 Task: Look for space in Bīkaner, India from 7th July, 2023 to 15th July, 2023 for 6 adults in price range Rs.15000 to Rs.20000. Place can be entire place with 3 bedrooms having 3 beds and 3 bathrooms. Property type can be house, flat, guest house. Booking option can be shelf check-in. Required host language is English.
Action: Mouse moved to (481, 67)
Screenshot: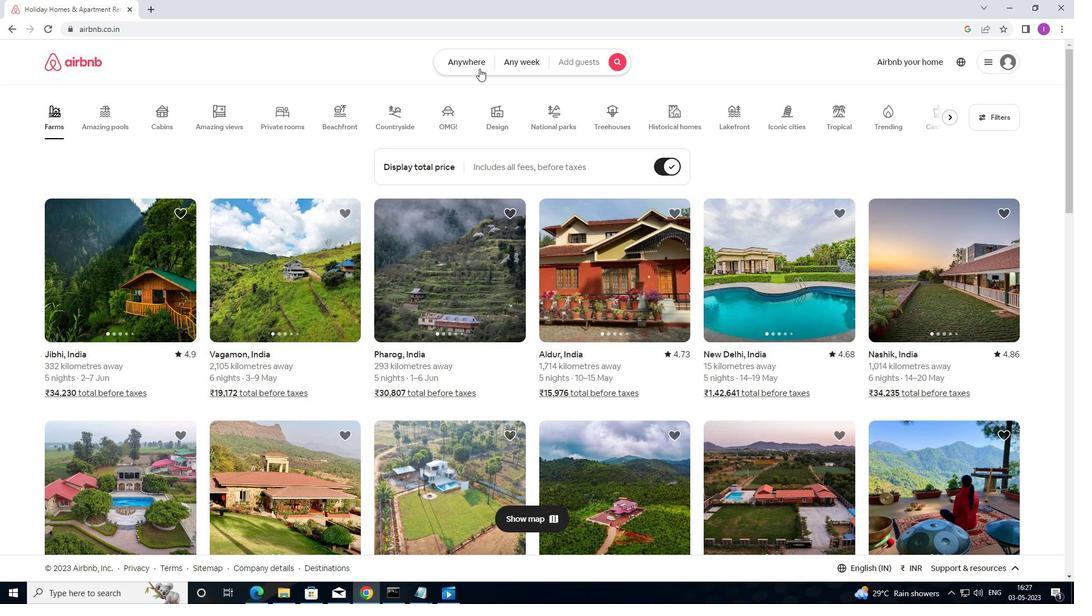 
Action: Mouse pressed left at (481, 67)
Screenshot: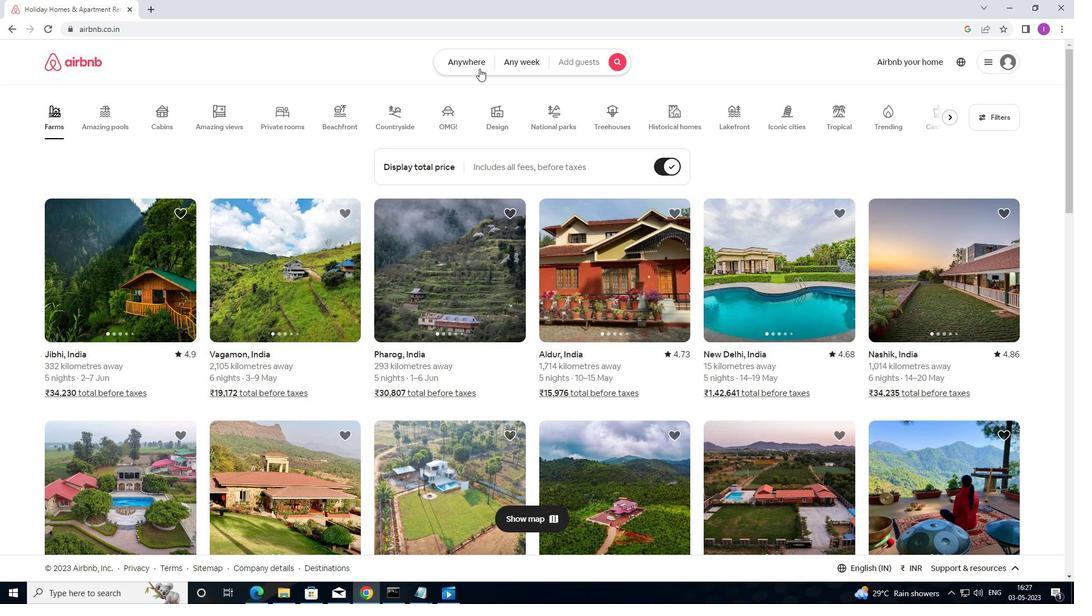 
Action: Mouse moved to (353, 106)
Screenshot: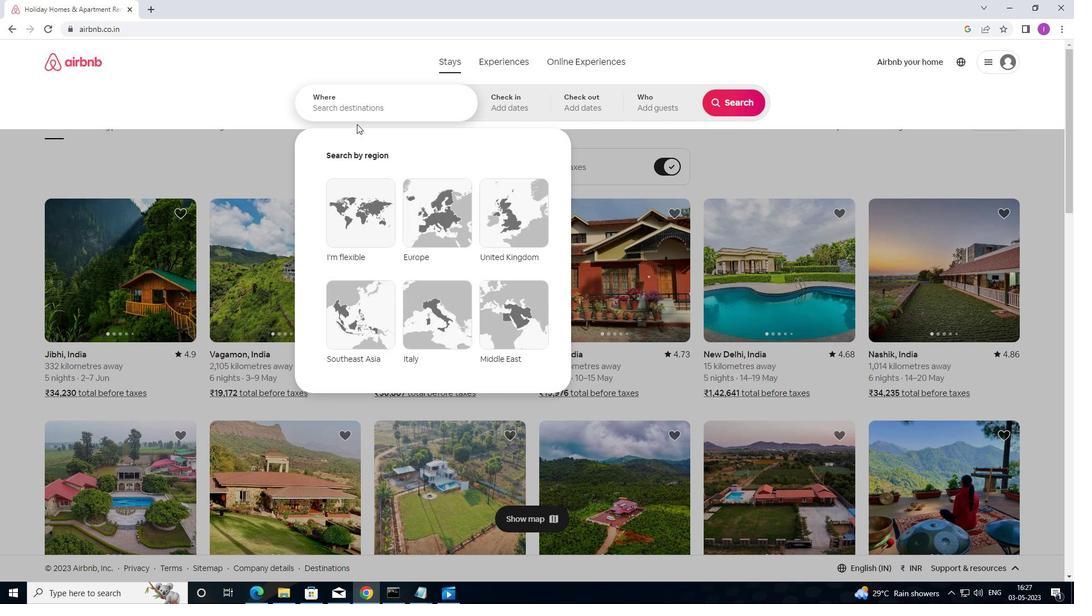 
Action: Mouse pressed left at (353, 106)
Screenshot: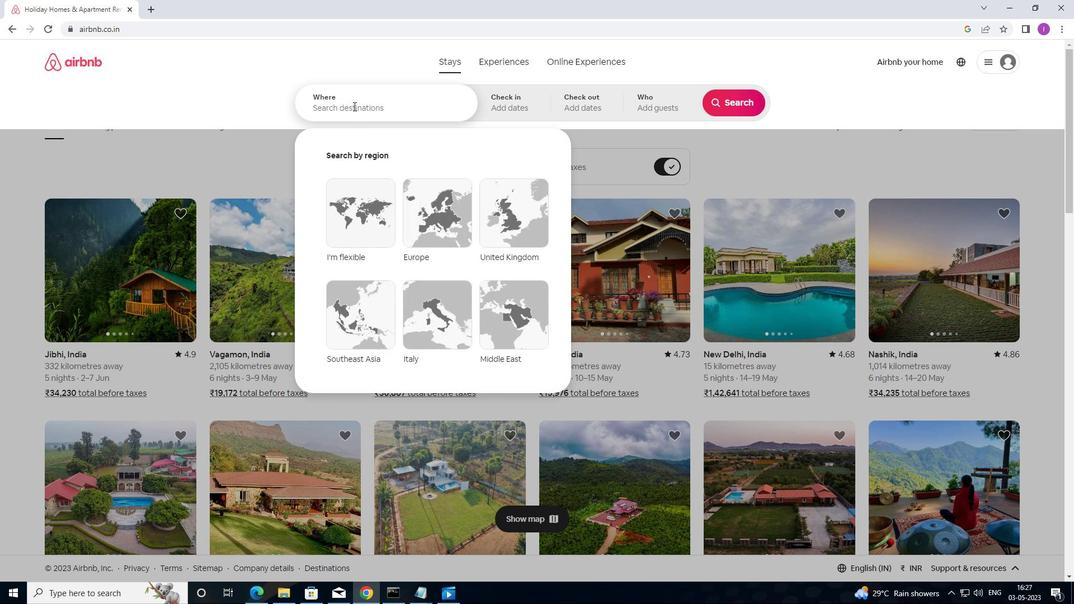 
Action: Mouse moved to (348, 111)
Screenshot: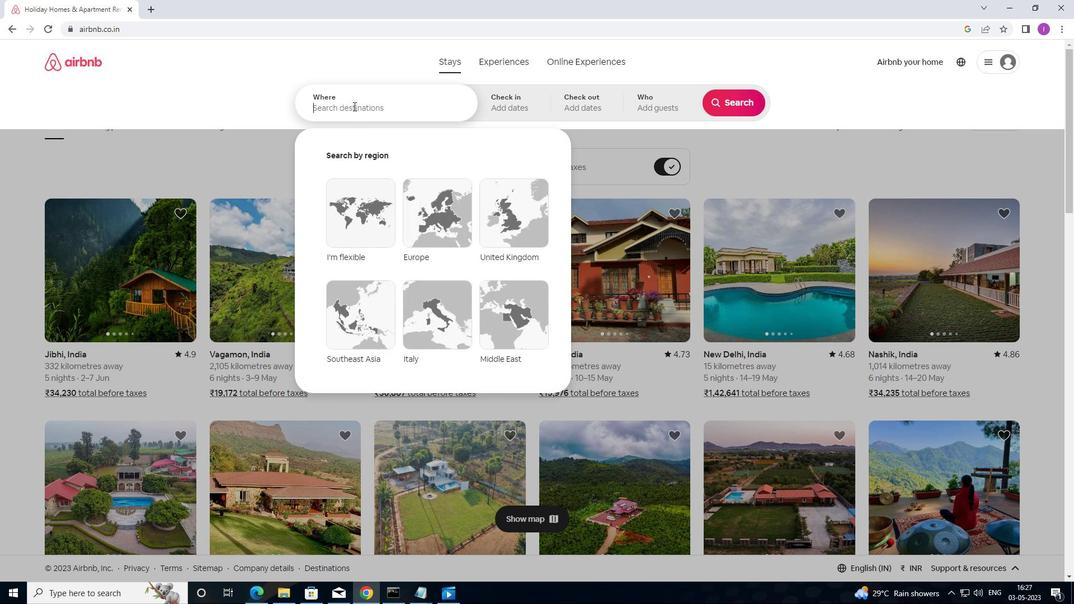 
Action: Key pressed <Key.shift>BIKANER,<Key.shift>INDIA
Screenshot: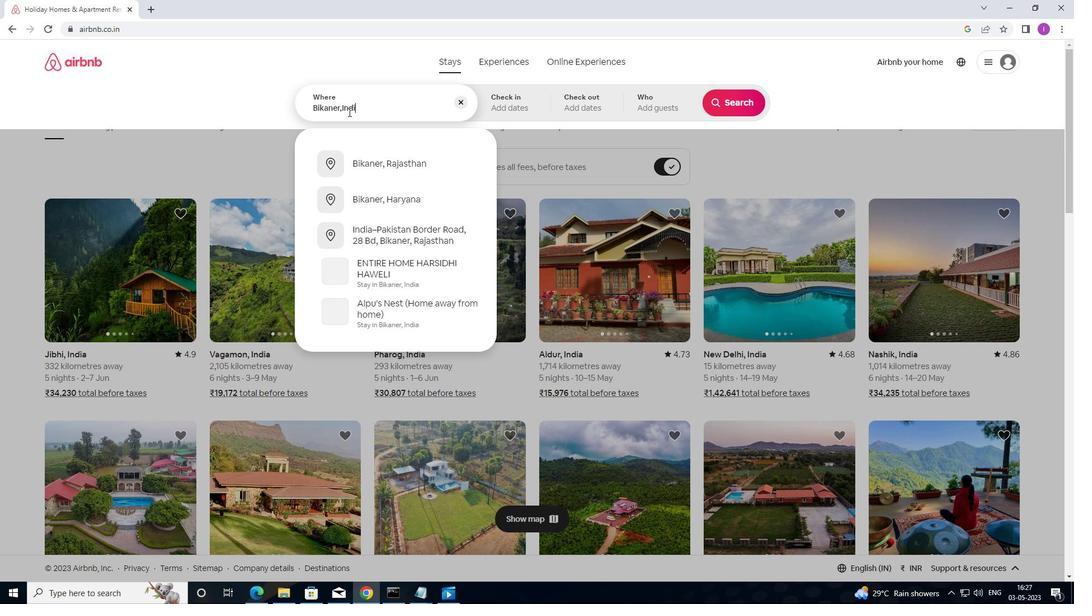 
Action: Mouse moved to (517, 100)
Screenshot: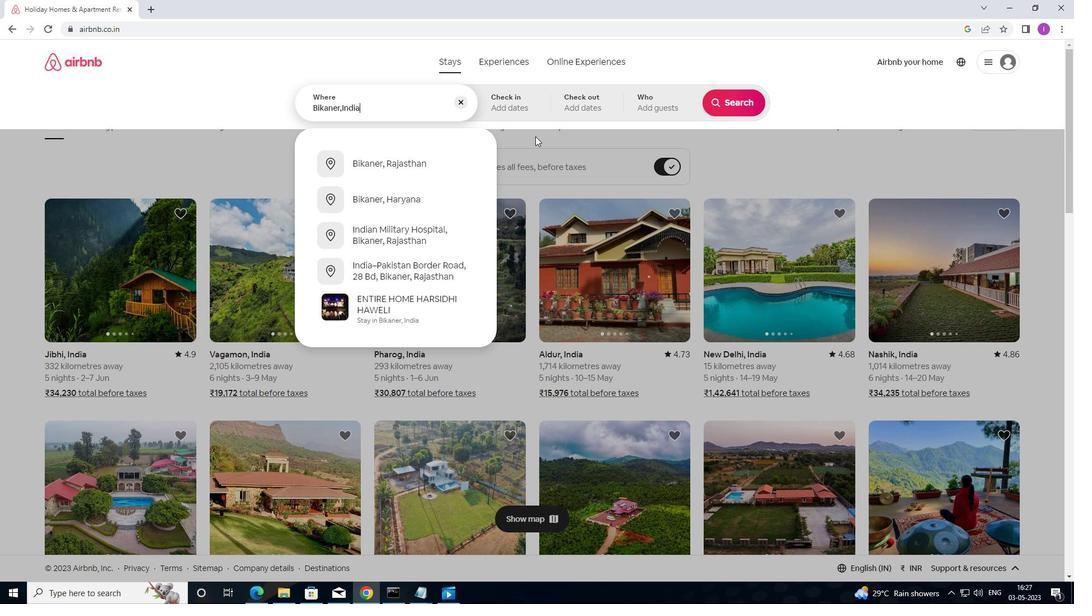 
Action: Mouse pressed left at (517, 100)
Screenshot: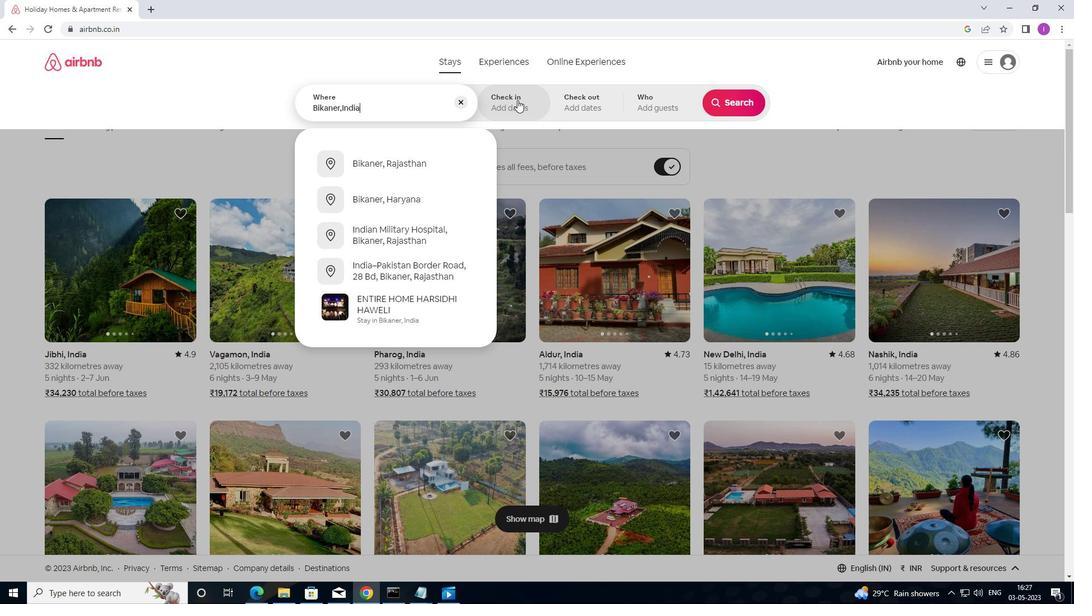 
Action: Mouse moved to (727, 194)
Screenshot: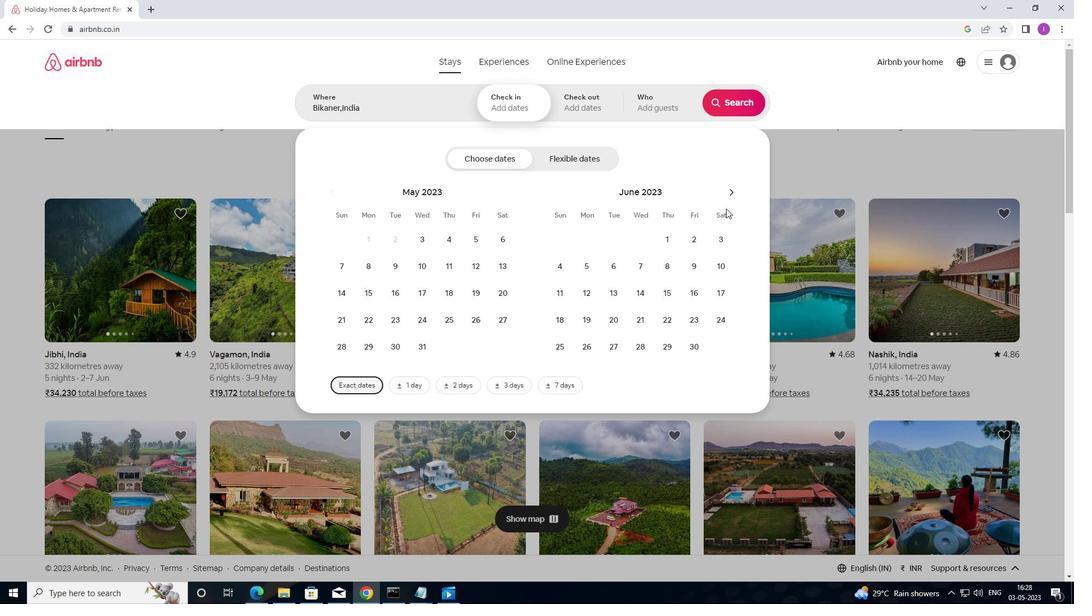 
Action: Mouse pressed left at (727, 194)
Screenshot: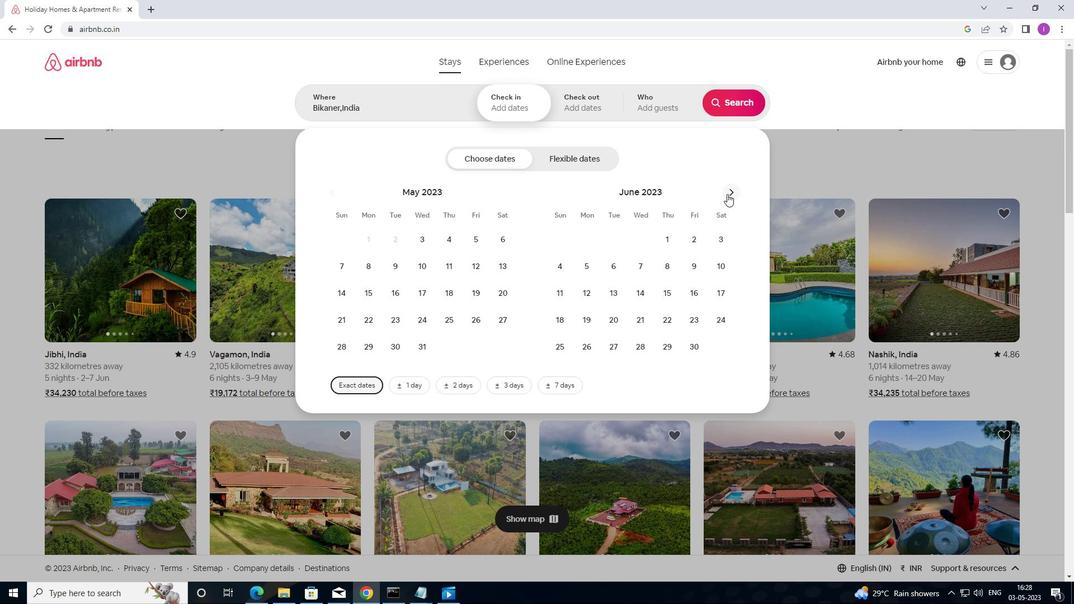 
Action: Mouse moved to (687, 271)
Screenshot: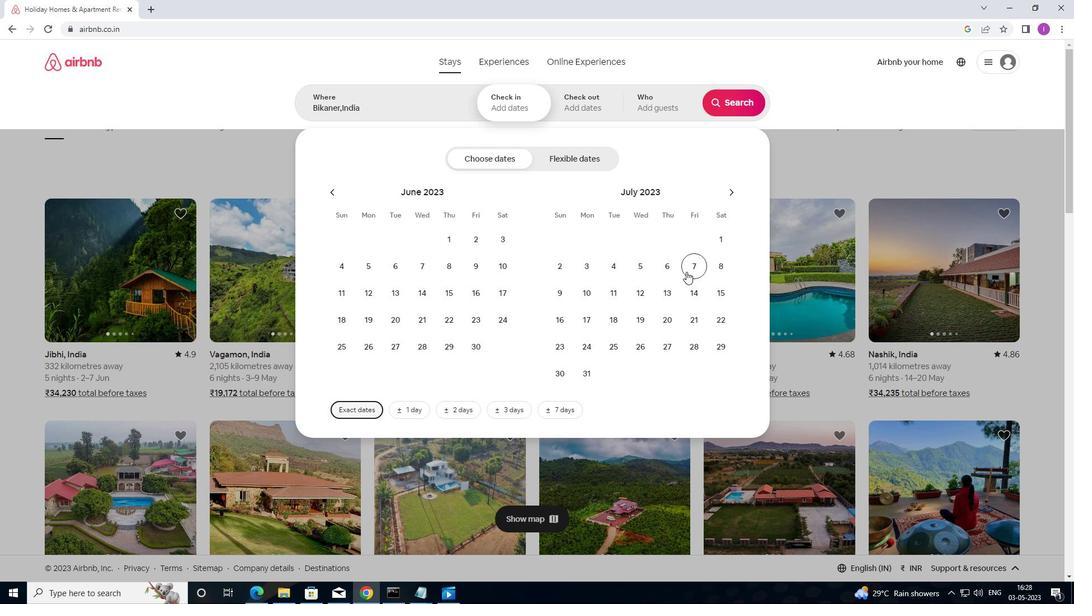 
Action: Mouse pressed left at (687, 271)
Screenshot: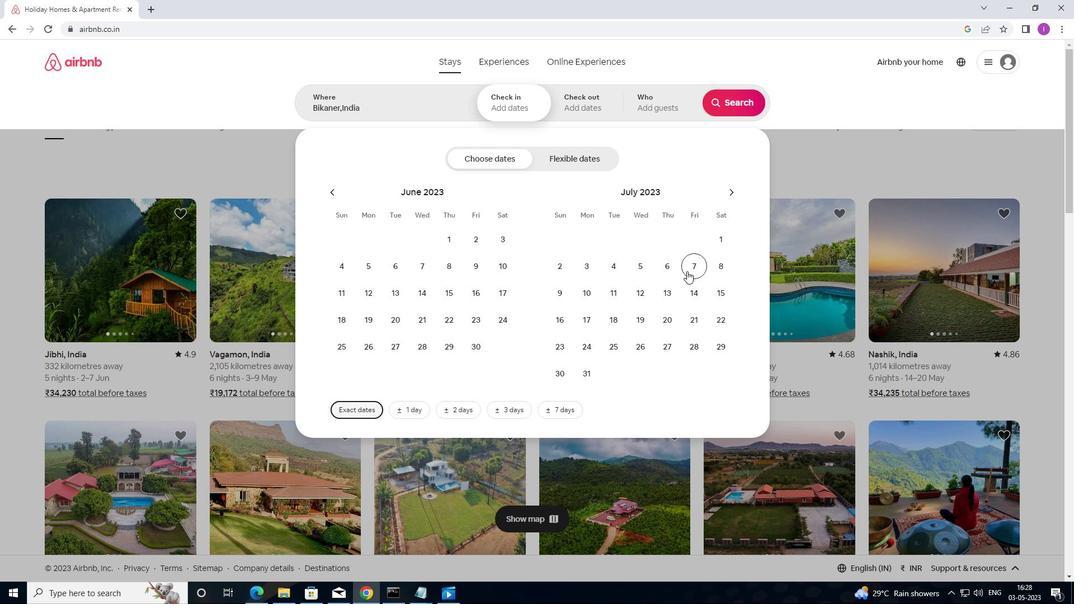 
Action: Mouse moved to (724, 283)
Screenshot: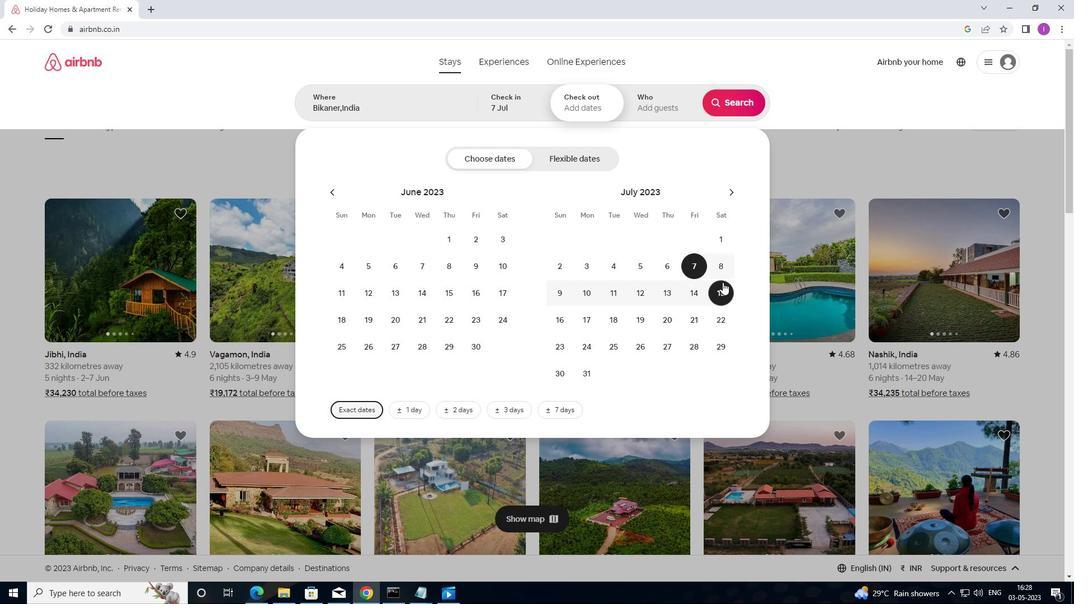 
Action: Mouse pressed left at (724, 283)
Screenshot: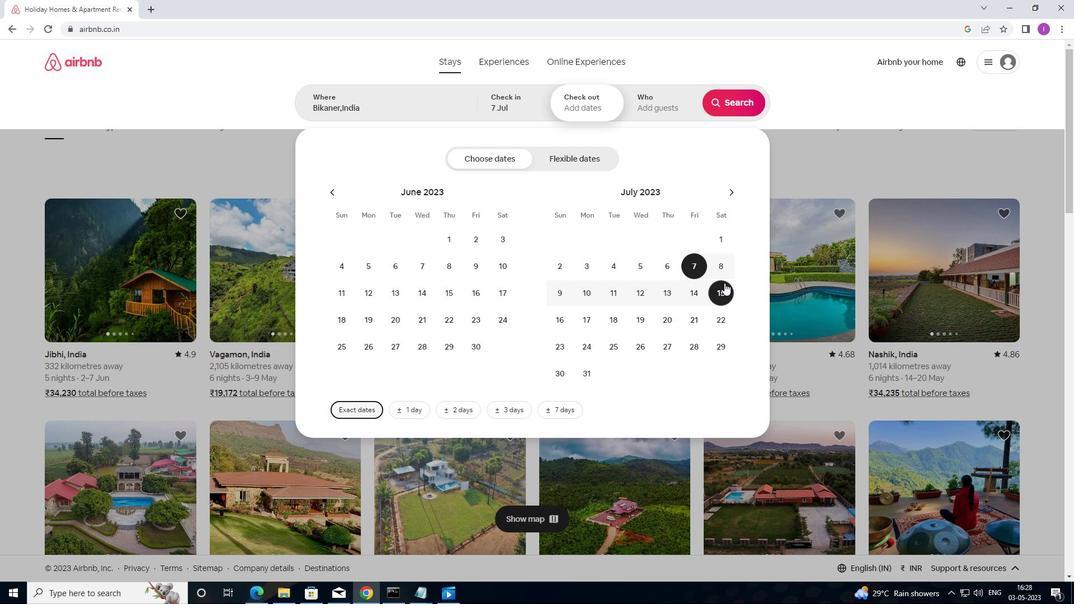 
Action: Mouse moved to (665, 111)
Screenshot: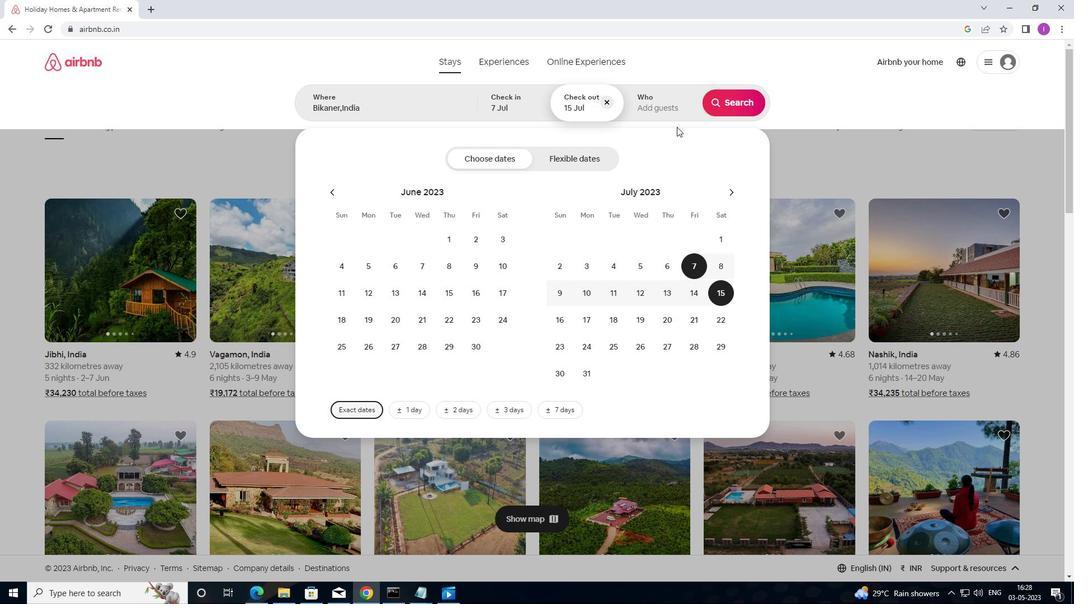 
Action: Mouse pressed left at (665, 111)
Screenshot: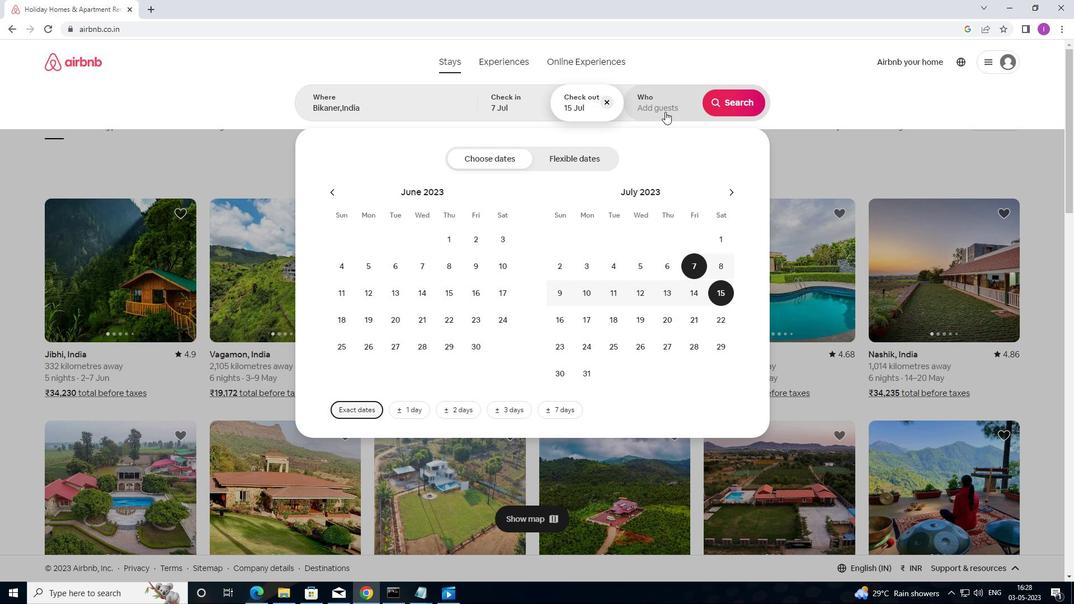 
Action: Mouse moved to (742, 167)
Screenshot: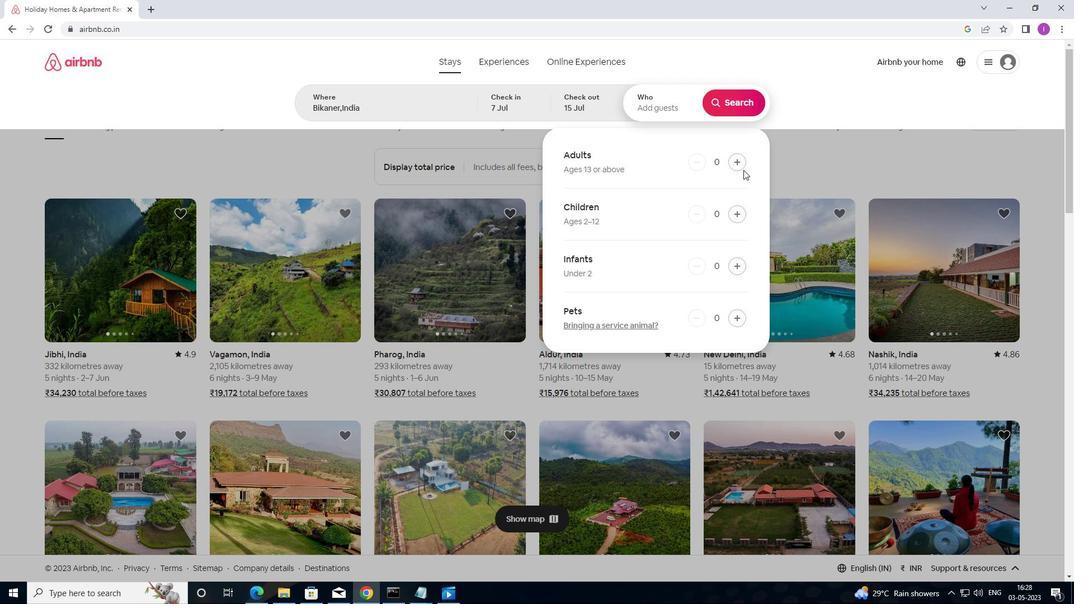 
Action: Mouse pressed left at (742, 167)
Screenshot: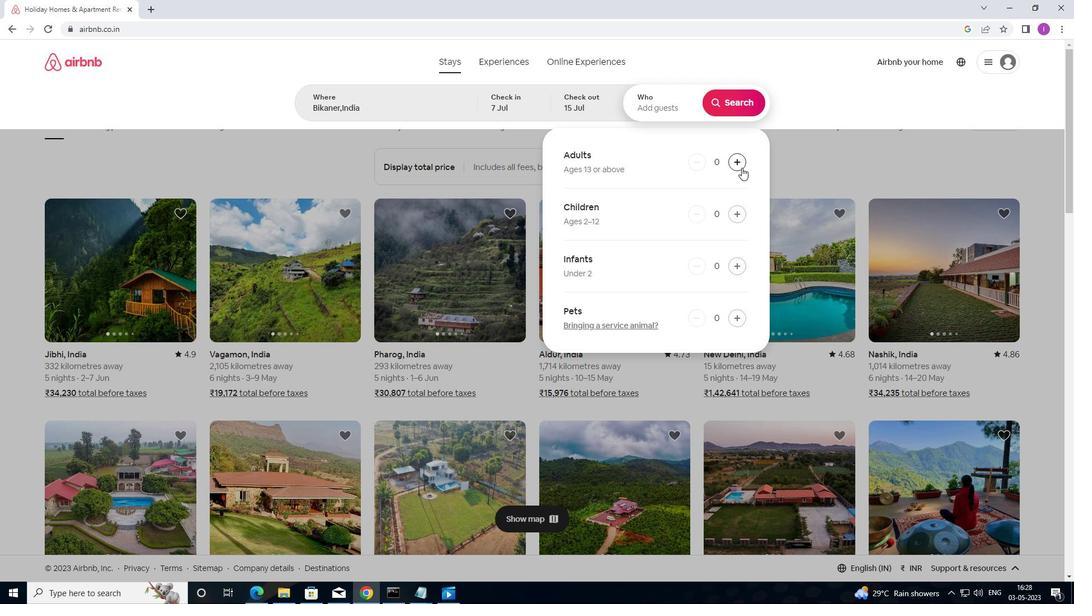 
Action: Mouse pressed left at (742, 167)
Screenshot: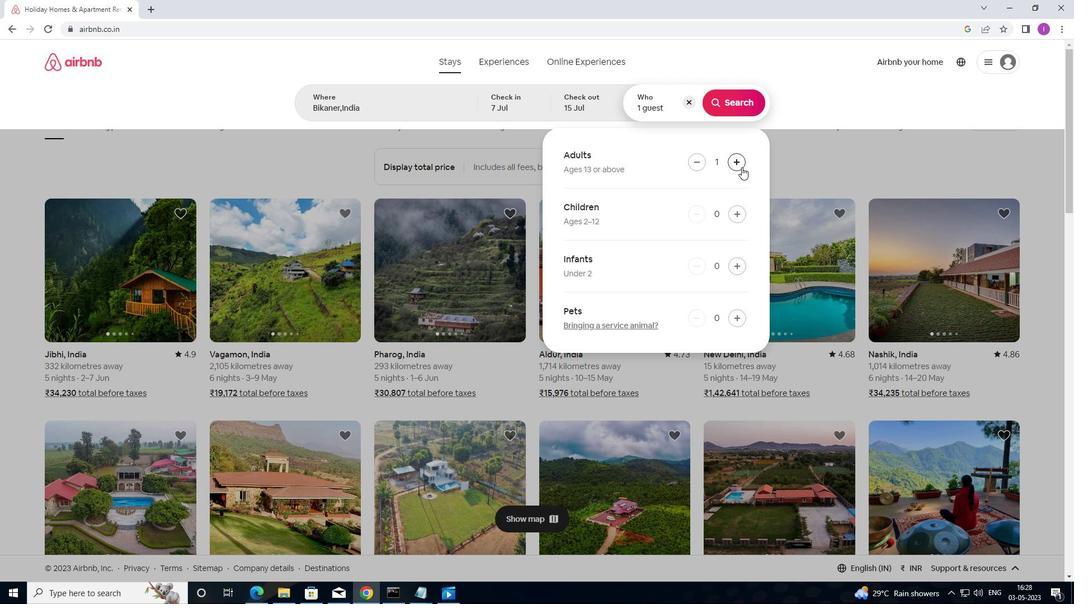 
Action: Mouse pressed left at (742, 167)
Screenshot: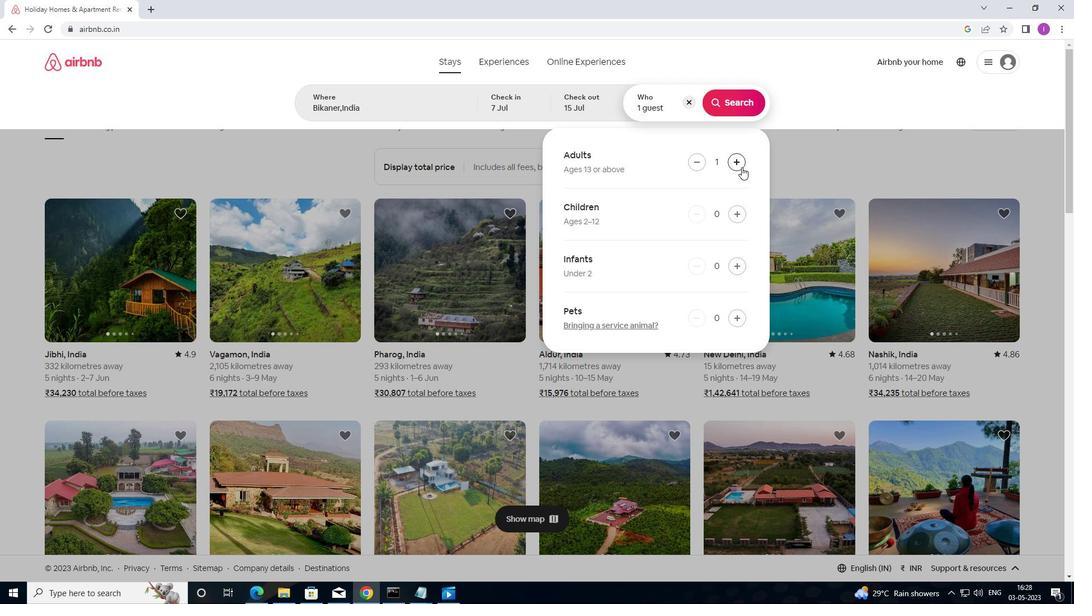 
Action: Mouse pressed left at (742, 167)
Screenshot: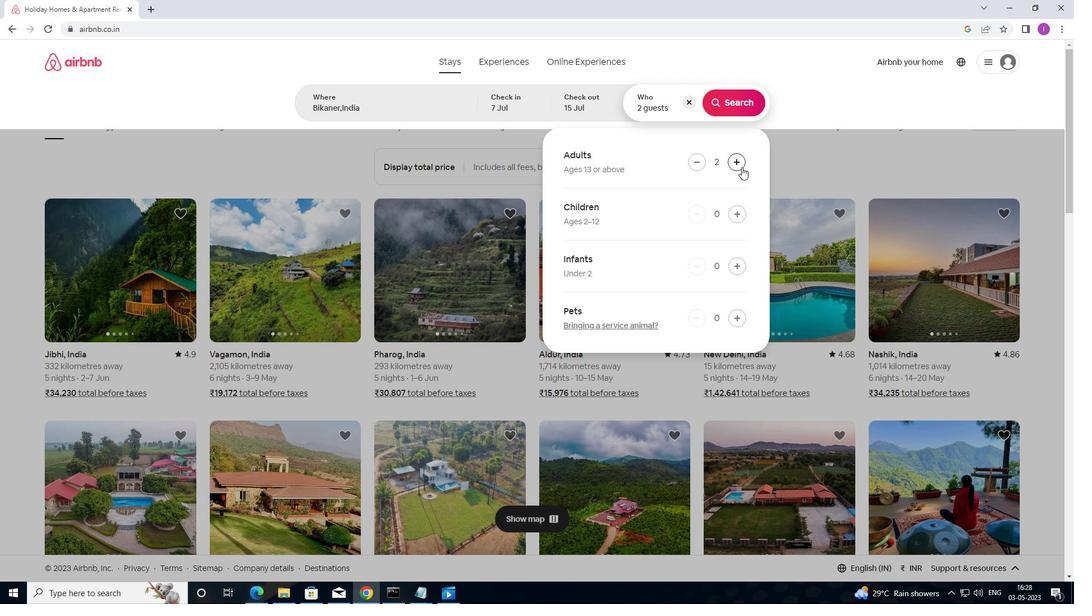 
Action: Mouse pressed left at (742, 167)
Screenshot: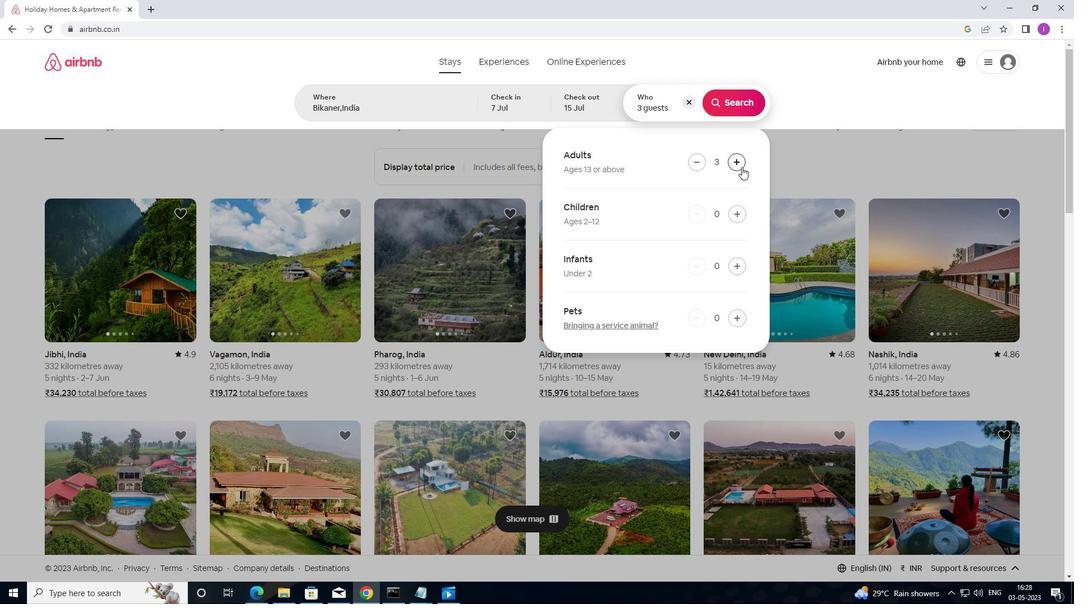 
Action: Mouse moved to (741, 163)
Screenshot: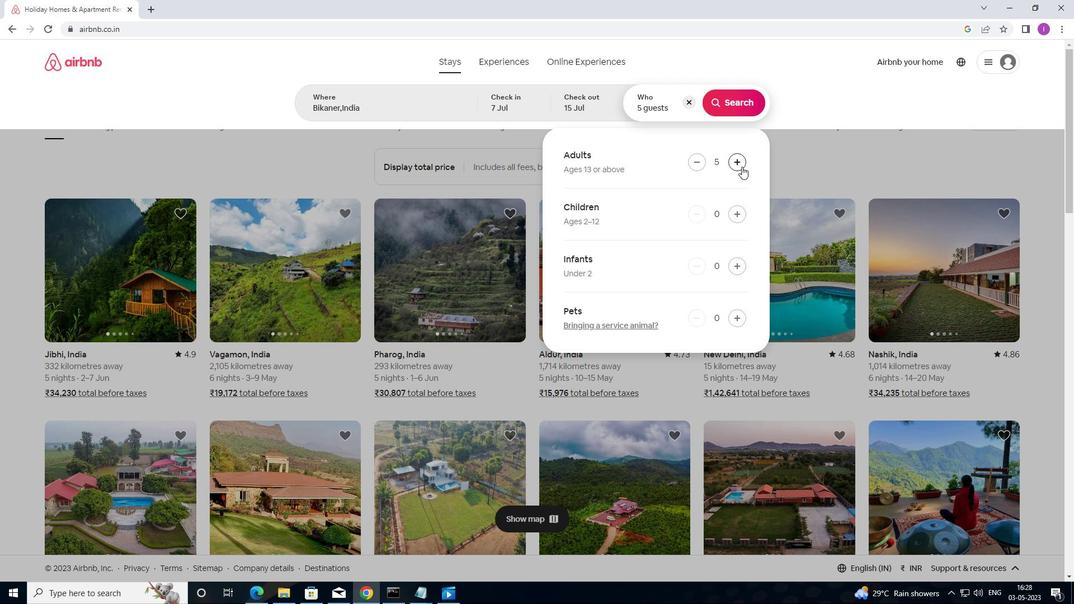 
Action: Mouse pressed left at (741, 163)
Screenshot: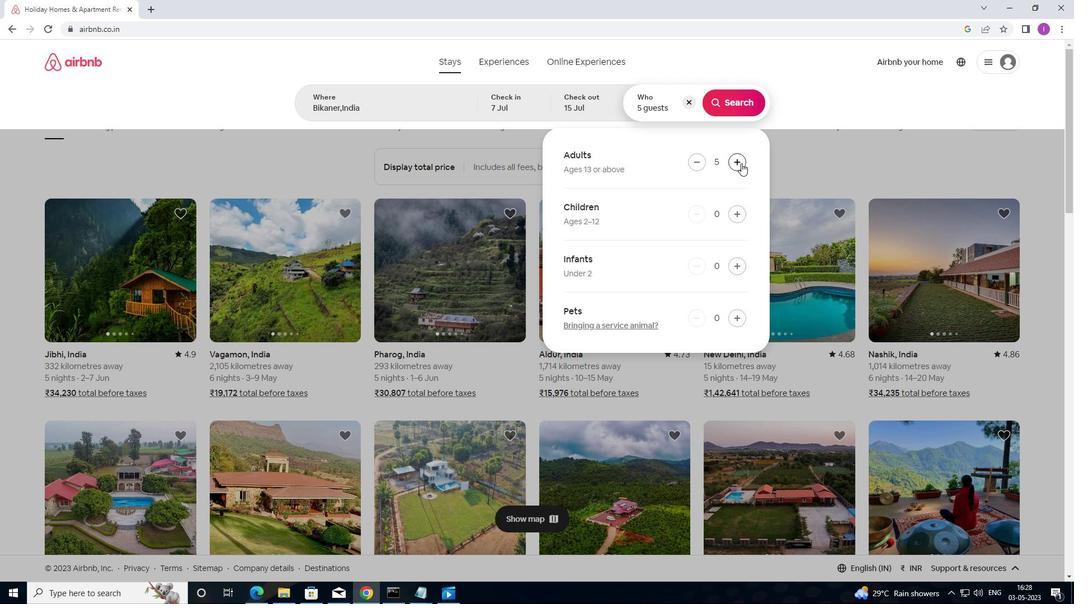 
Action: Mouse moved to (738, 99)
Screenshot: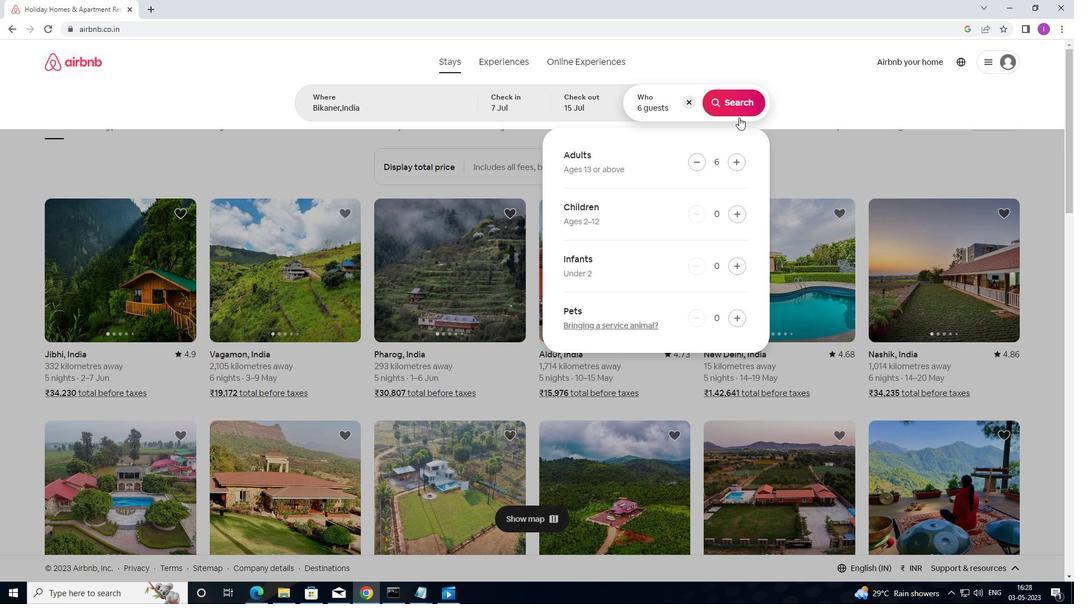 
Action: Mouse pressed left at (738, 99)
Screenshot: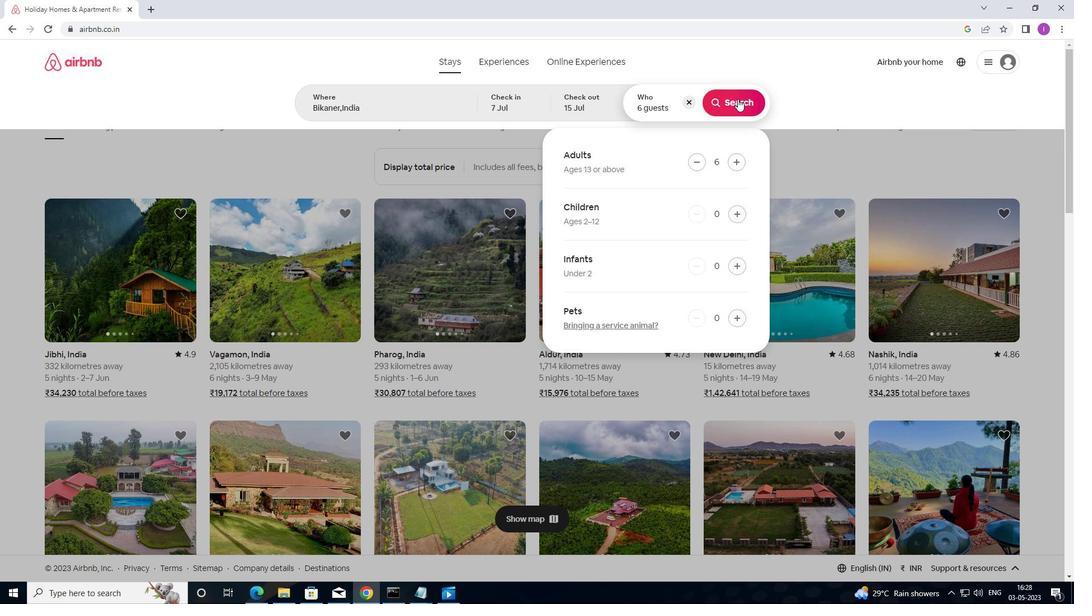 
Action: Mouse moved to (1029, 104)
Screenshot: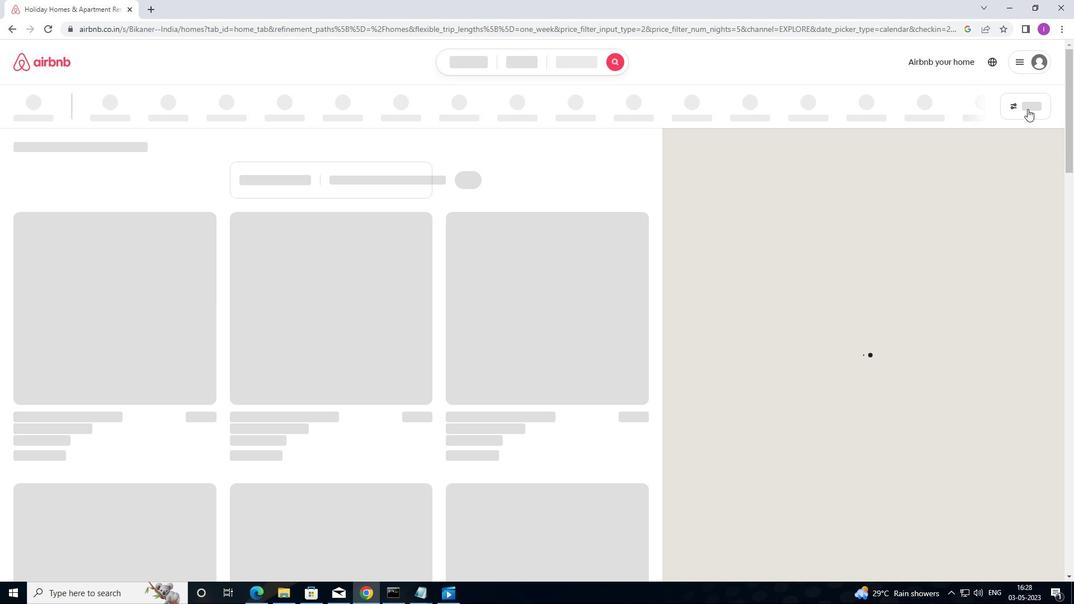 
Action: Mouse pressed left at (1029, 104)
Screenshot: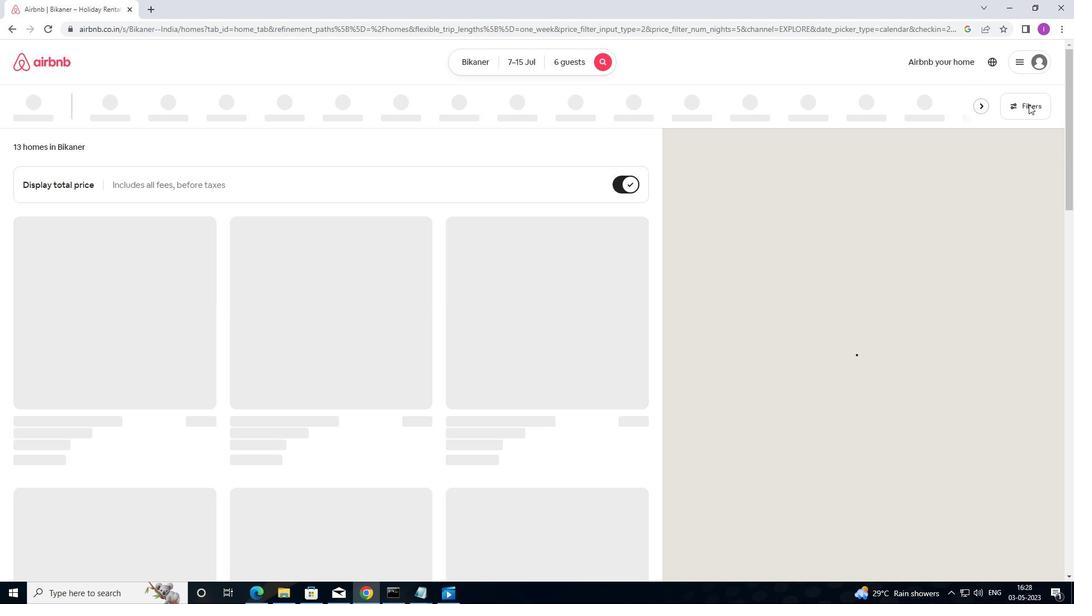 
Action: Mouse moved to (391, 240)
Screenshot: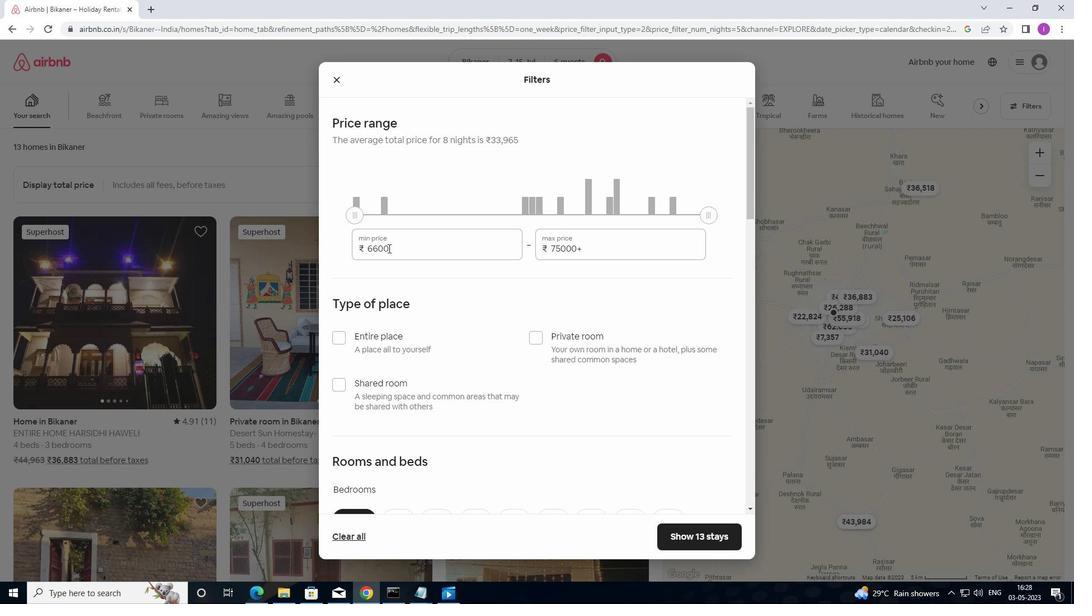 
Action: Mouse pressed left at (391, 240)
Screenshot: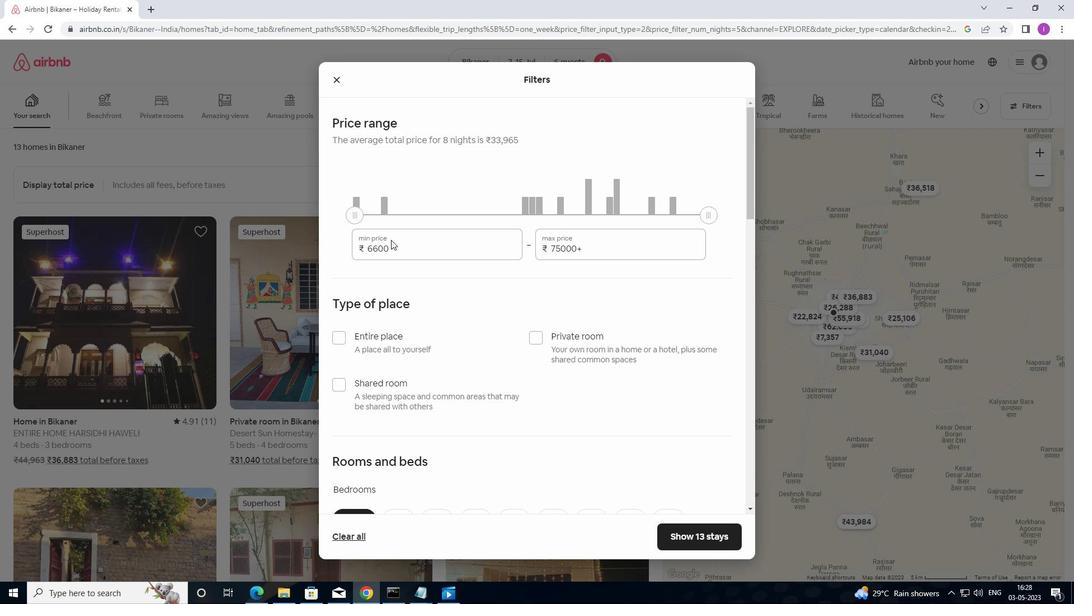
Action: Mouse pressed left at (391, 240)
Screenshot: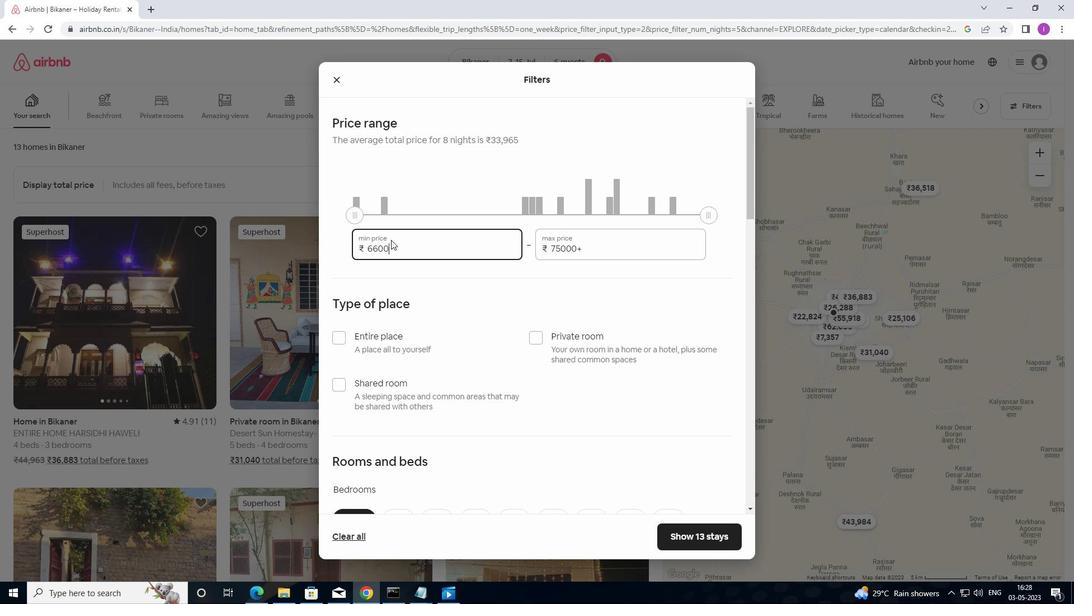 
Action: Mouse moved to (401, 253)
Screenshot: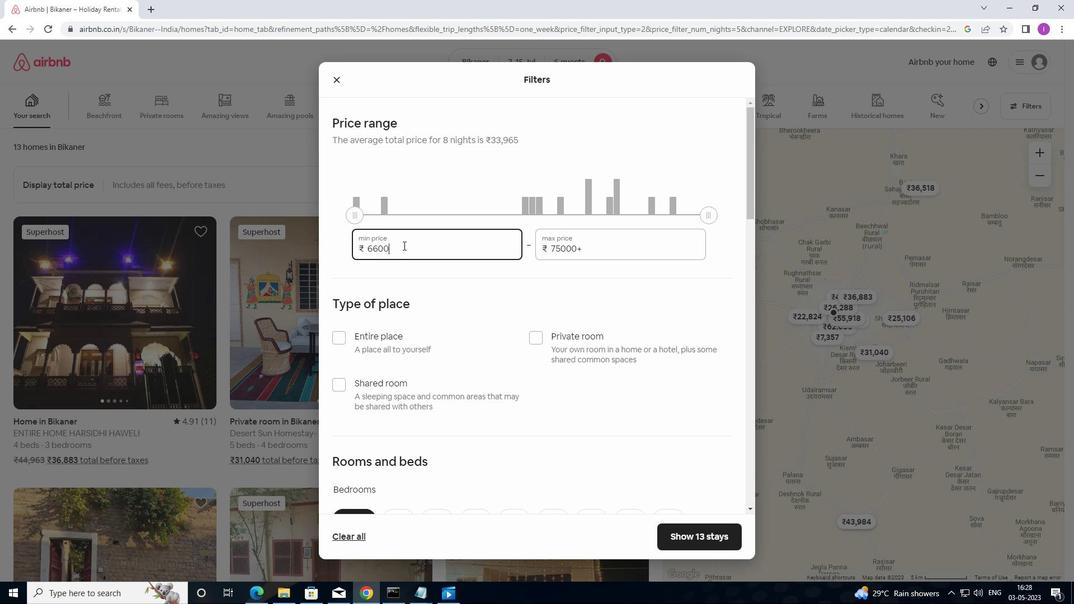 
Action: Mouse pressed left at (401, 253)
Screenshot: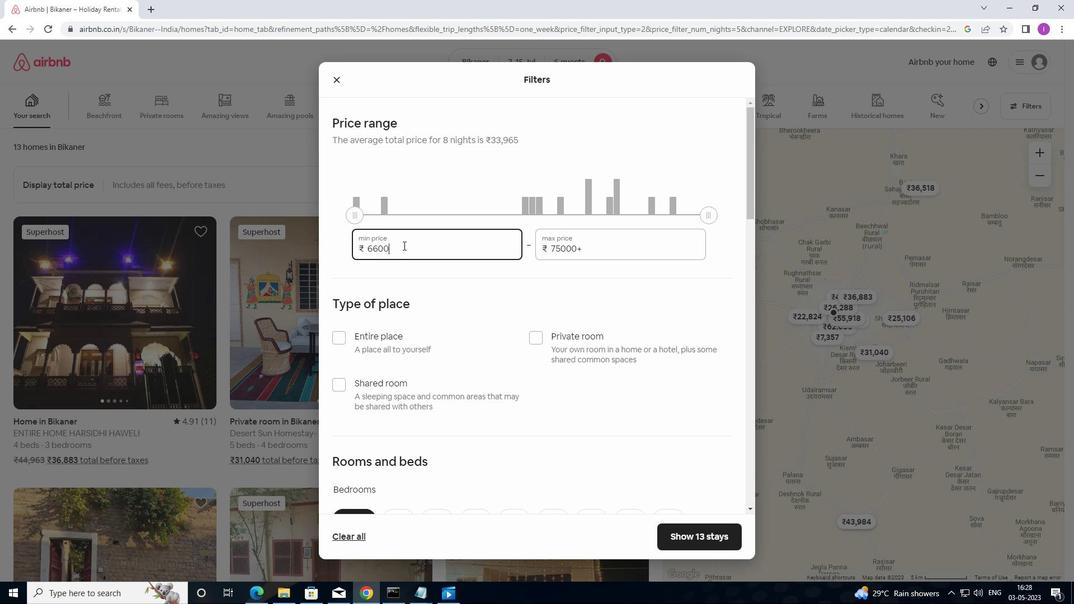 
Action: Mouse moved to (351, 251)
Screenshot: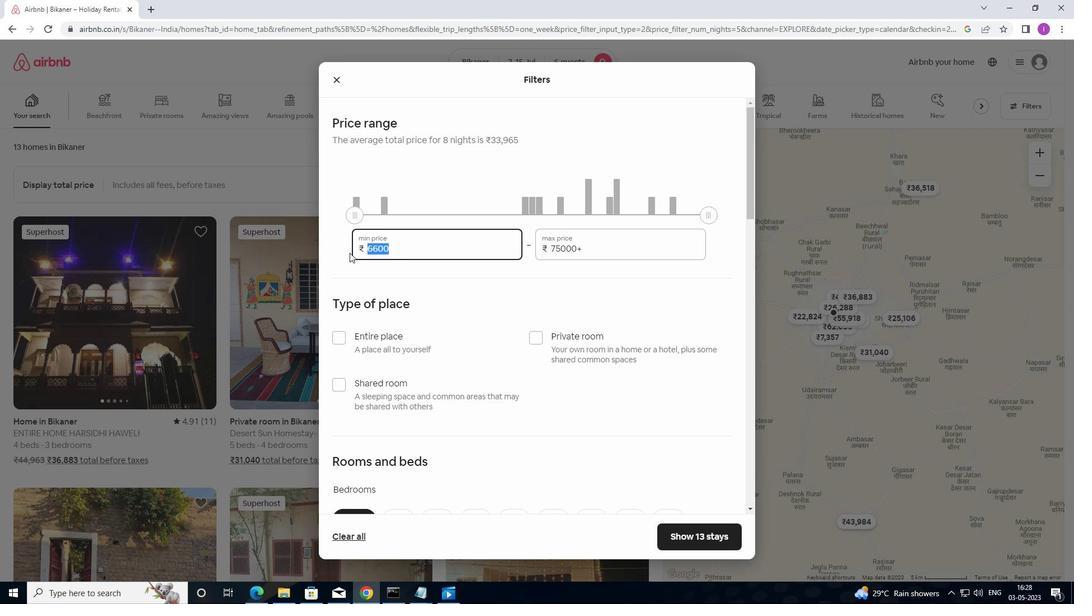 
Action: Key pressed 1
Screenshot: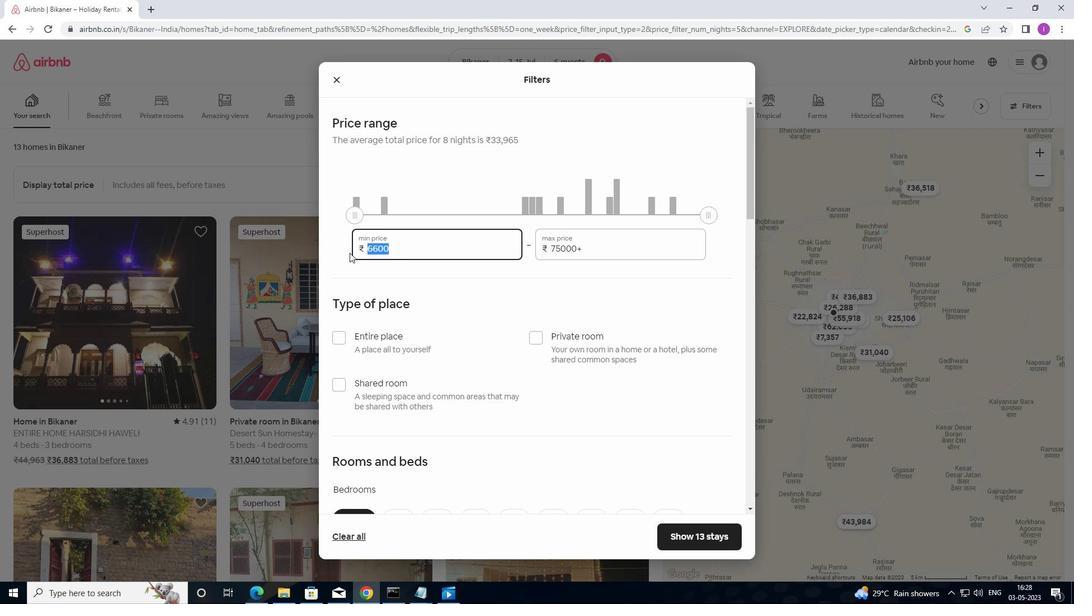 
Action: Mouse moved to (352, 251)
Screenshot: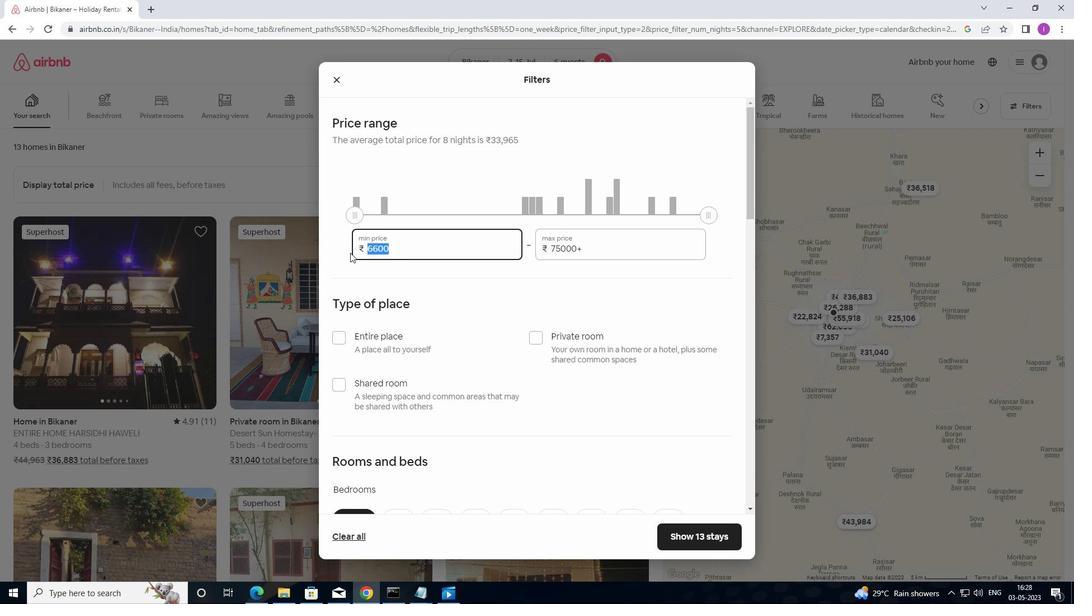 
Action: Key pressed 50
Screenshot: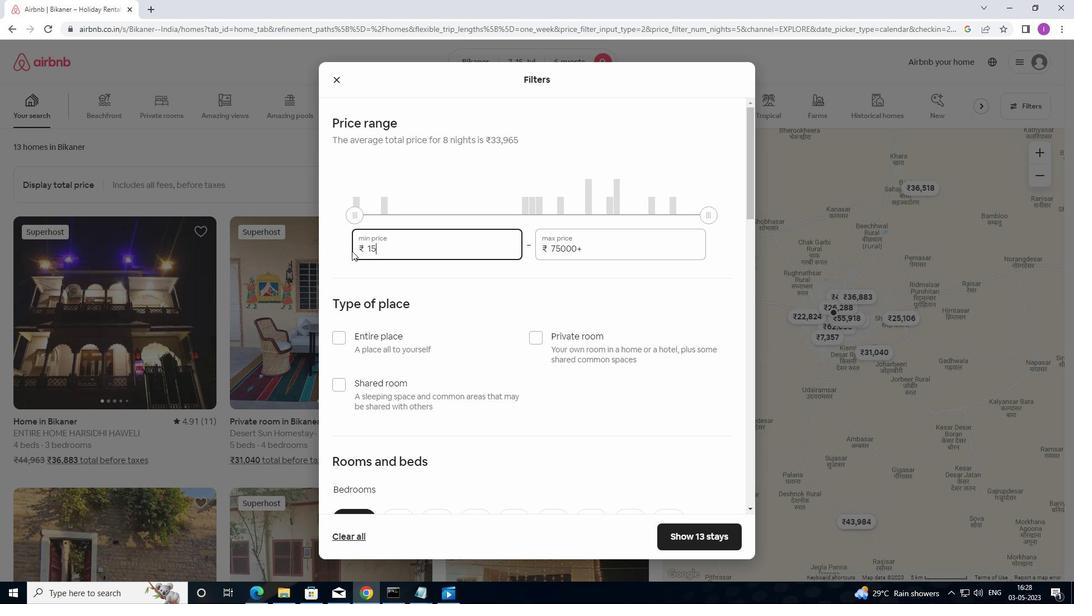 
Action: Mouse moved to (352, 250)
Screenshot: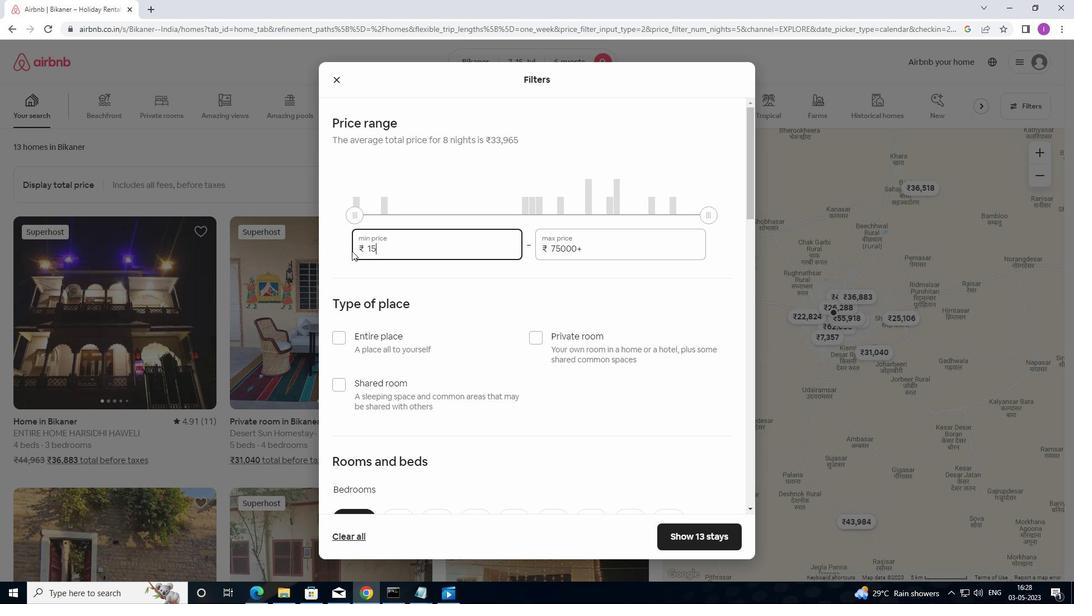 
Action: Key pressed 0
Screenshot: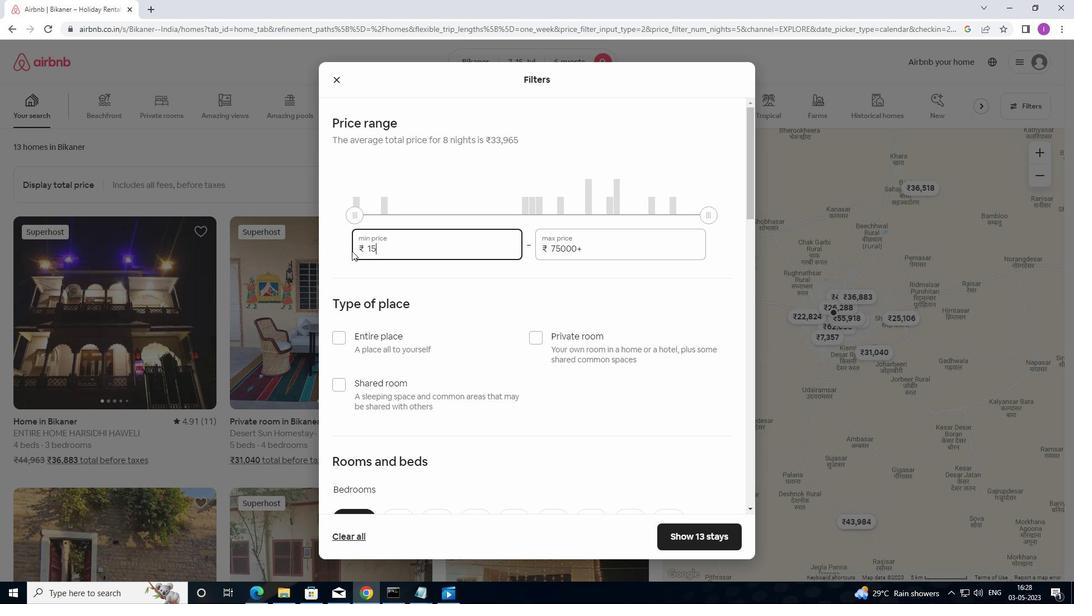 
Action: Mouse moved to (362, 251)
Screenshot: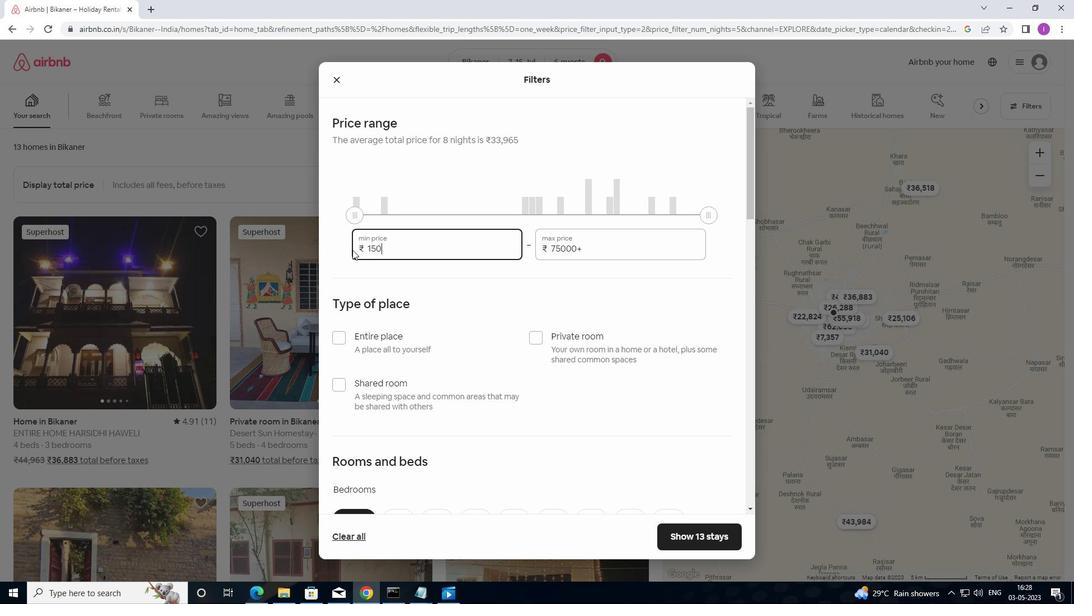 
Action: Key pressed 0
Screenshot: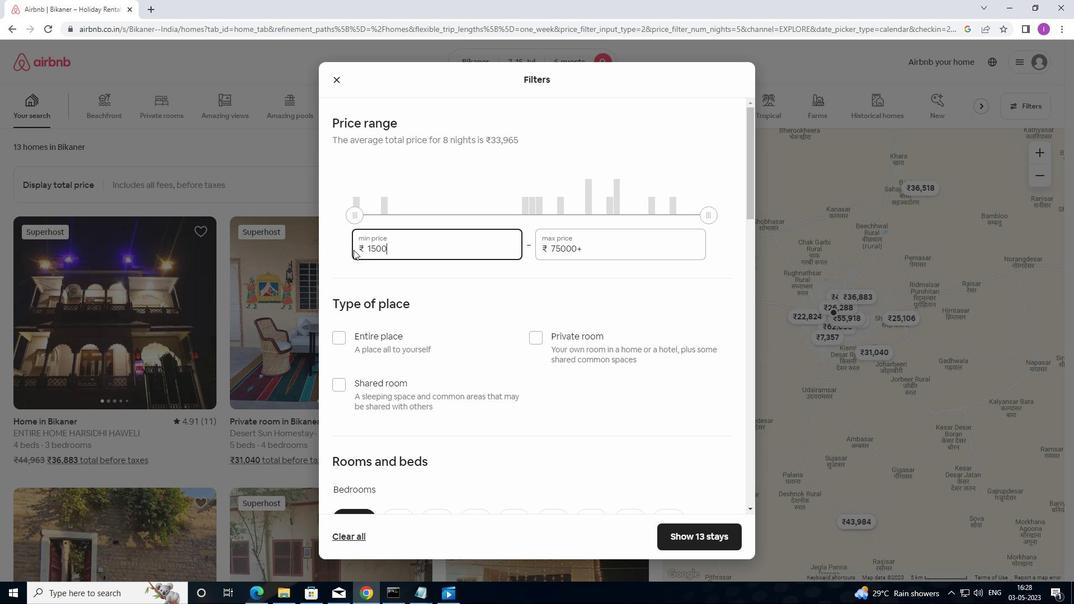 
Action: Mouse moved to (586, 247)
Screenshot: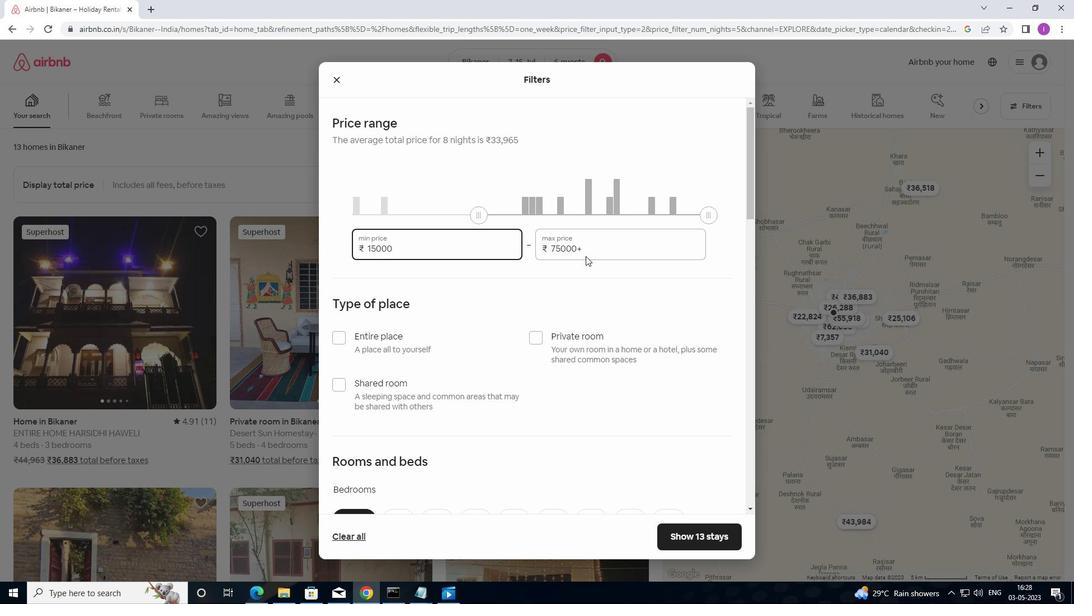 
Action: Mouse pressed left at (586, 247)
Screenshot: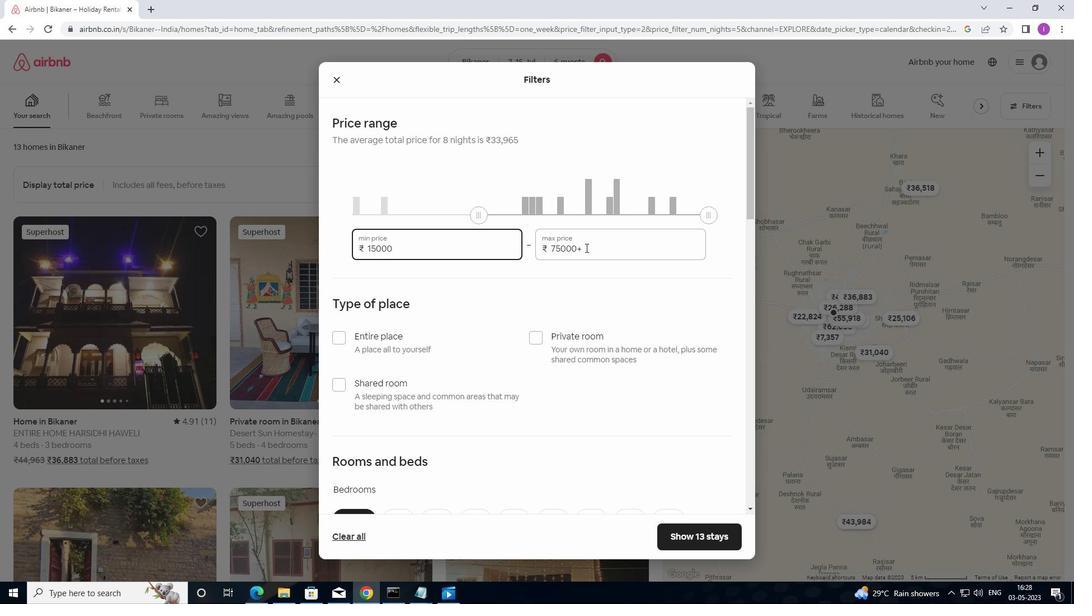 
Action: Mouse moved to (526, 254)
Screenshot: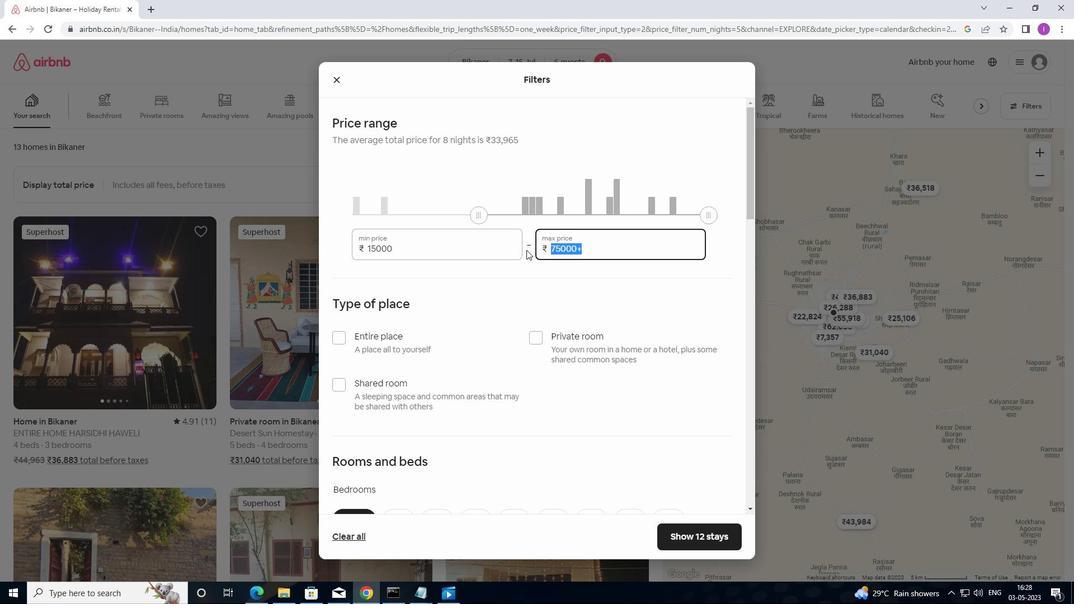 
Action: Key pressed 1
Screenshot: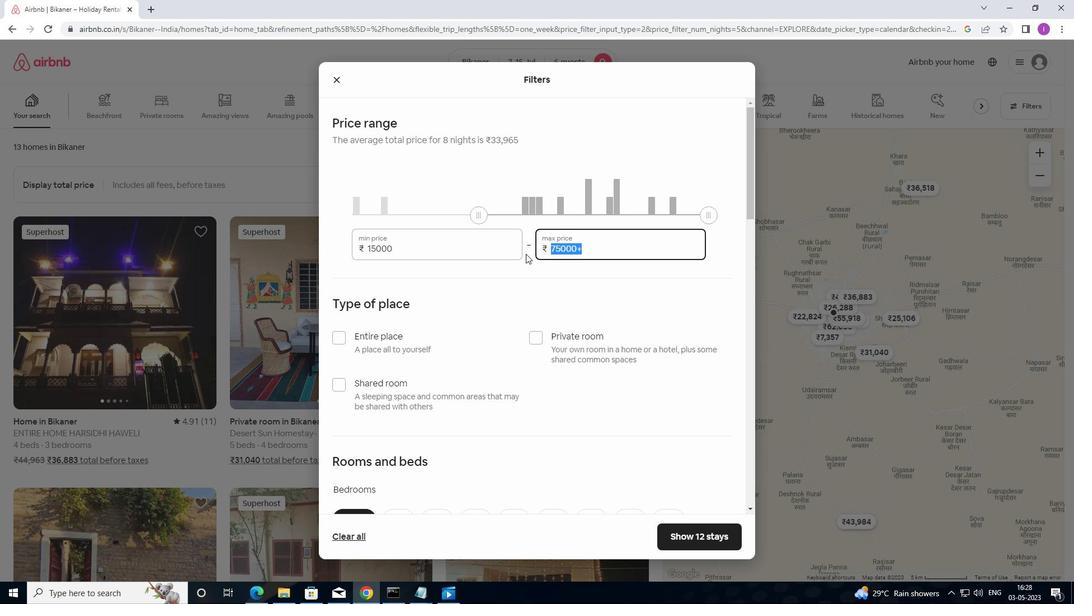 
Action: Mouse moved to (526, 255)
Screenshot: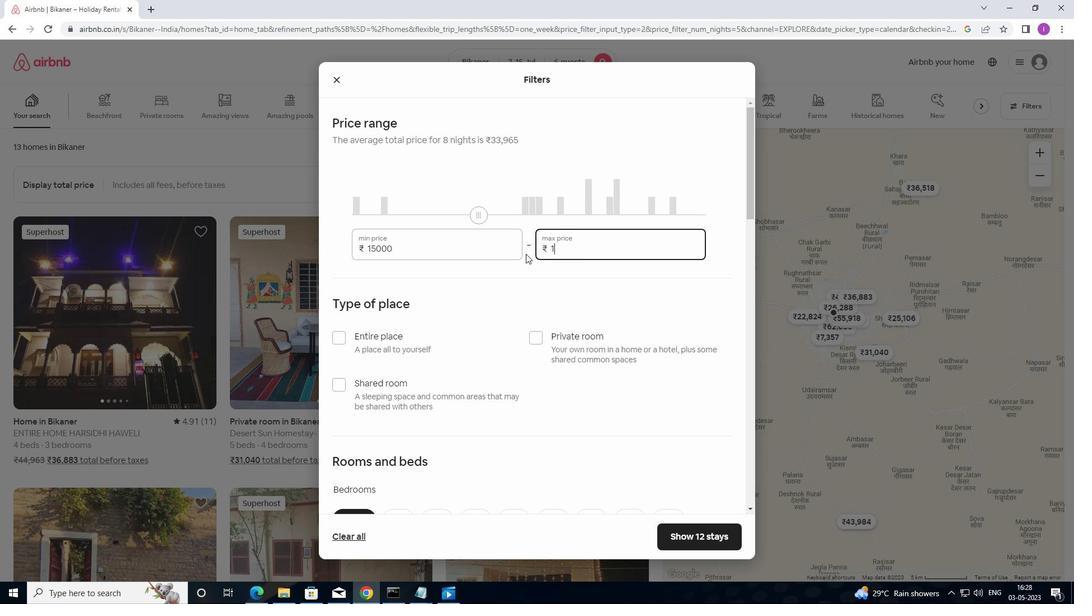 
Action: Key pressed <Key.backspace>
Screenshot: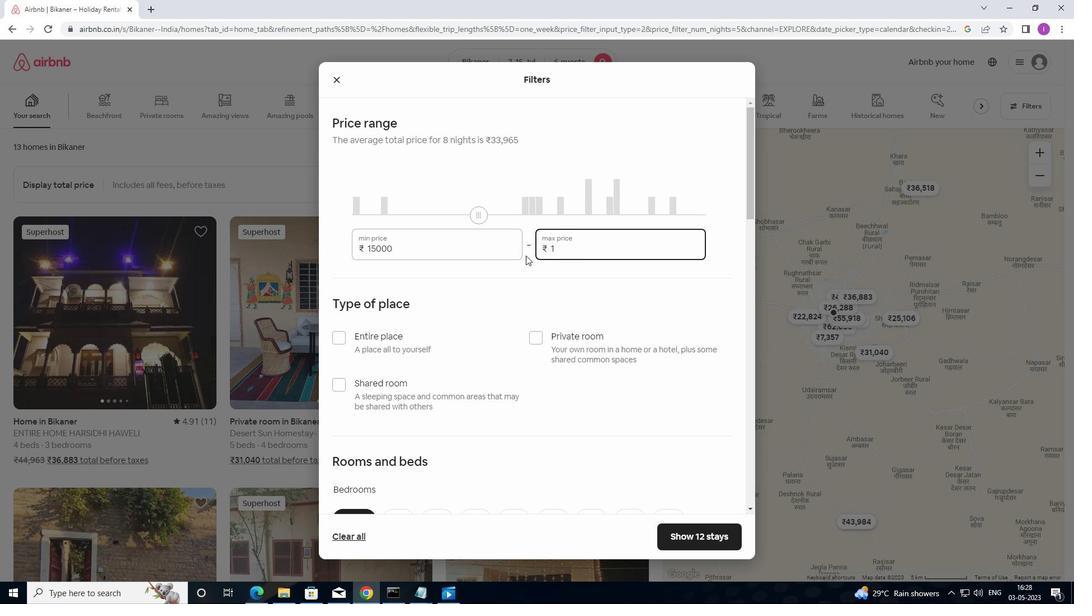 
Action: Mouse moved to (533, 244)
Screenshot: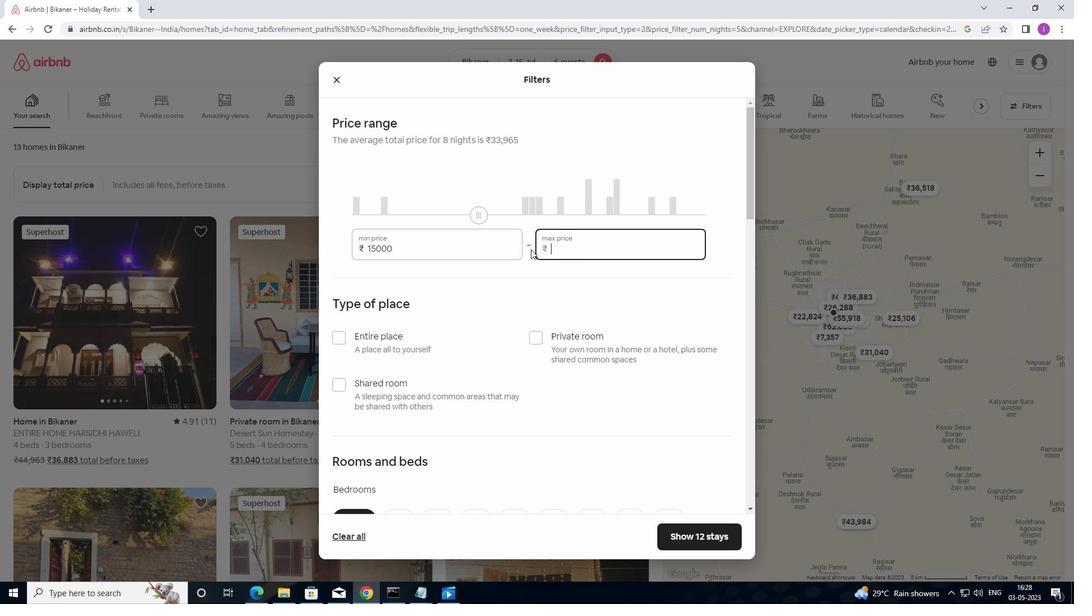 
Action: Key pressed 2
Screenshot: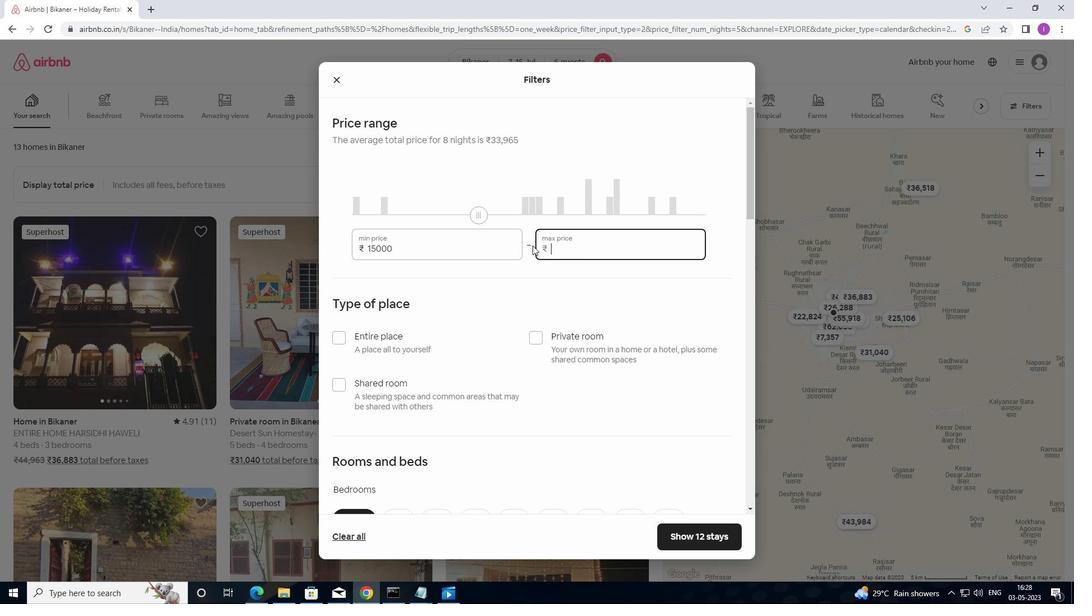 
Action: Mouse moved to (533, 245)
Screenshot: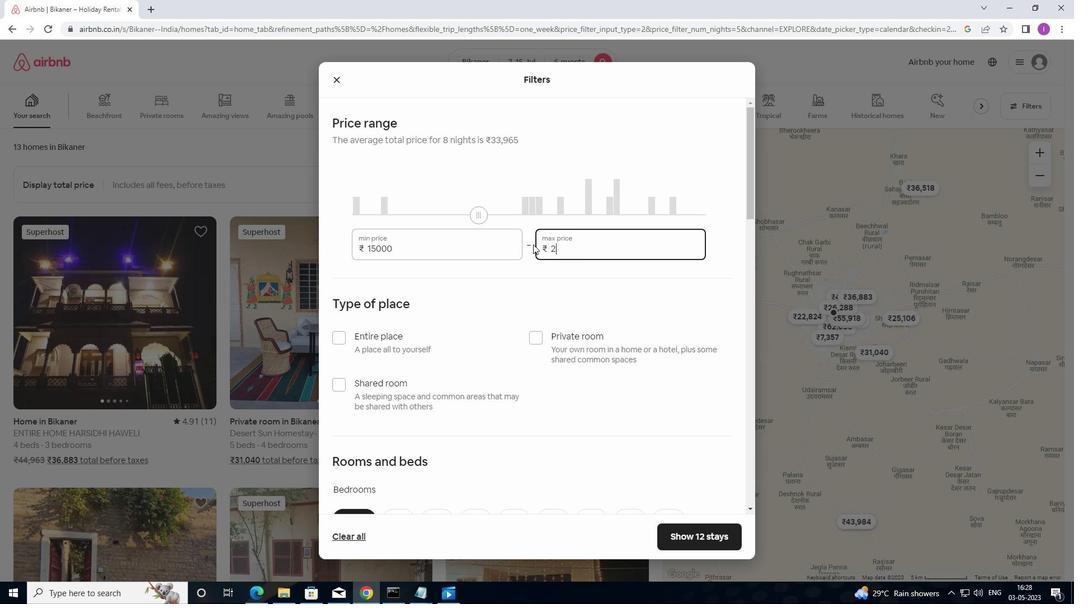 
Action: Key pressed 0000
Screenshot: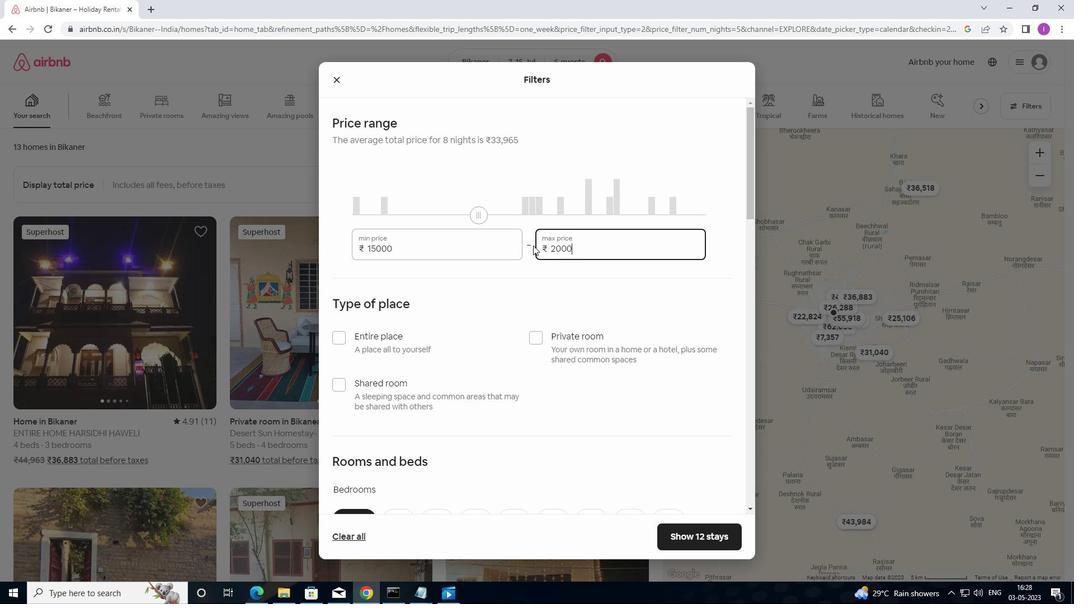 
Action: Mouse moved to (570, 266)
Screenshot: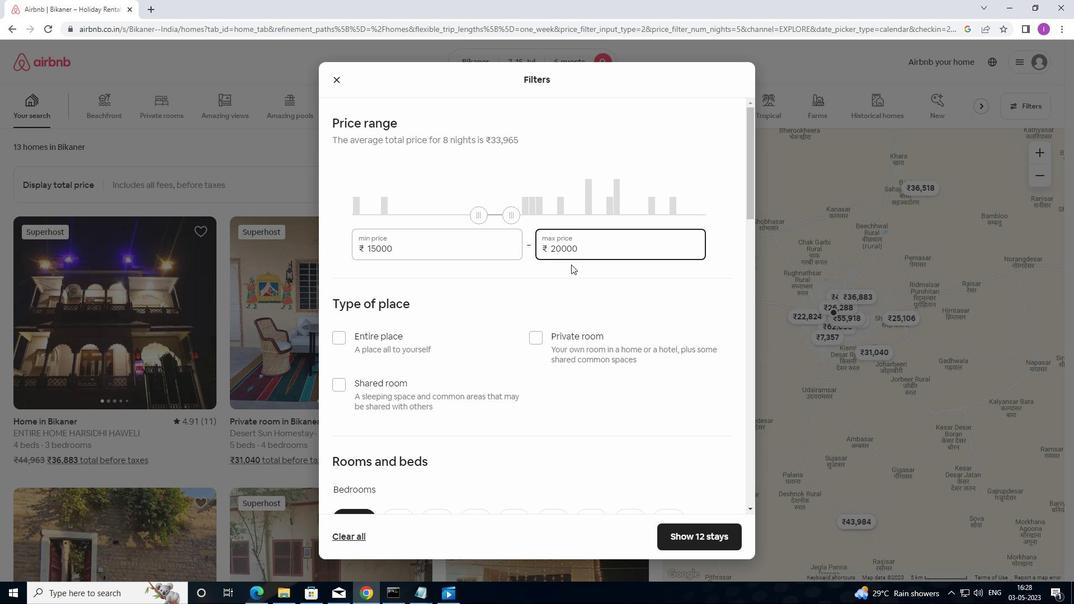 
Action: Mouse scrolled (570, 266) with delta (0, 0)
Screenshot: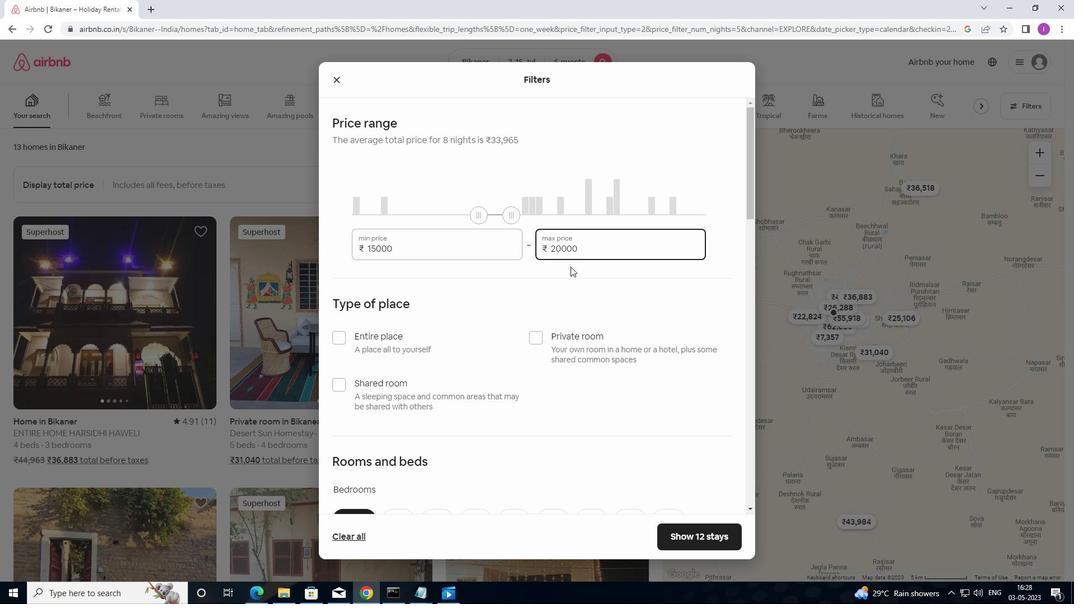 
Action: Mouse moved to (447, 361)
Screenshot: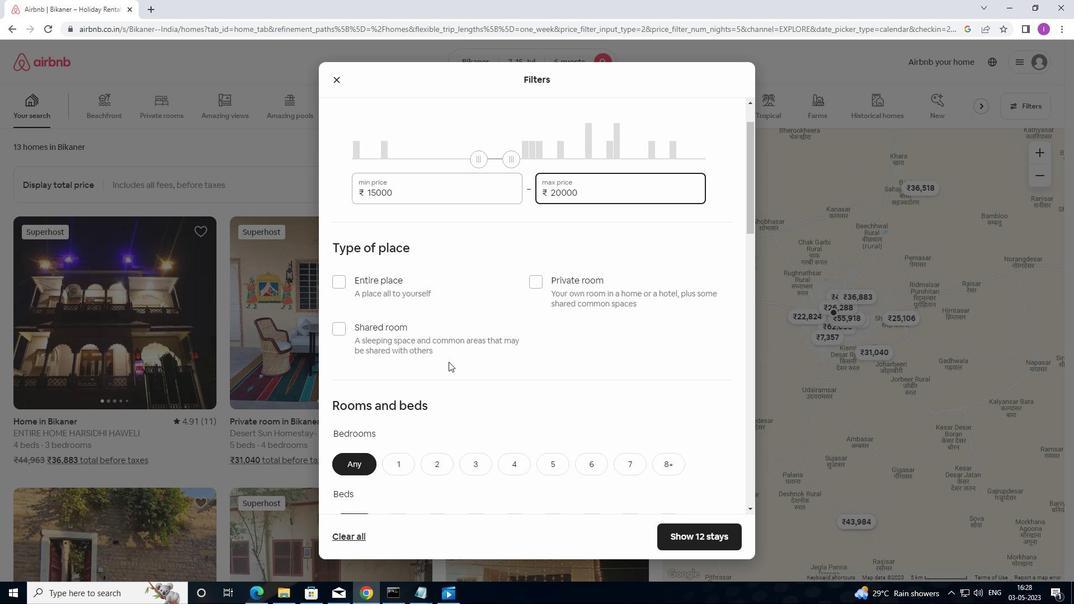 
Action: Mouse scrolled (447, 360) with delta (0, 0)
Screenshot: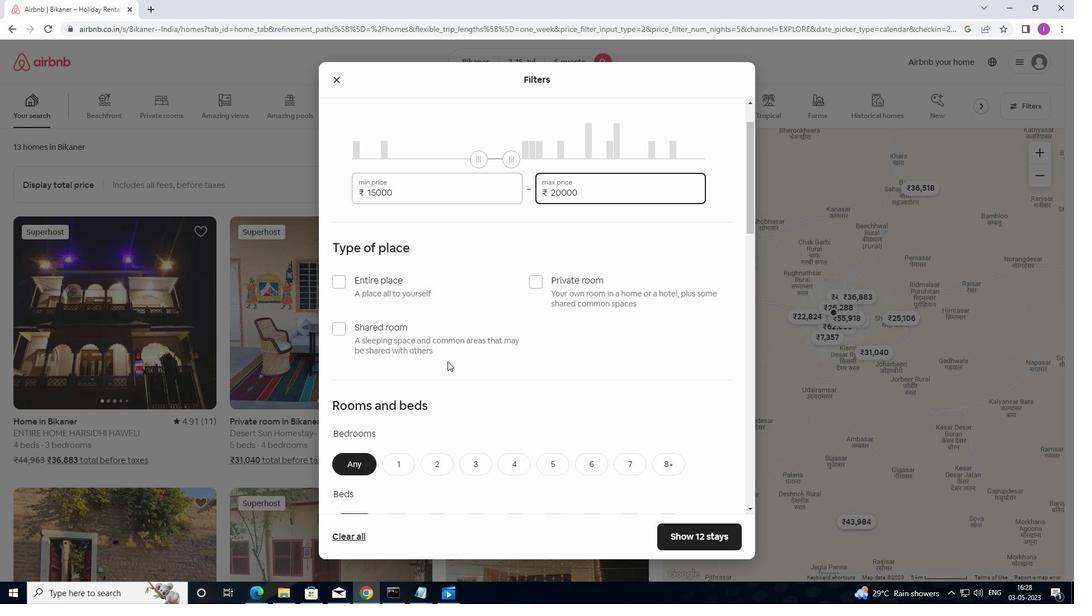 
Action: Mouse moved to (338, 225)
Screenshot: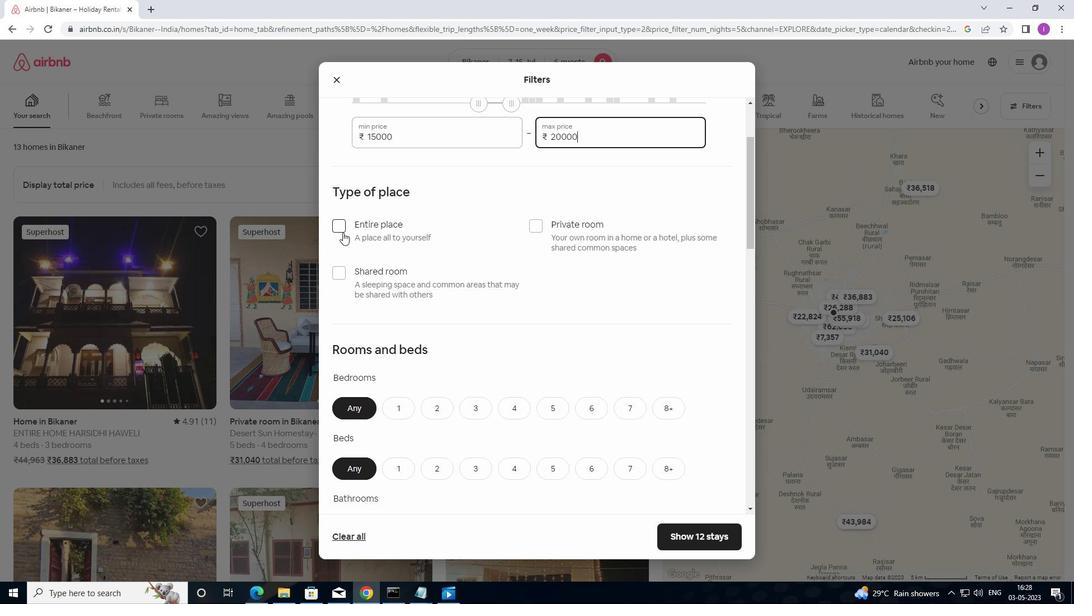 
Action: Mouse pressed left at (338, 225)
Screenshot: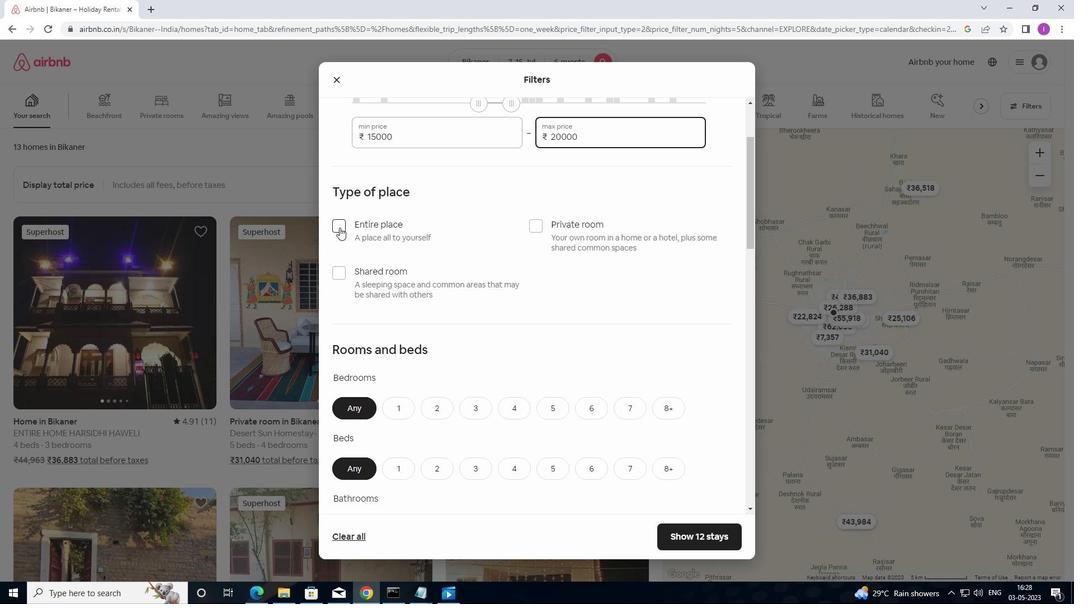 
Action: Mouse moved to (428, 286)
Screenshot: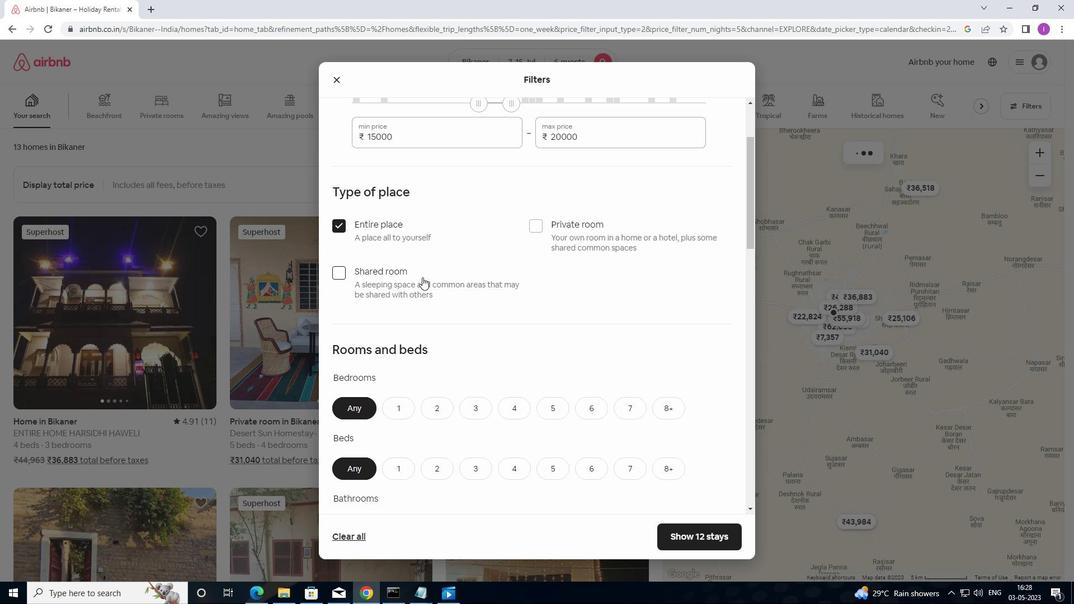 
Action: Mouse scrolled (428, 285) with delta (0, 0)
Screenshot: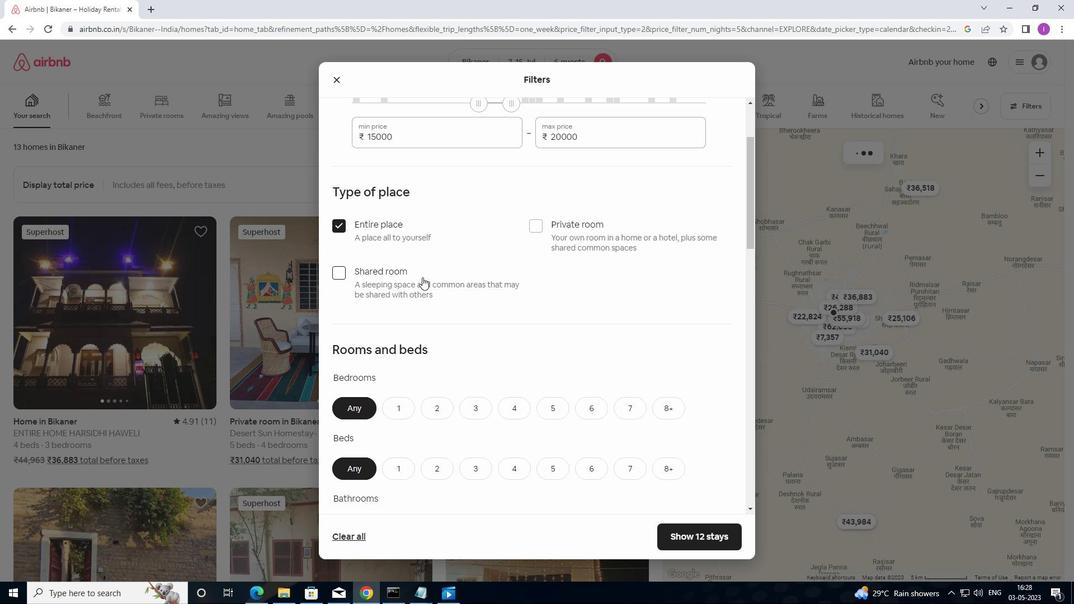 
Action: Mouse moved to (428, 289)
Screenshot: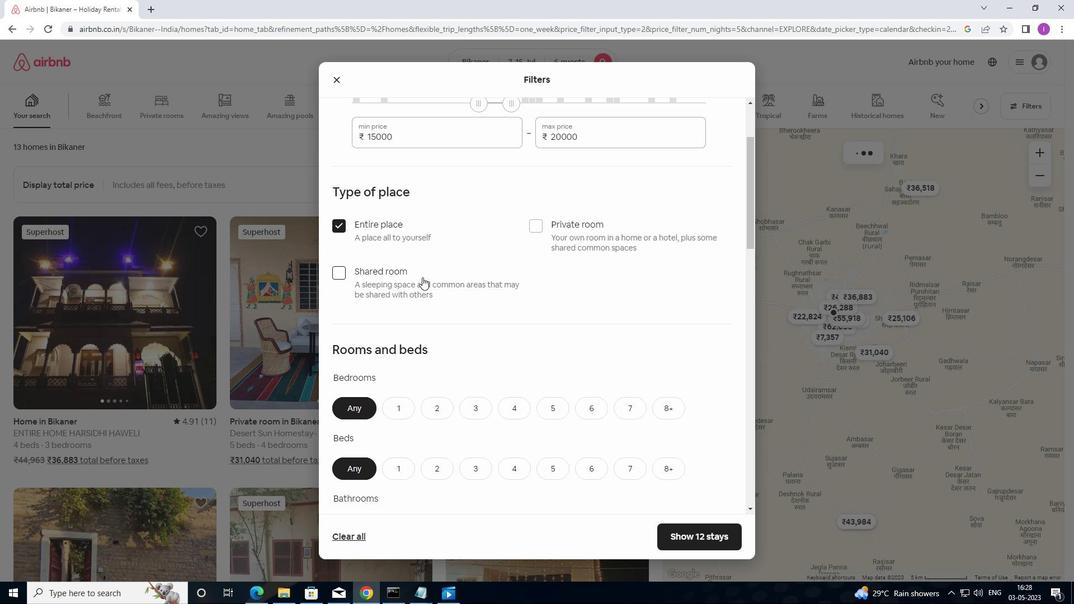 
Action: Mouse scrolled (428, 288) with delta (0, 0)
Screenshot: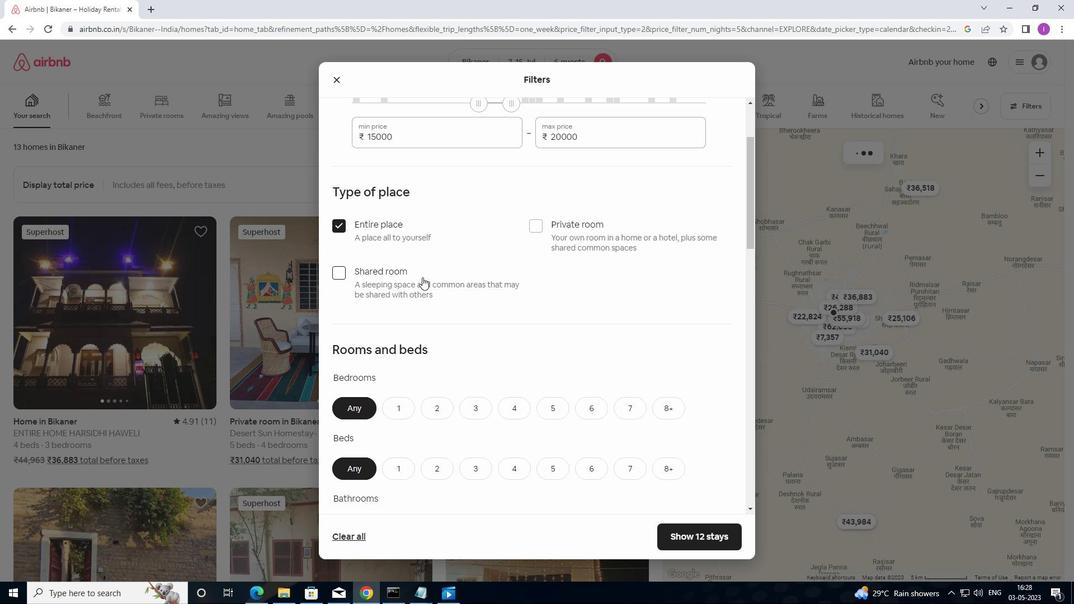 
Action: Mouse moved to (429, 289)
Screenshot: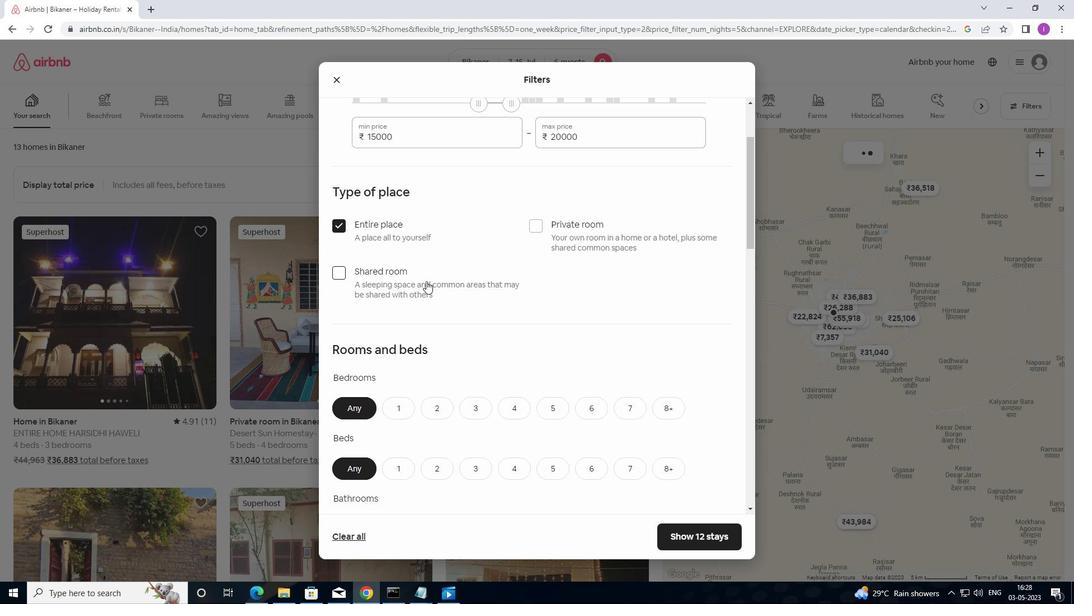 
Action: Mouse scrolled (429, 289) with delta (0, 0)
Screenshot: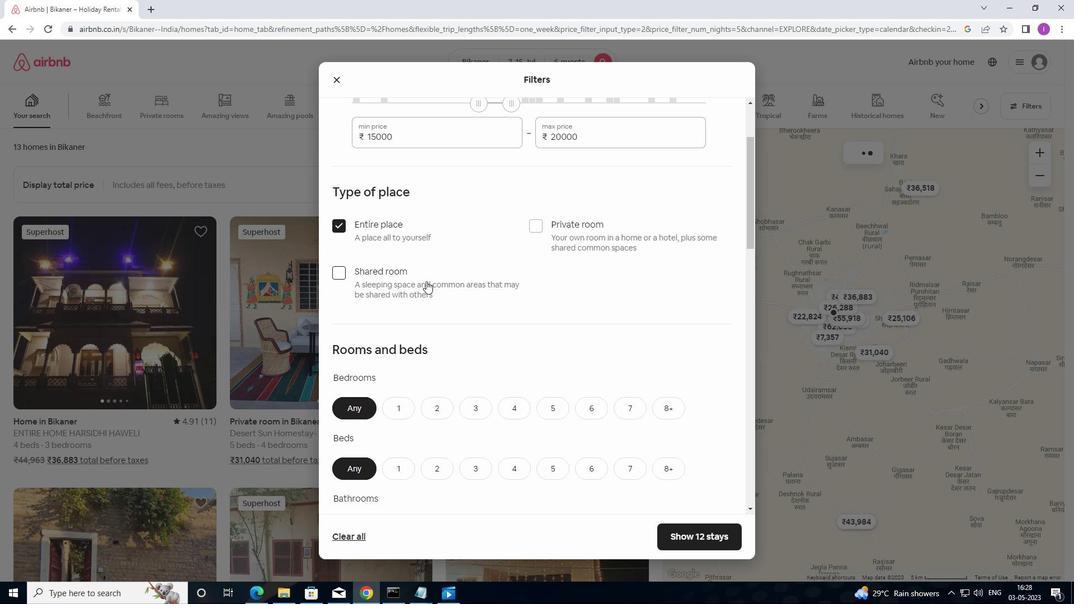 
Action: Mouse moved to (471, 249)
Screenshot: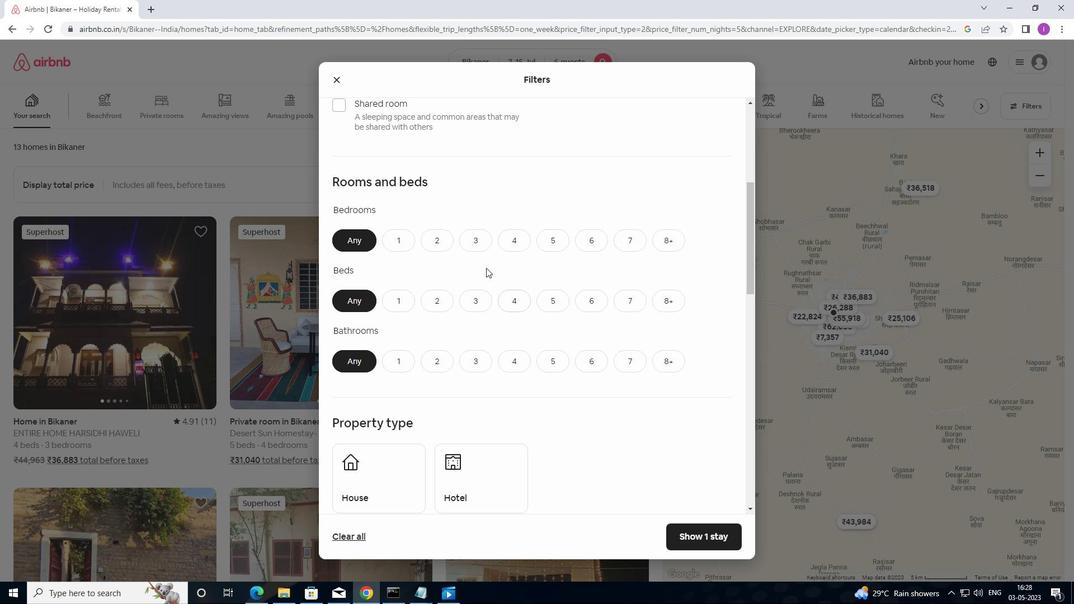 
Action: Mouse pressed left at (471, 249)
Screenshot: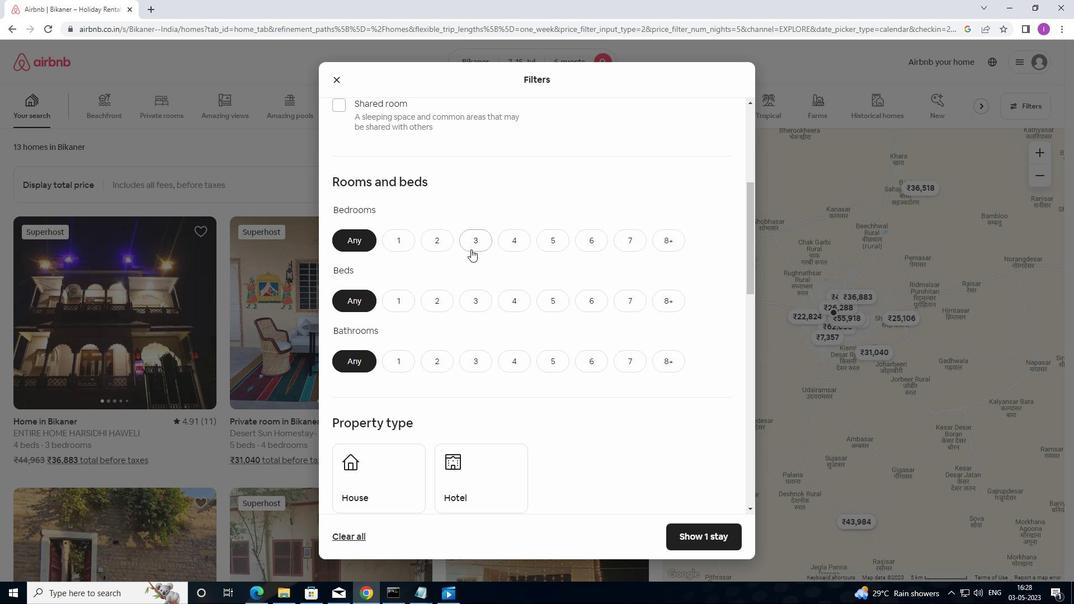 
Action: Mouse moved to (479, 308)
Screenshot: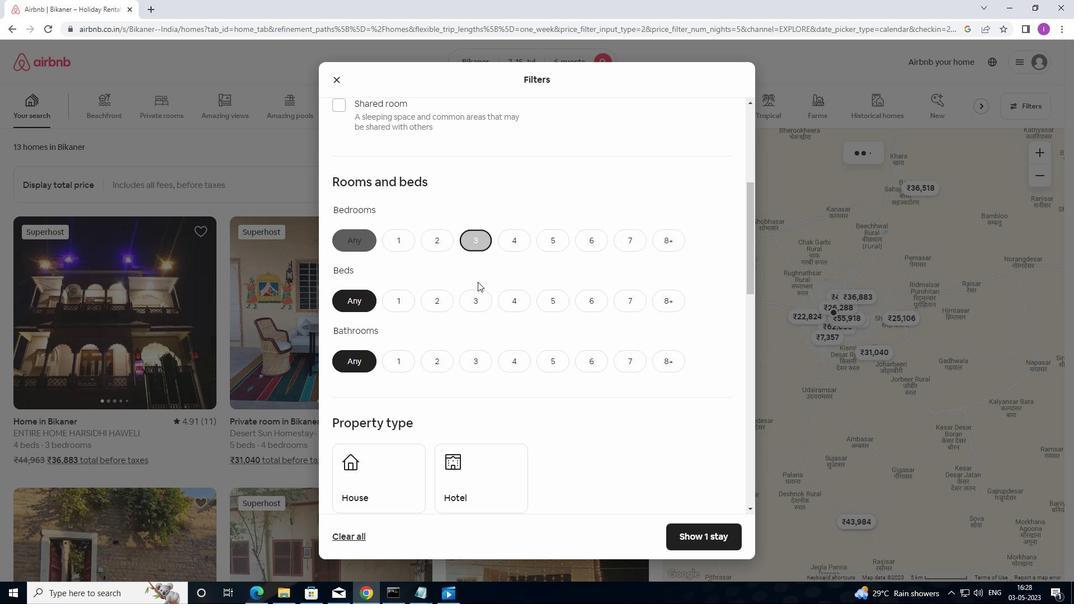
Action: Mouse pressed left at (479, 308)
Screenshot: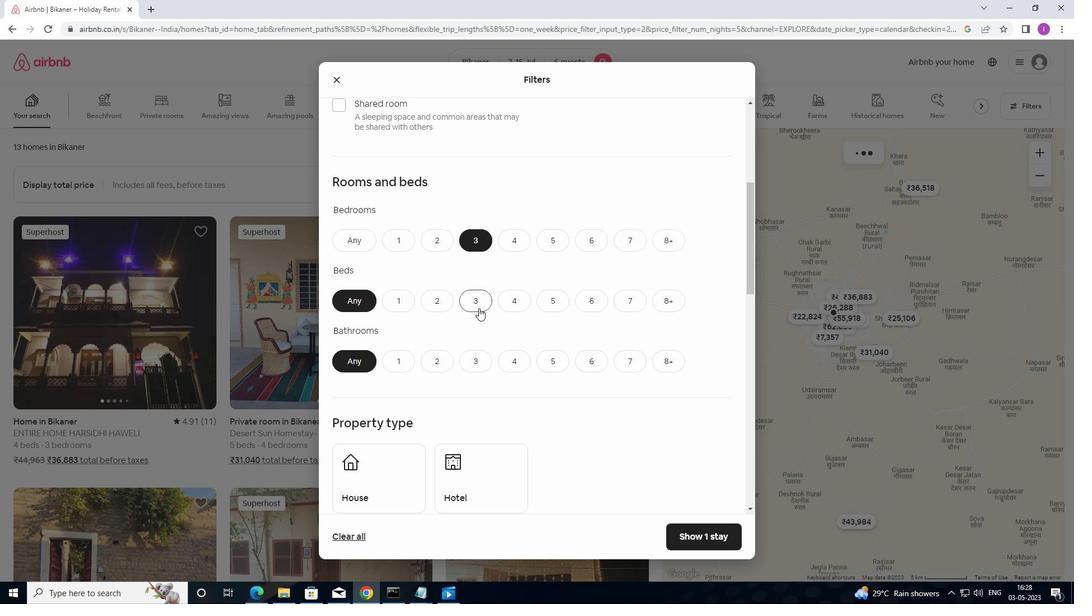 
Action: Mouse moved to (479, 357)
Screenshot: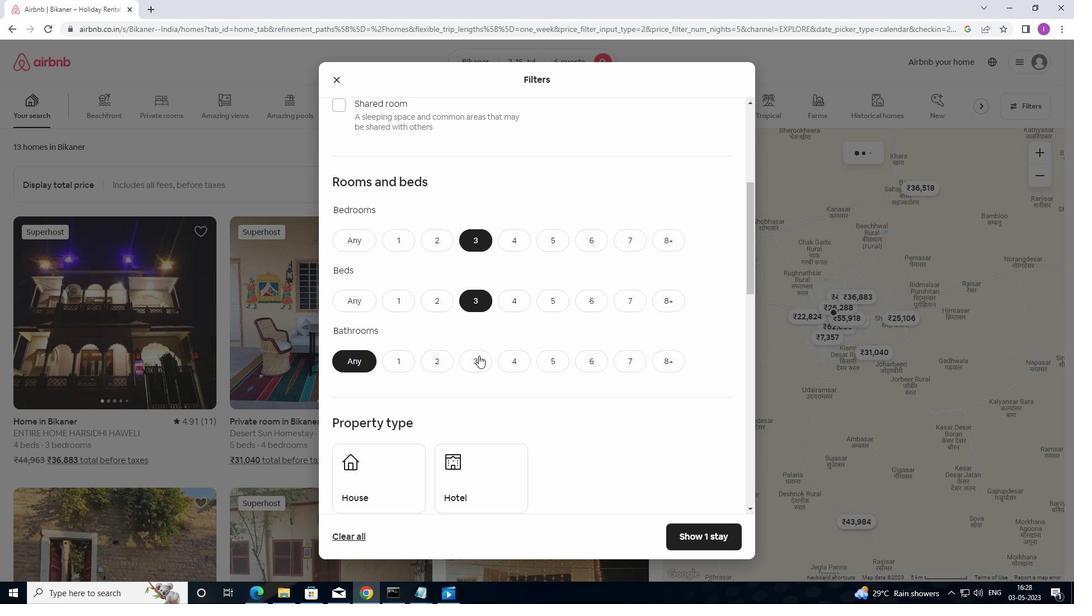 
Action: Mouse pressed left at (479, 357)
Screenshot: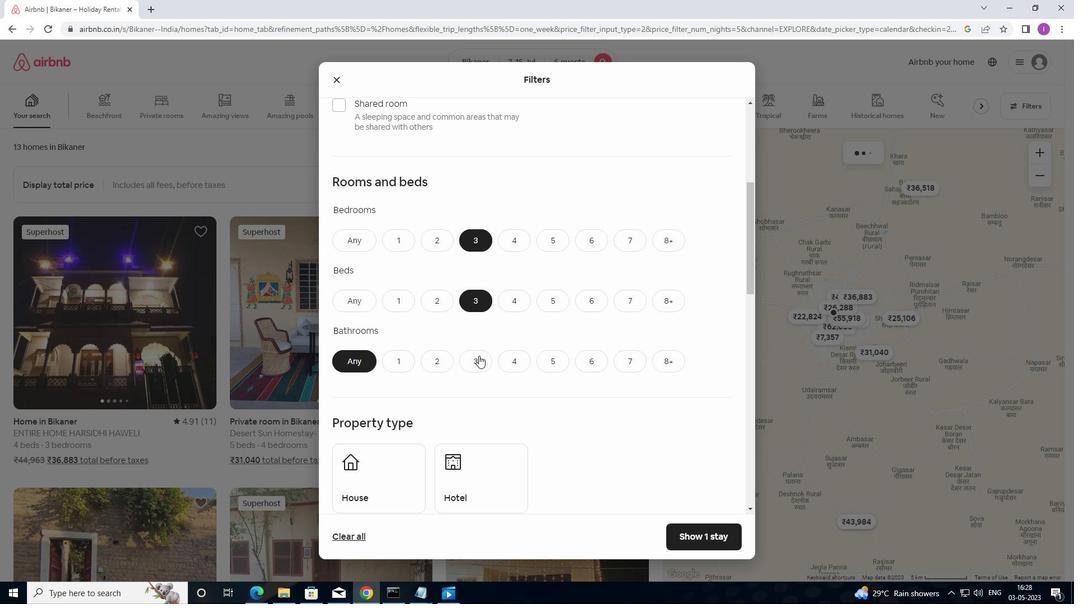 
Action: Mouse moved to (480, 358)
Screenshot: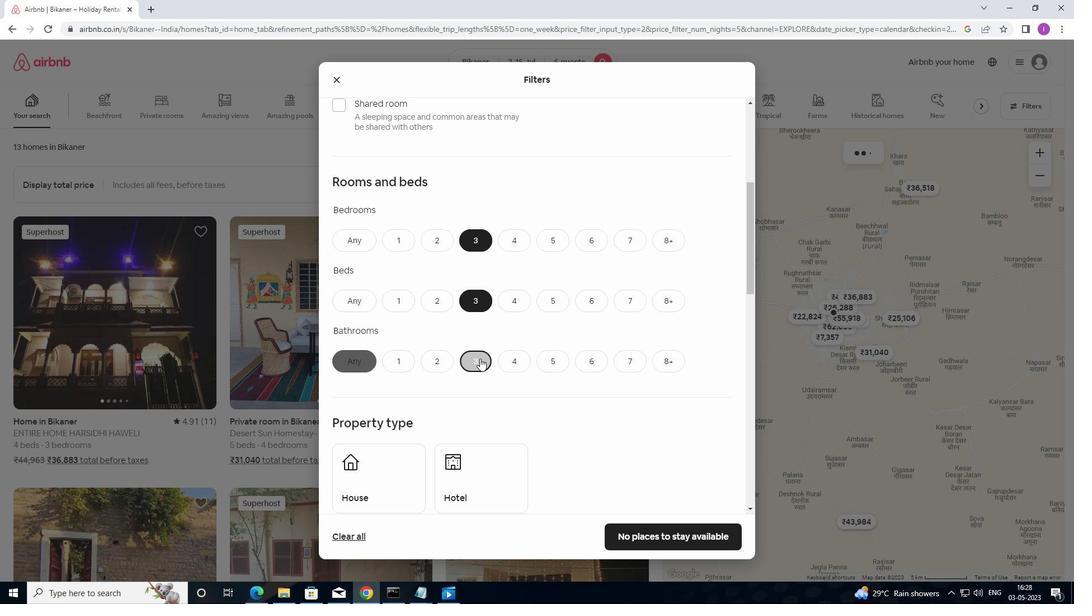 
Action: Mouse scrolled (480, 358) with delta (0, 0)
Screenshot: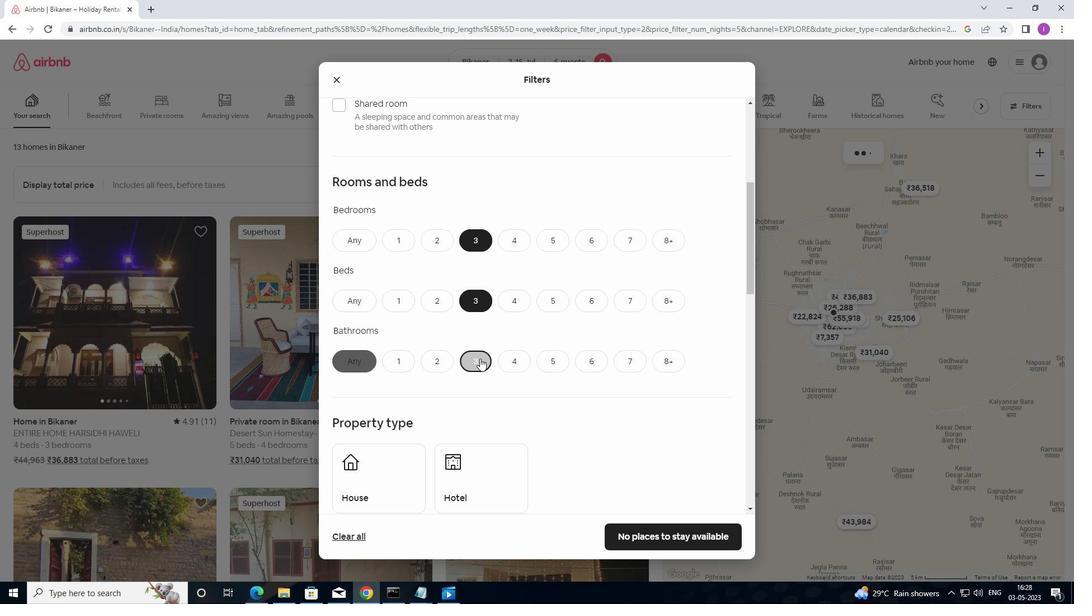 
Action: Mouse scrolled (480, 358) with delta (0, 0)
Screenshot: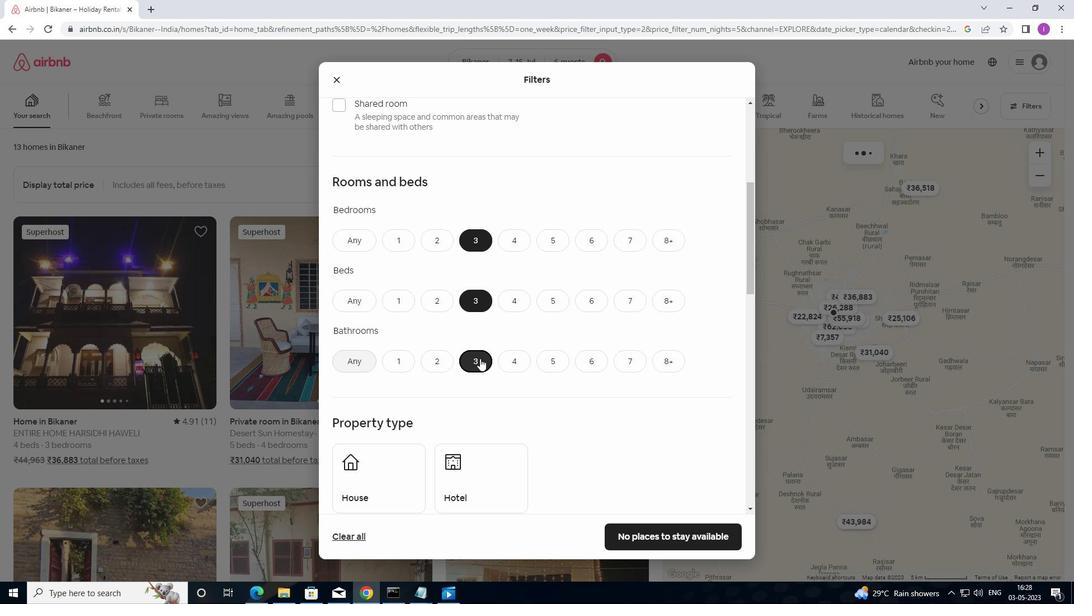 
Action: Mouse moved to (409, 359)
Screenshot: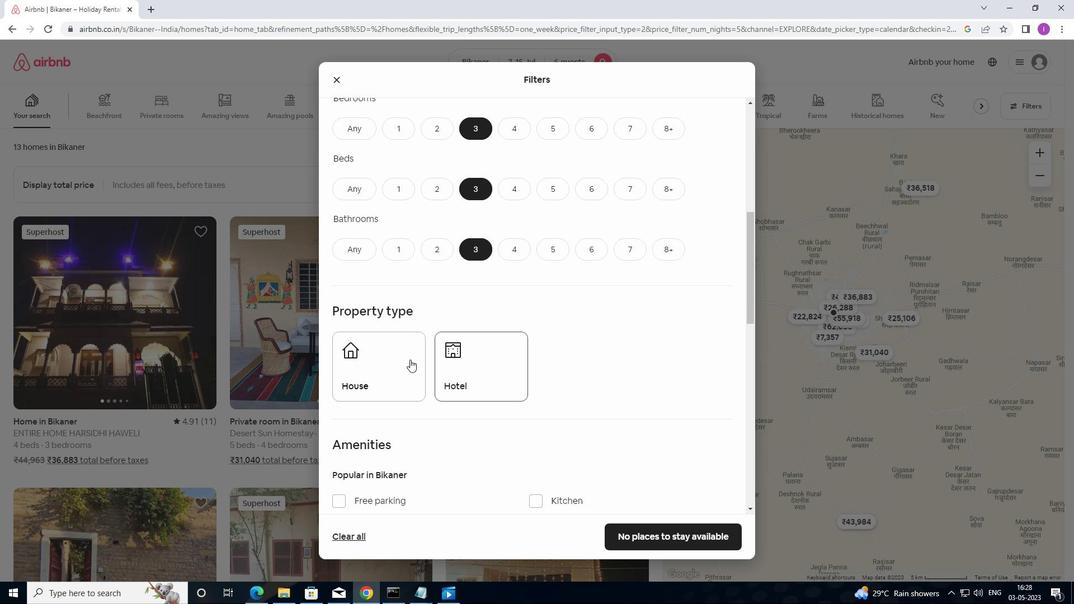 
Action: Mouse pressed left at (409, 359)
Screenshot: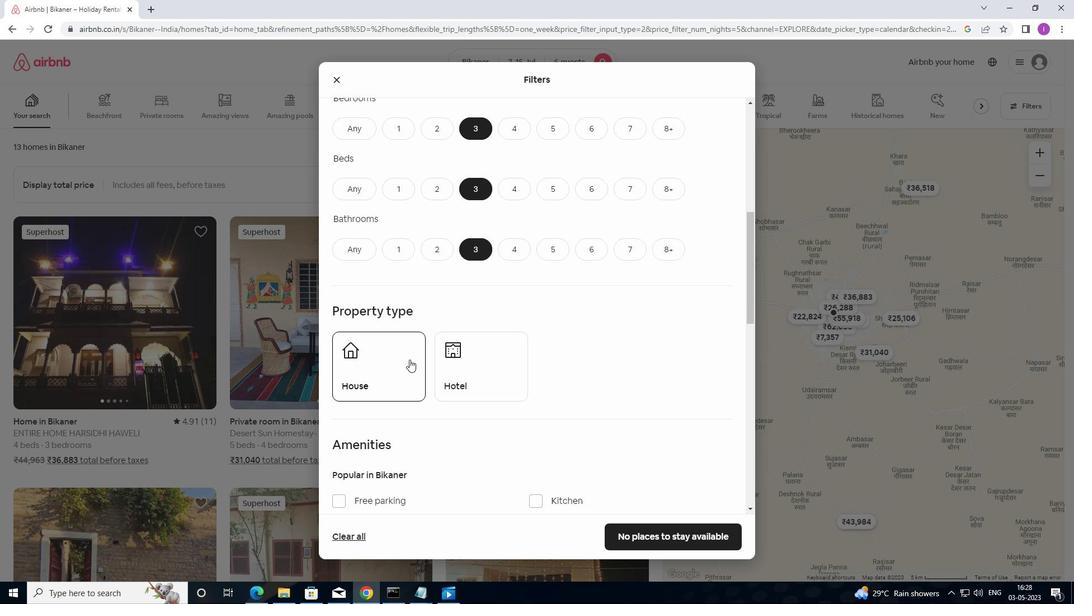 
Action: Mouse moved to (579, 454)
Screenshot: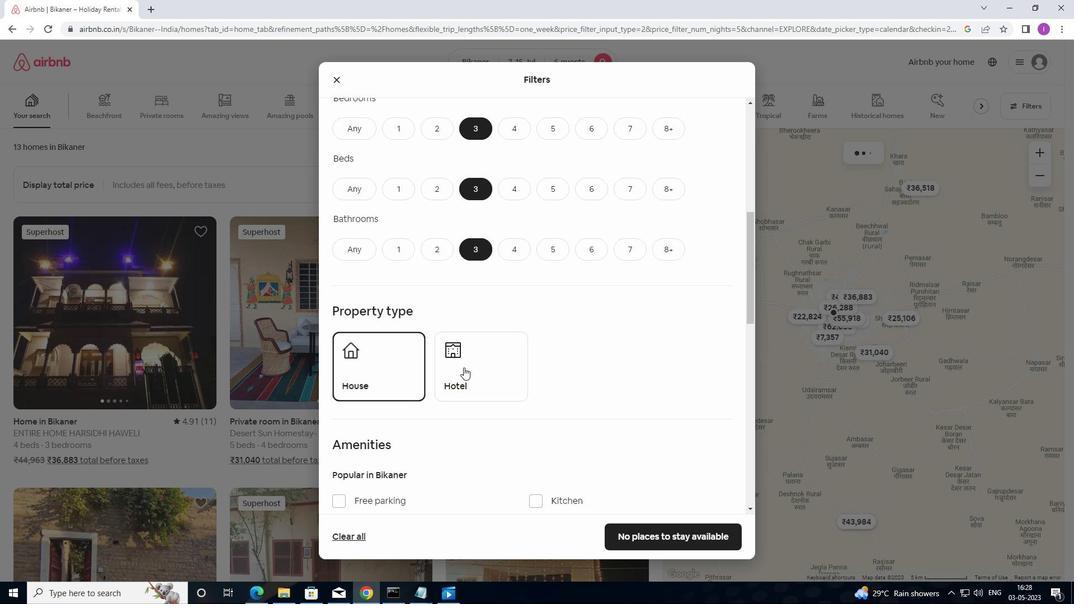
Action: Mouse scrolled (579, 453) with delta (0, 0)
Screenshot: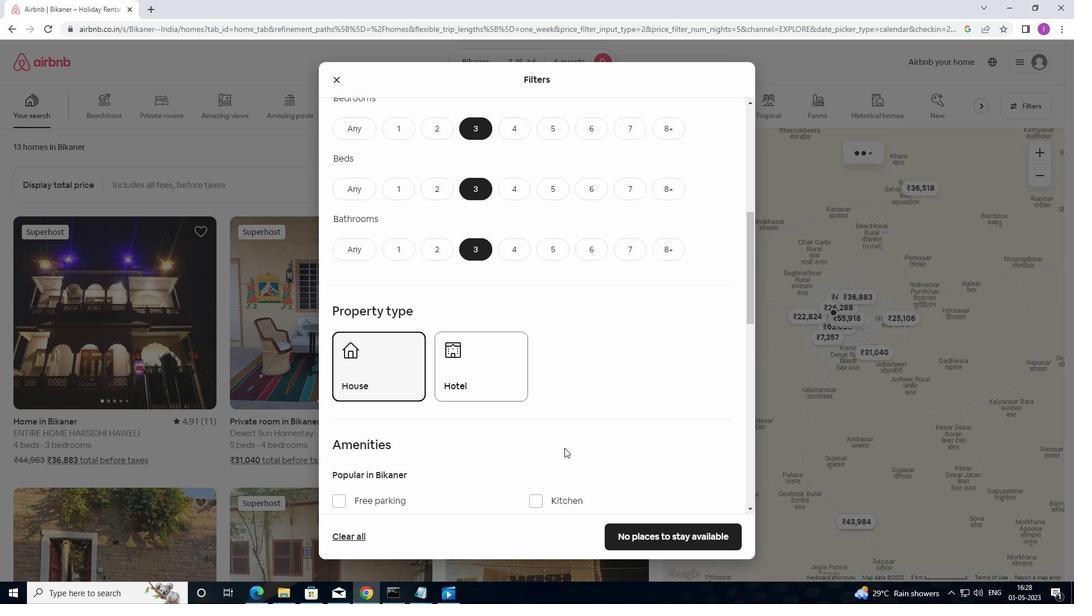 
Action: Mouse moved to (579, 456)
Screenshot: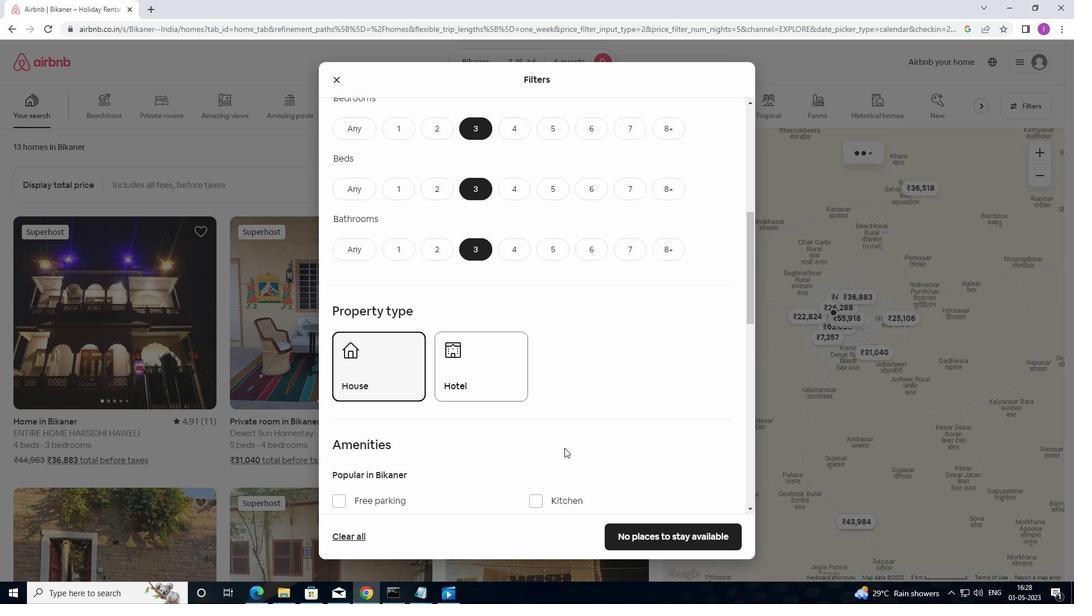 
Action: Mouse scrolled (579, 455) with delta (0, 0)
Screenshot: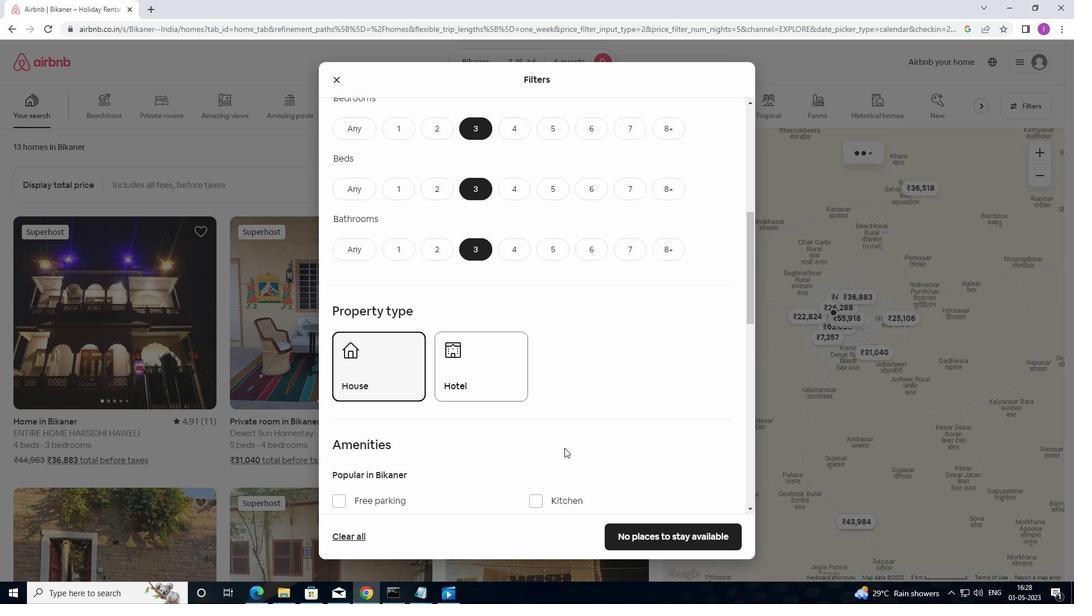
Action: Mouse scrolled (579, 455) with delta (0, 0)
Screenshot: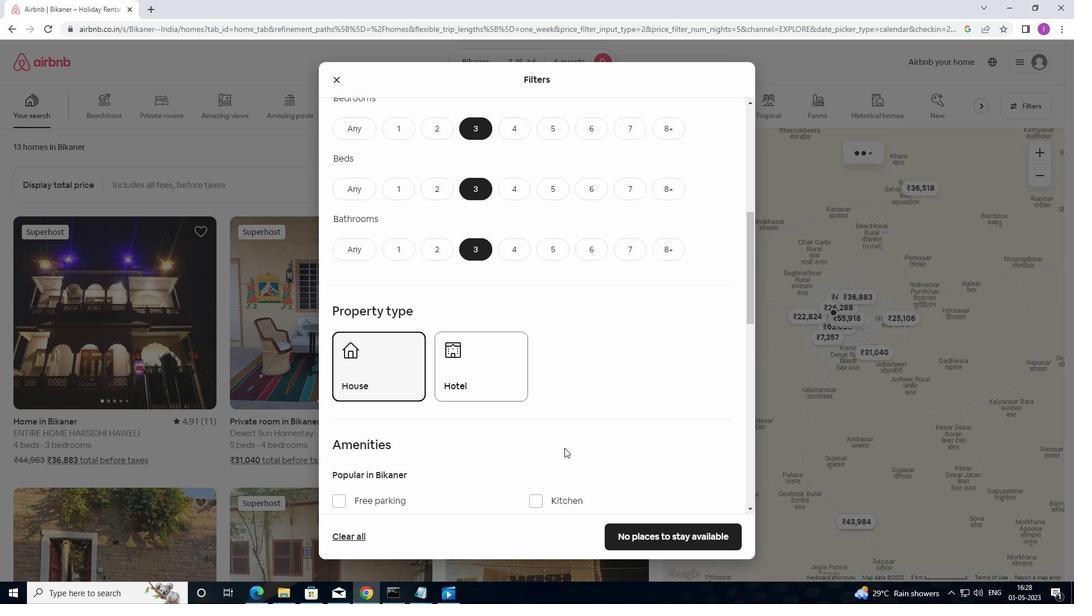 
Action: Mouse scrolled (579, 455) with delta (0, 0)
Screenshot: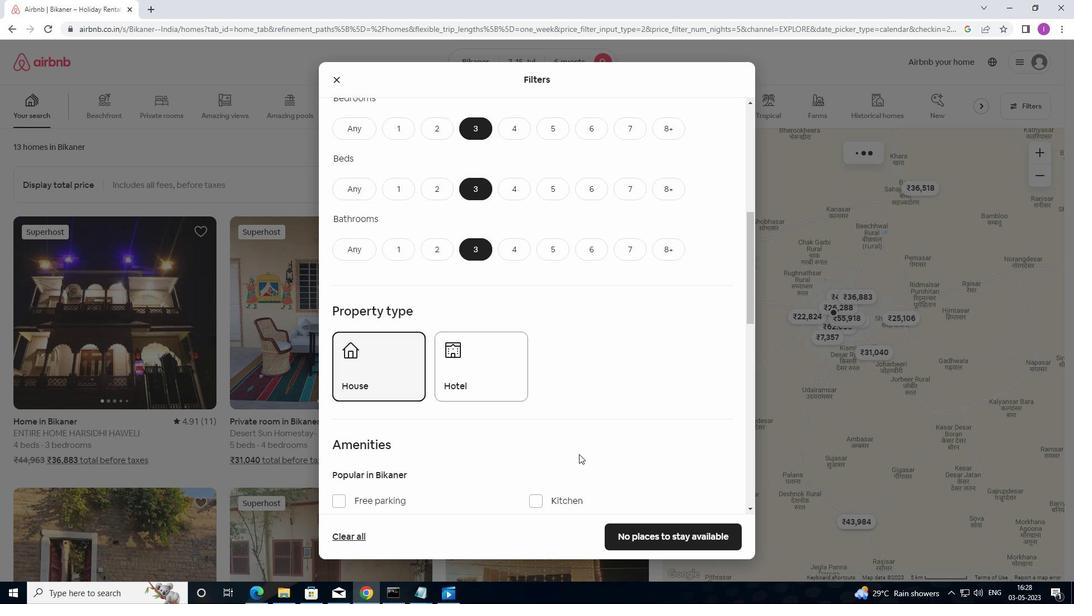 
Action: Mouse moved to (592, 438)
Screenshot: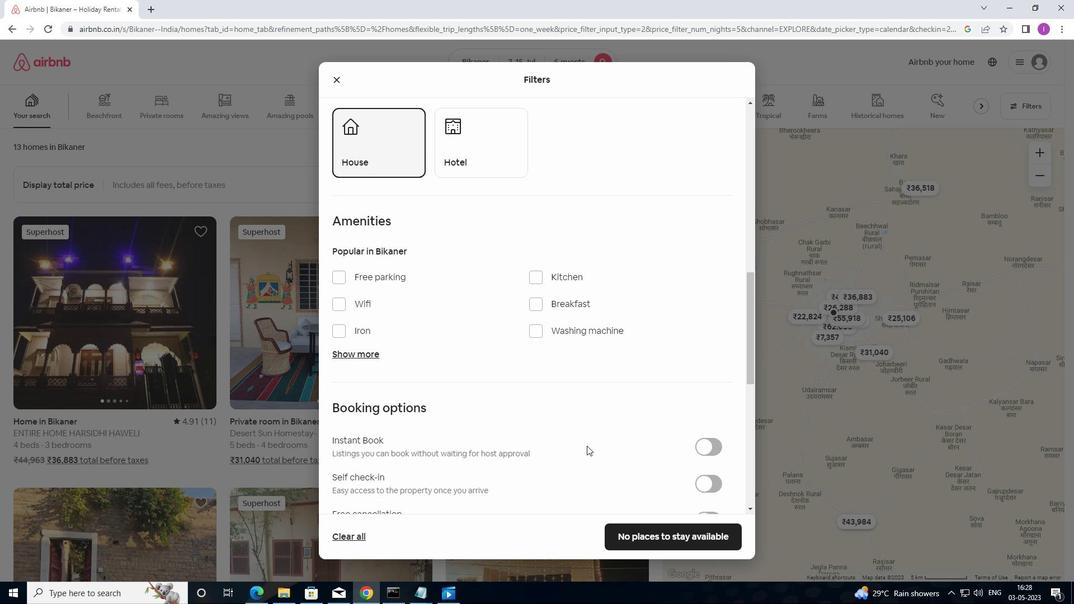 
Action: Mouse scrolled (592, 438) with delta (0, 0)
Screenshot: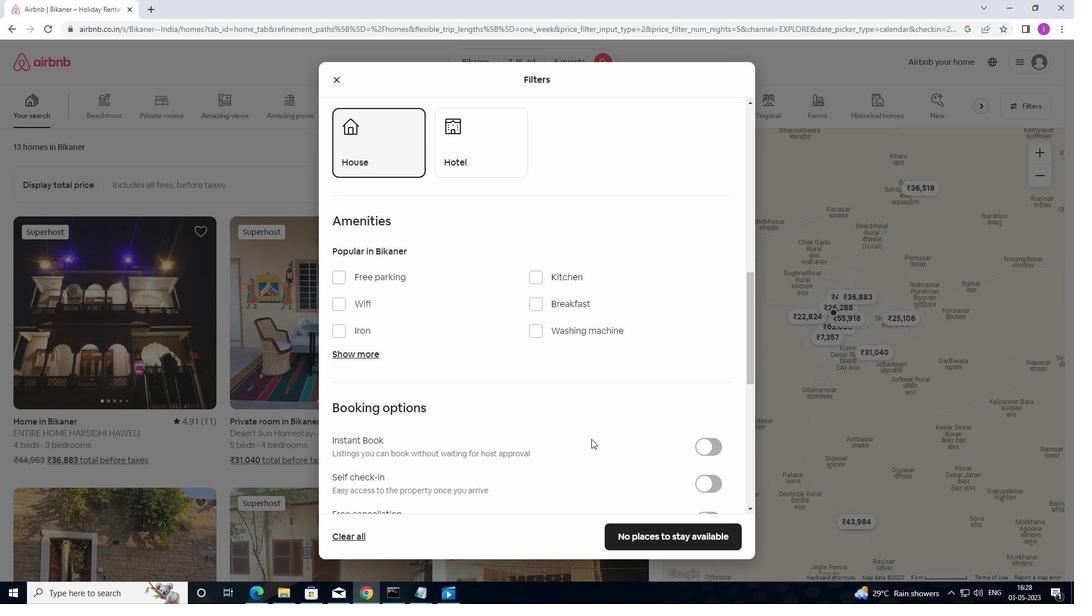 
Action: Mouse scrolled (592, 438) with delta (0, 0)
Screenshot: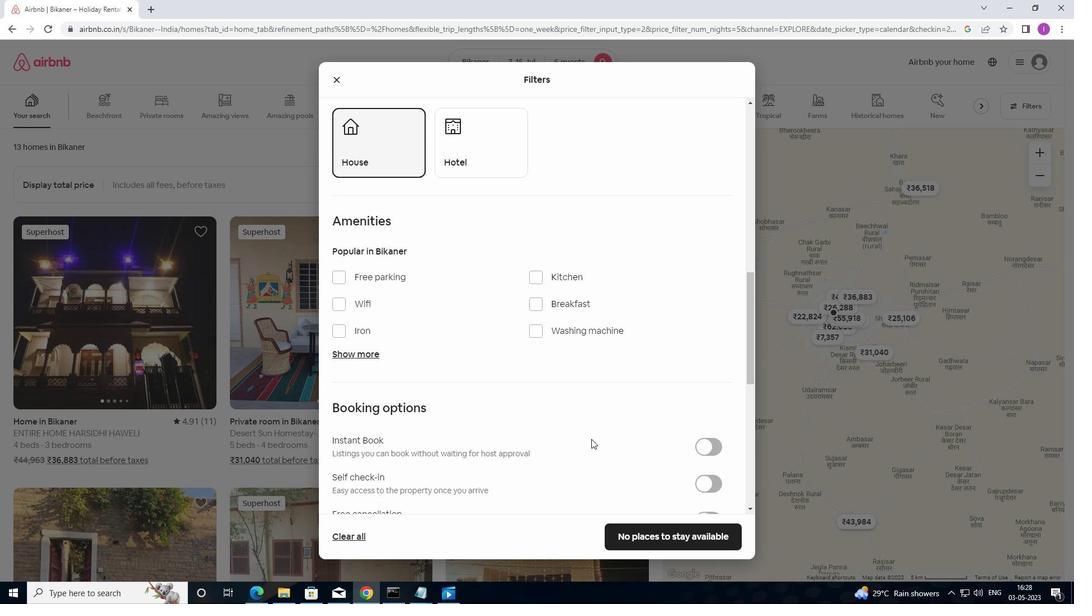 
Action: Mouse moved to (720, 368)
Screenshot: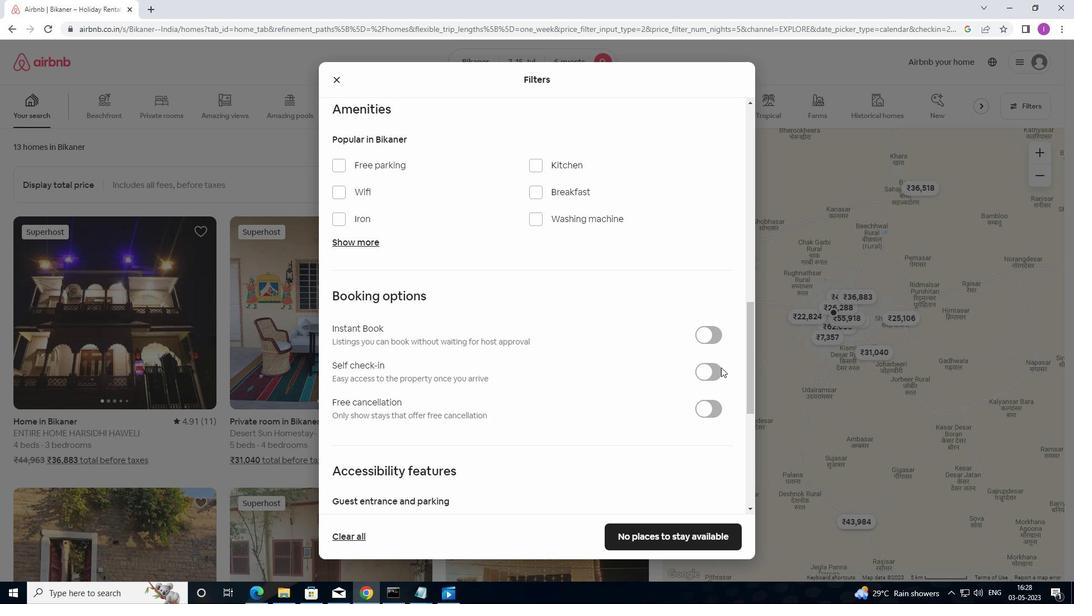 
Action: Mouse pressed left at (720, 368)
Screenshot: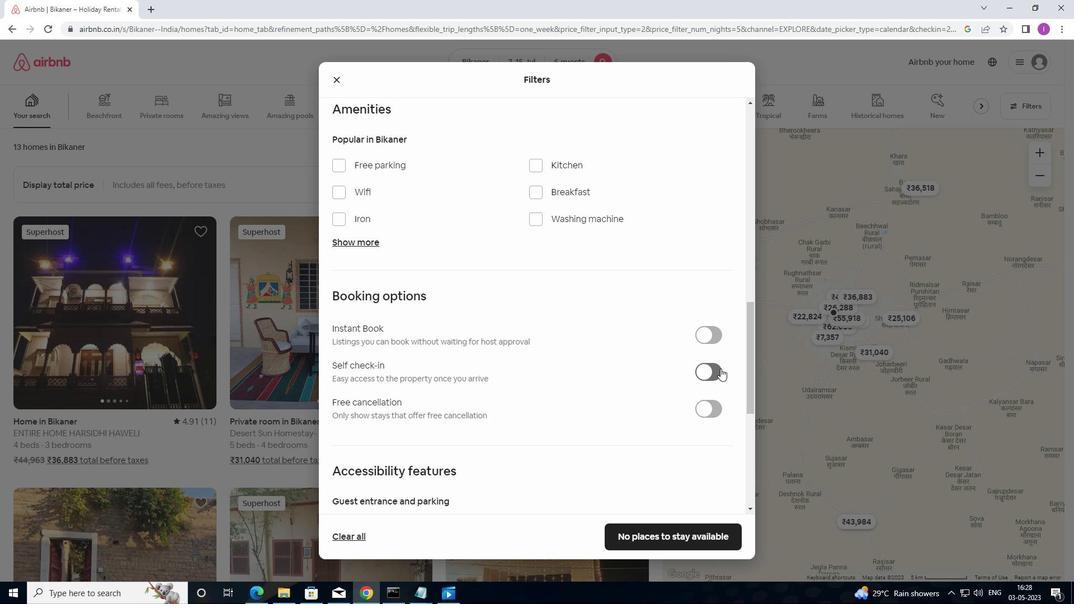
Action: Mouse moved to (671, 383)
Screenshot: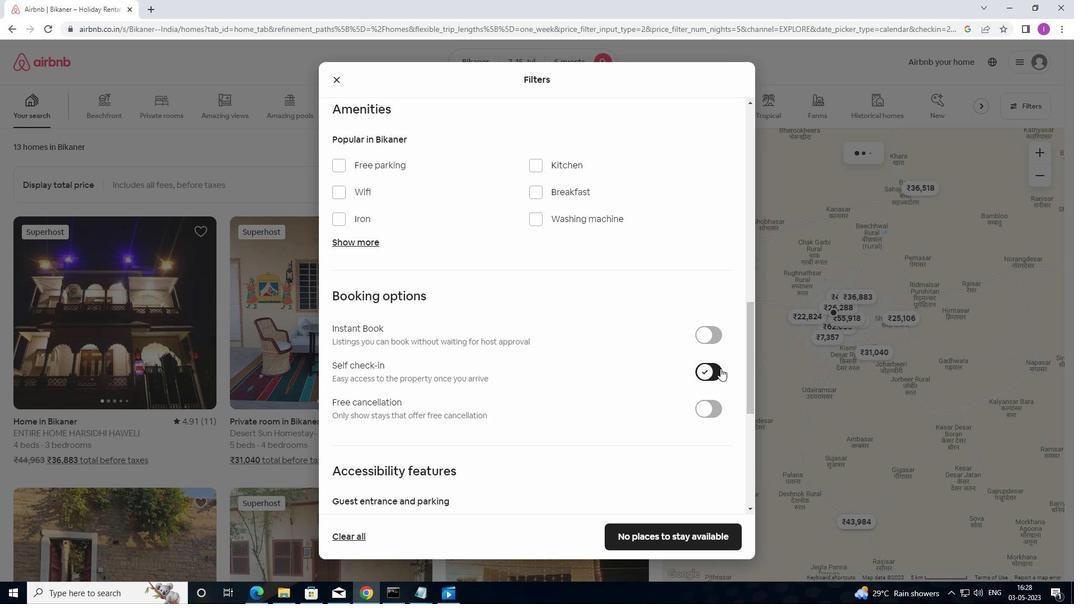 
Action: Mouse scrolled (671, 383) with delta (0, 0)
Screenshot: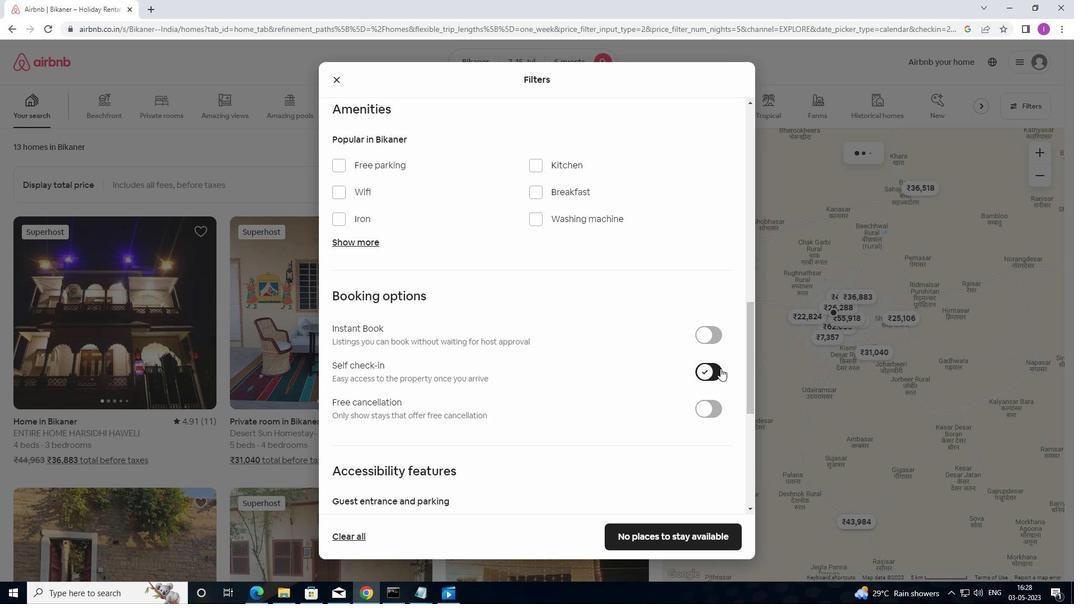 
Action: Mouse moved to (657, 391)
Screenshot: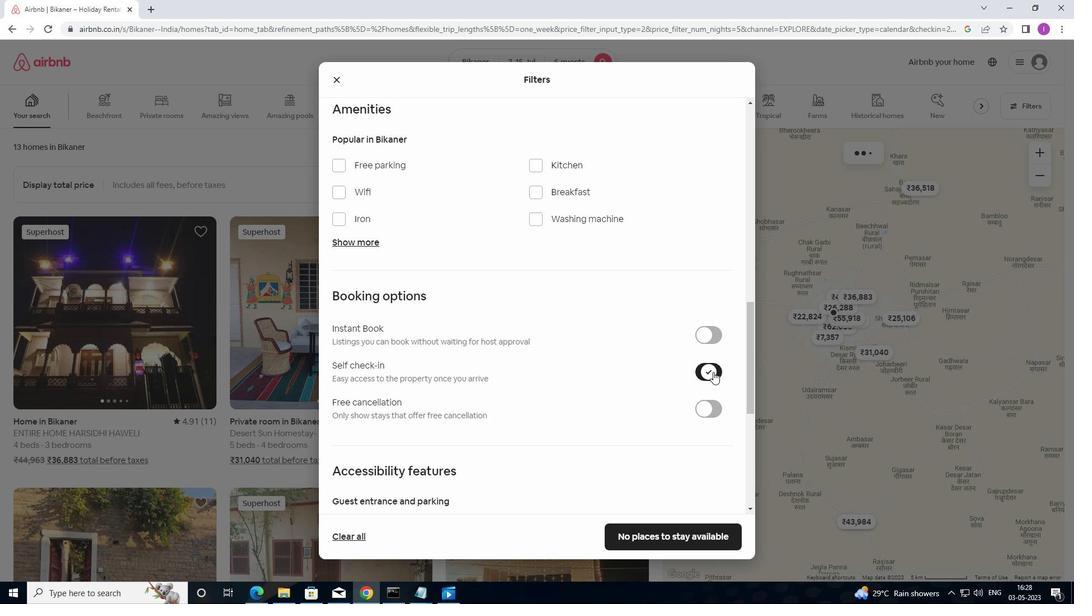 
Action: Mouse scrolled (657, 391) with delta (0, 0)
Screenshot: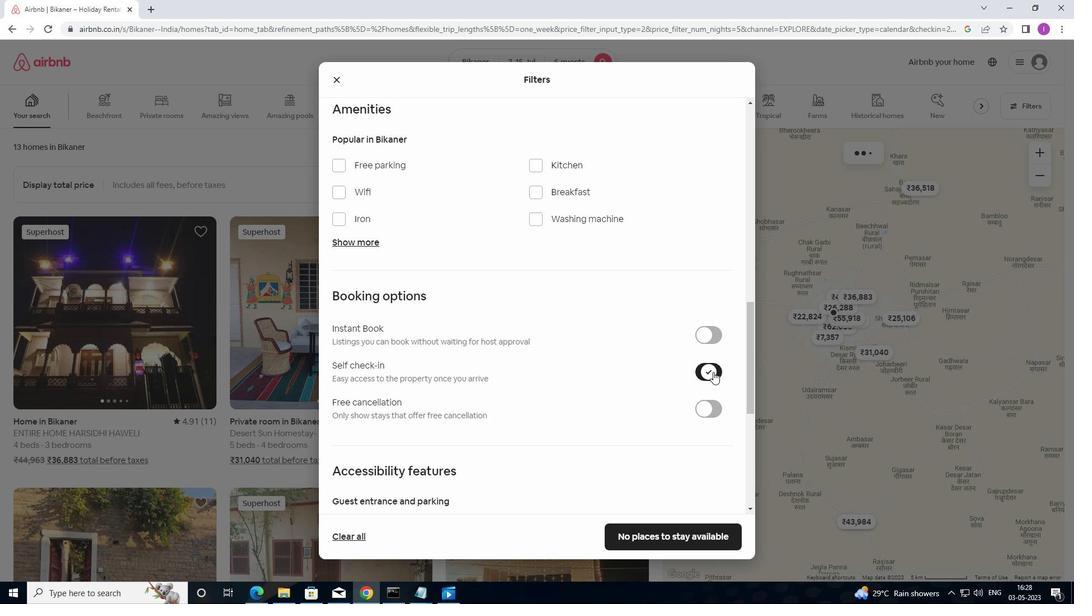 
Action: Mouse moved to (652, 395)
Screenshot: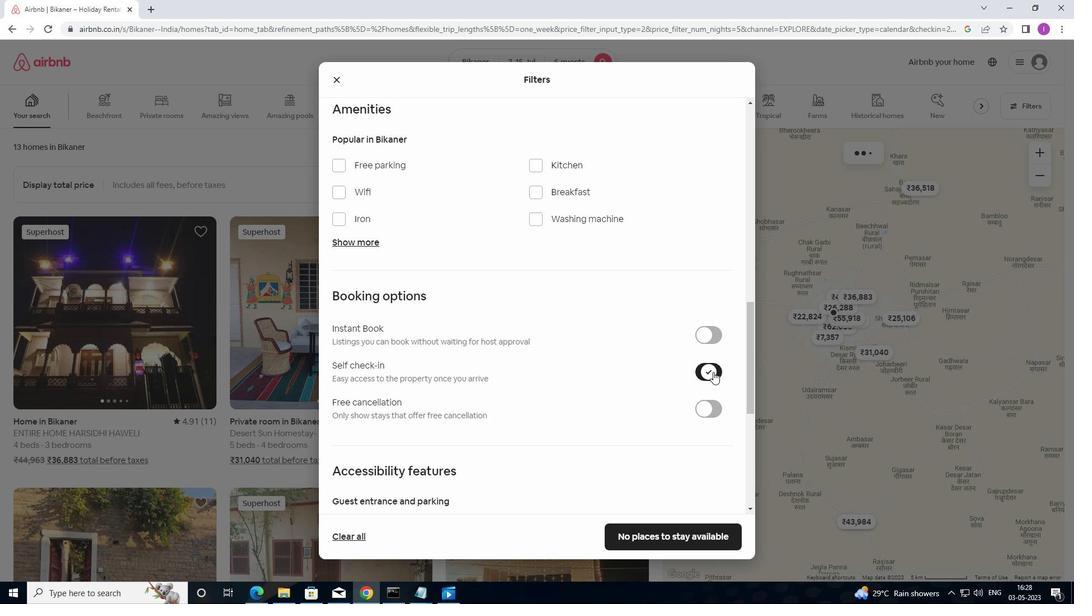 
Action: Mouse scrolled (652, 395) with delta (0, 0)
Screenshot: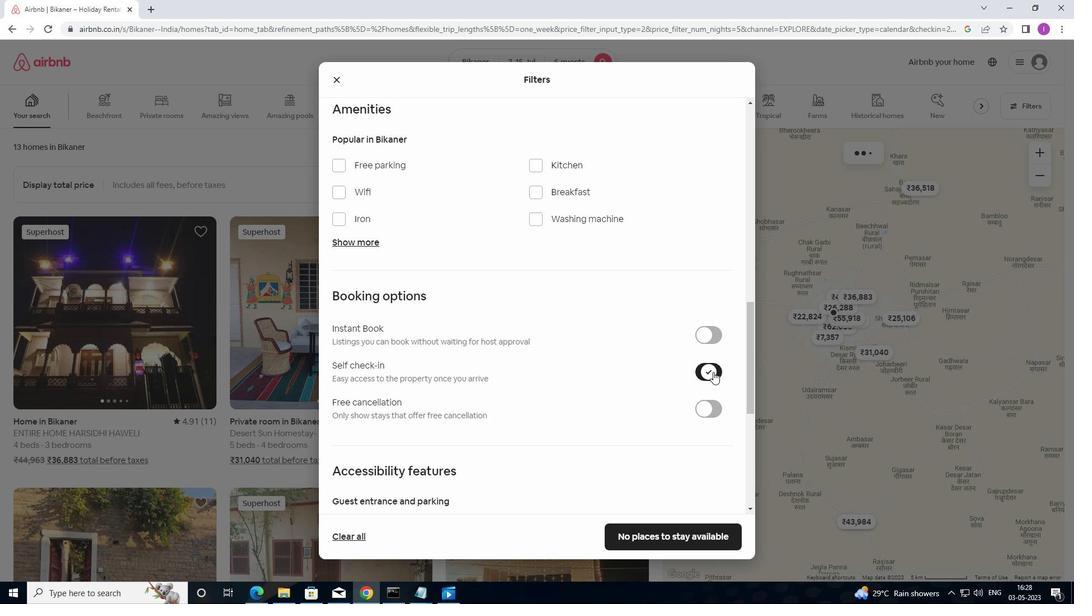 
Action: Mouse moved to (644, 399)
Screenshot: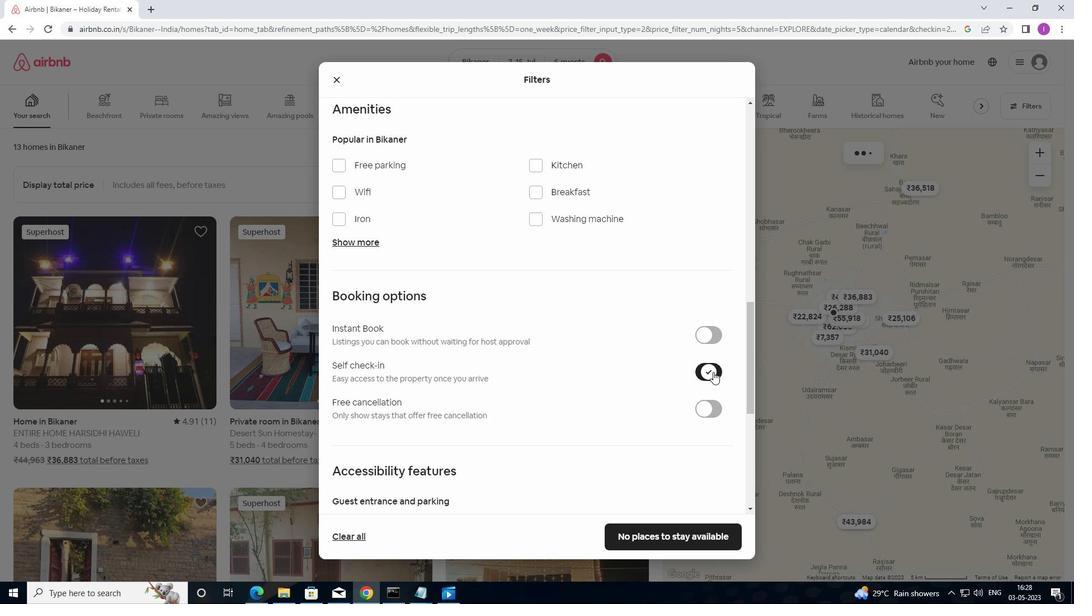 
Action: Mouse scrolled (644, 398) with delta (0, 0)
Screenshot: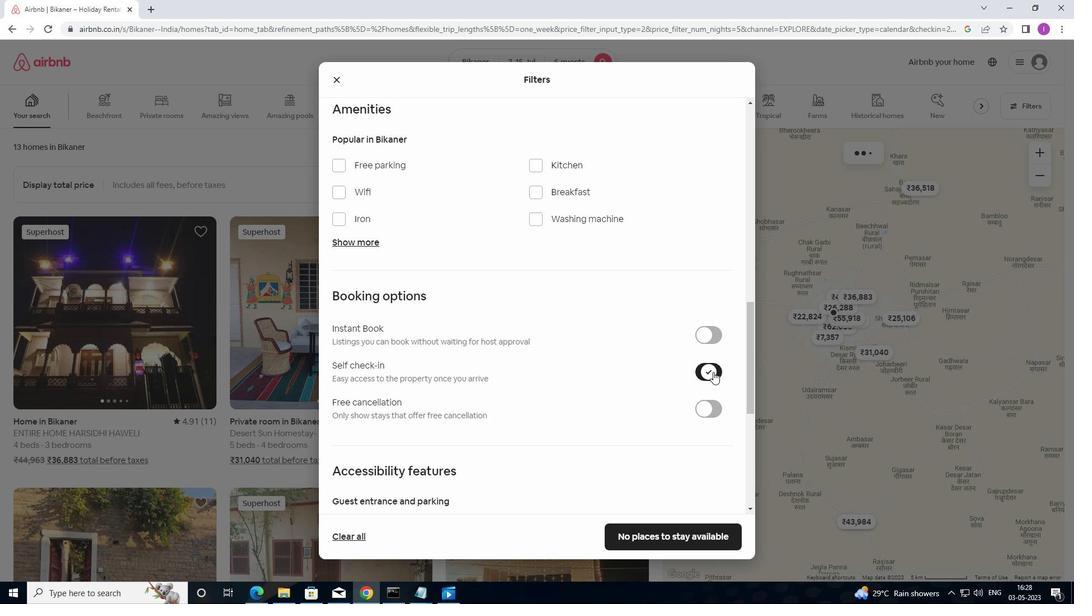 
Action: Mouse moved to (635, 400)
Screenshot: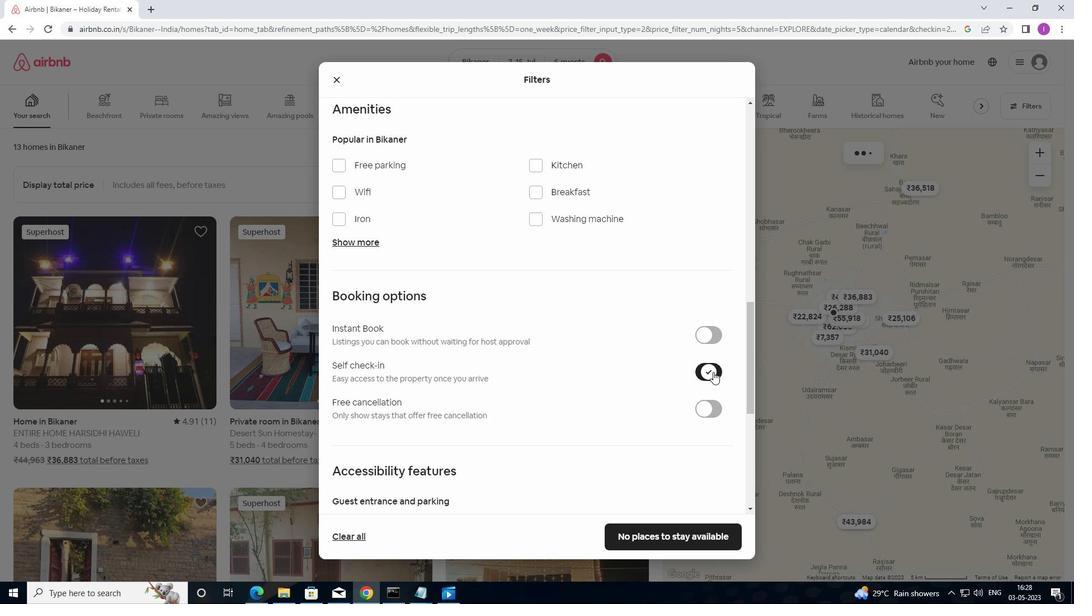 
Action: Mouse scrolled (635, 400) with delta (0, 0)
Screenshot: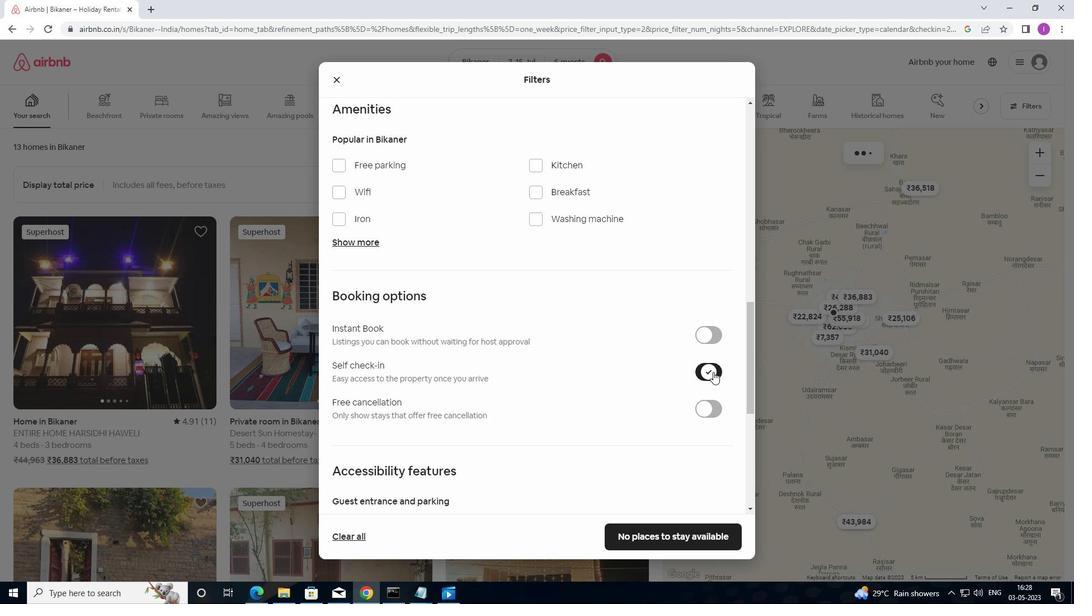 
Action: Mouse moved to (598, 403)
Screenshot: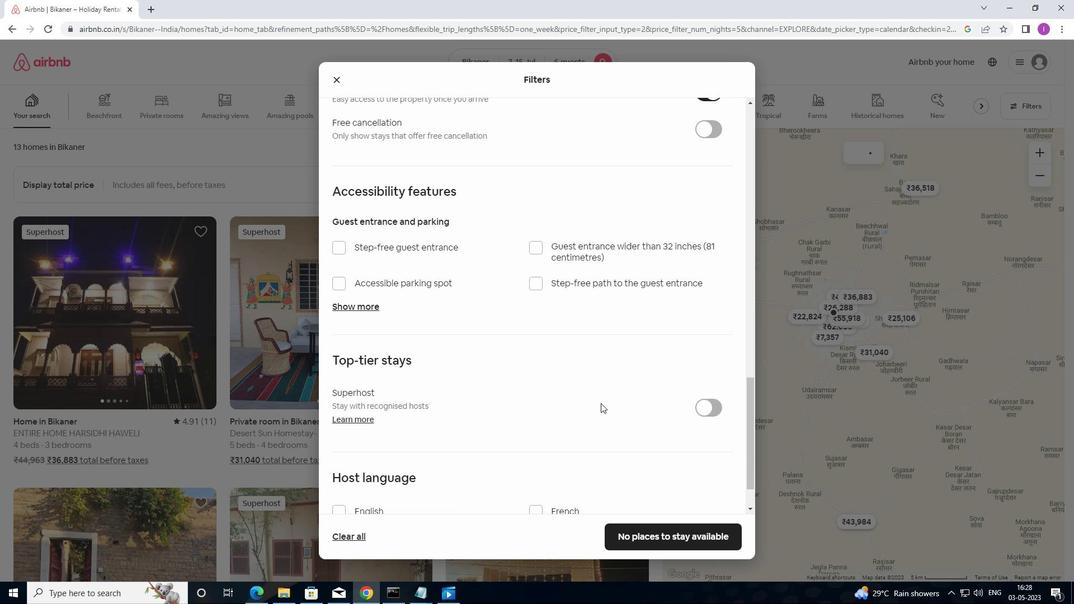 
Action: Mouse scrolled (598, 403) with delta (0, 0)
Screenshot: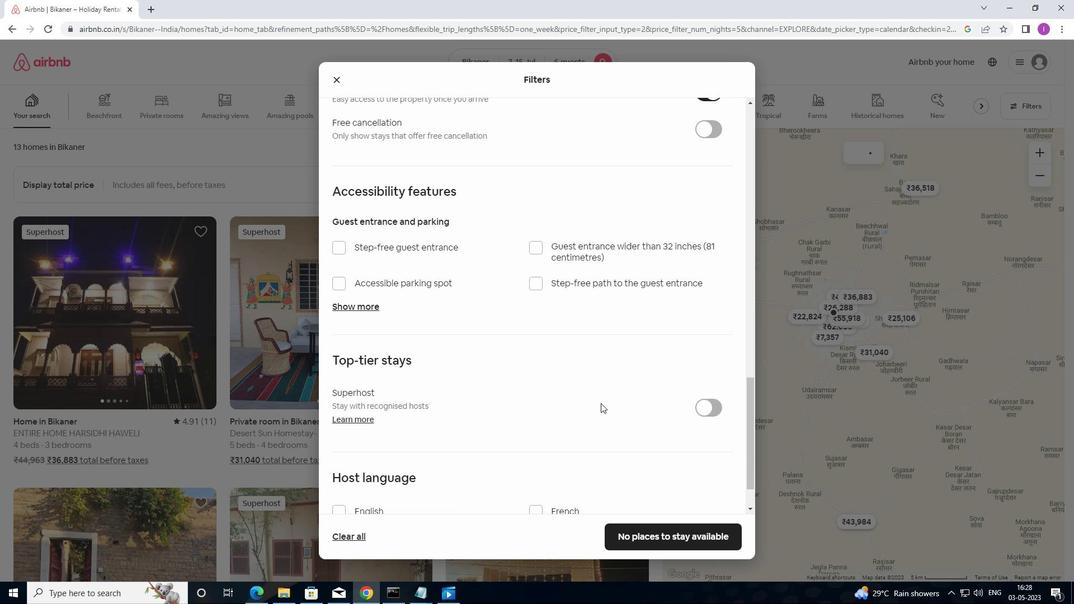 
Action: Mouse moved to (597, 405)
Screenshot: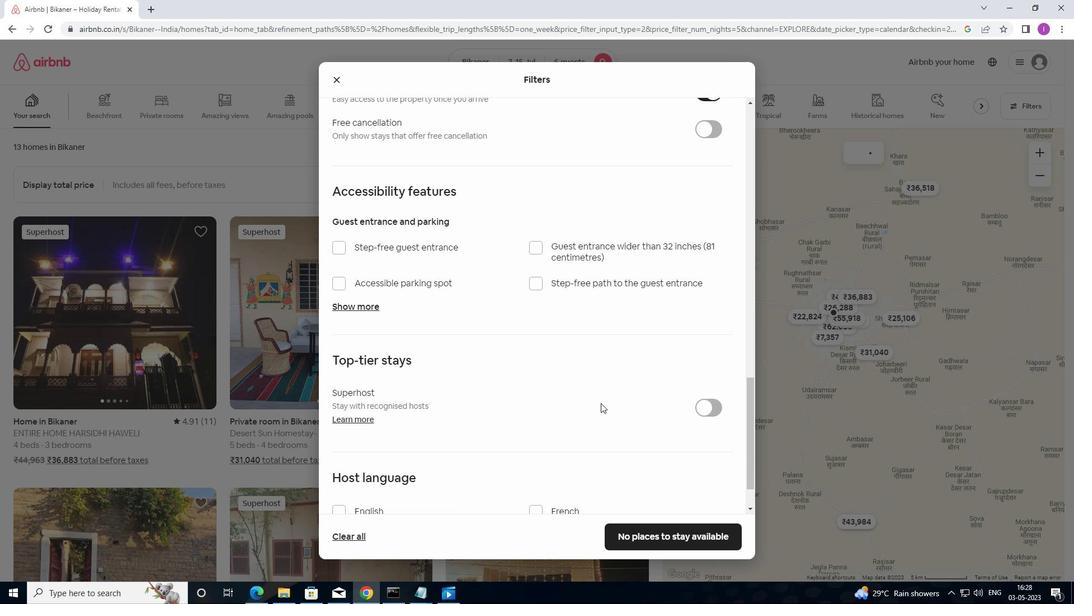 
Action: Mouse scrolled (597, 404) with delta (0, 0)
Screenshot: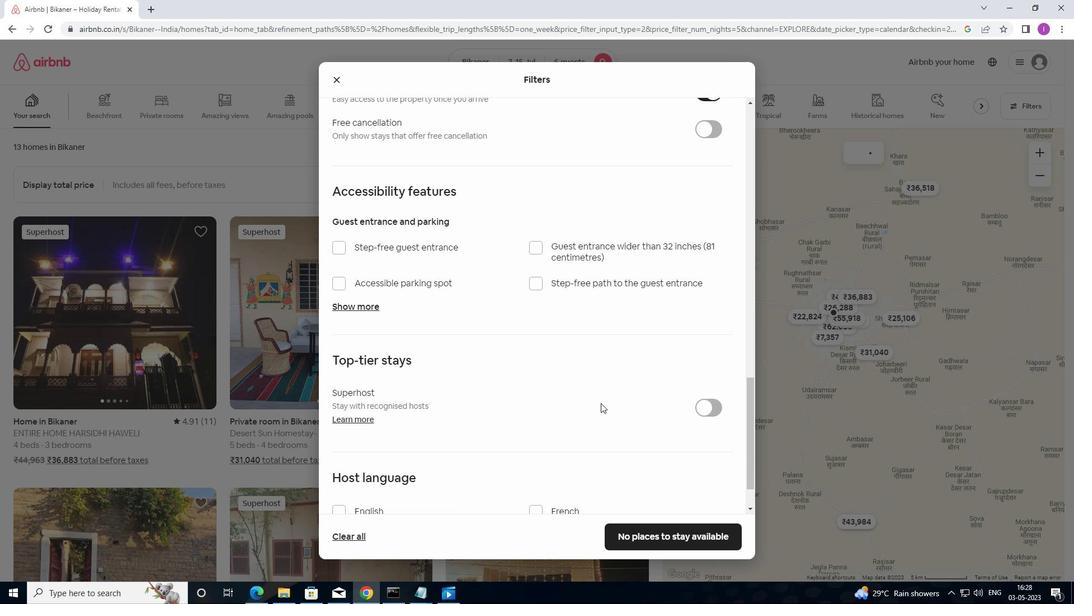 
Action: Mouse moved to (597, 406)
Screenshot: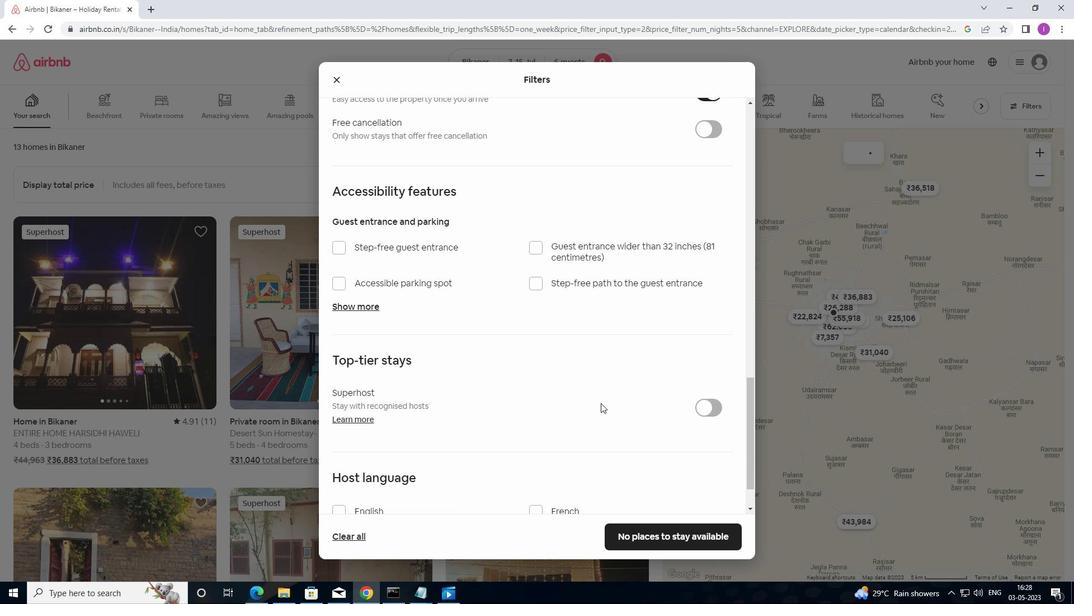 
Action: Mouse scrolled (597, 405) with delta (0, 0)
Screenshot: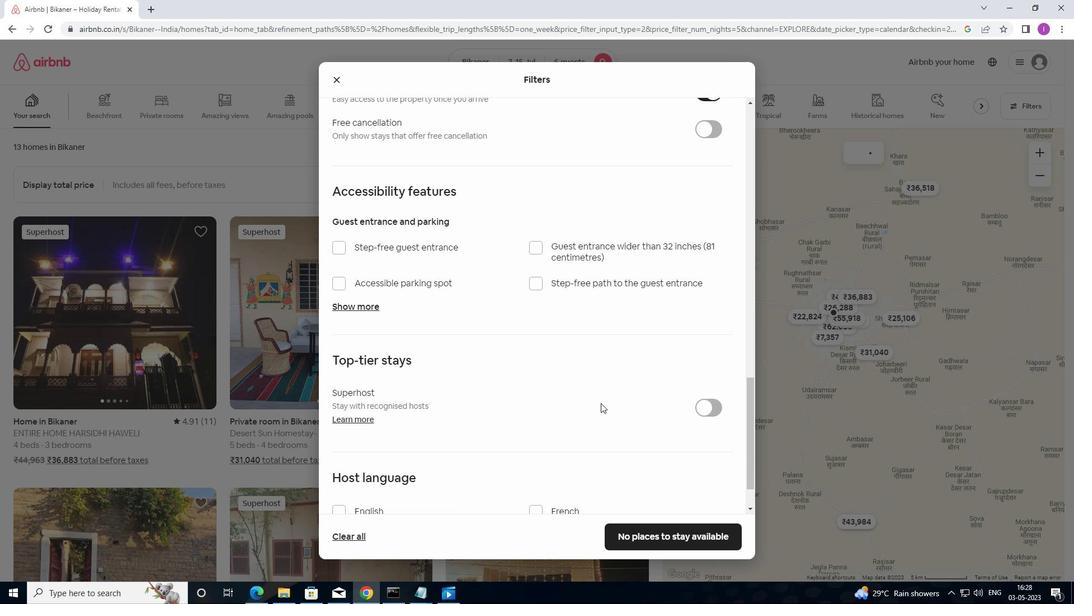 
Action: Mouse moved to (597, 408)
Screenshot: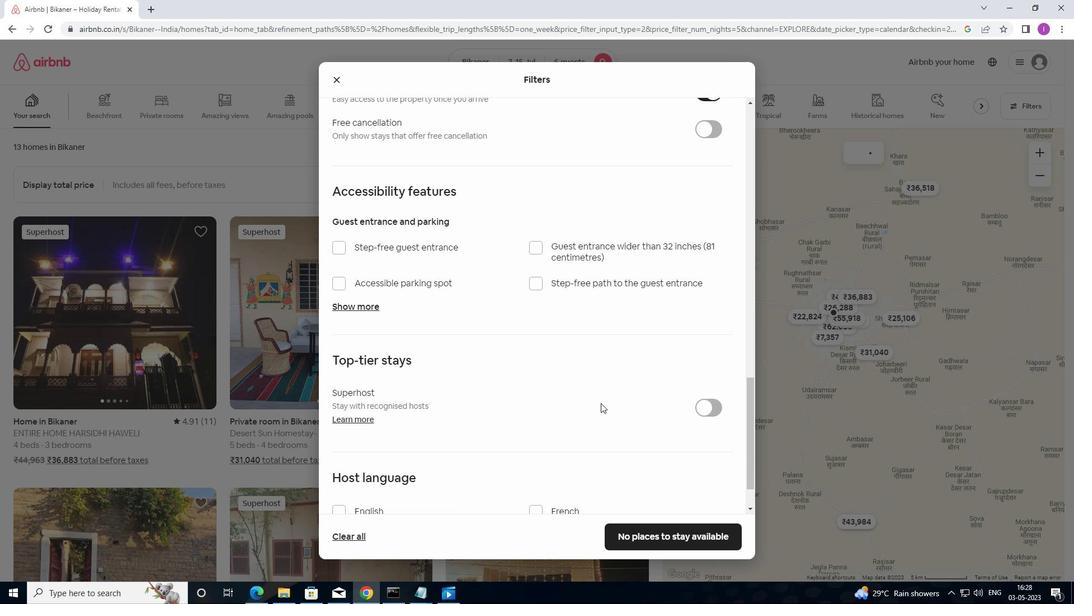 
Action: Mouse scrolled (597, 407) with delta (0, 0)
Screenshot: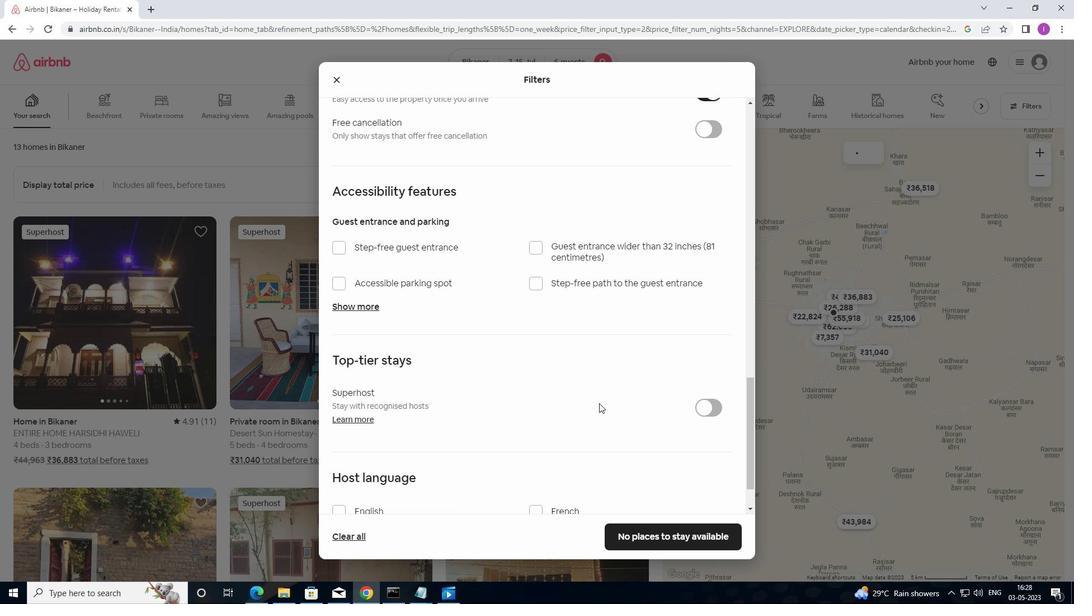 
Action: Mouse scrolled (597, 407) with delta (0, 0)
Screenshot: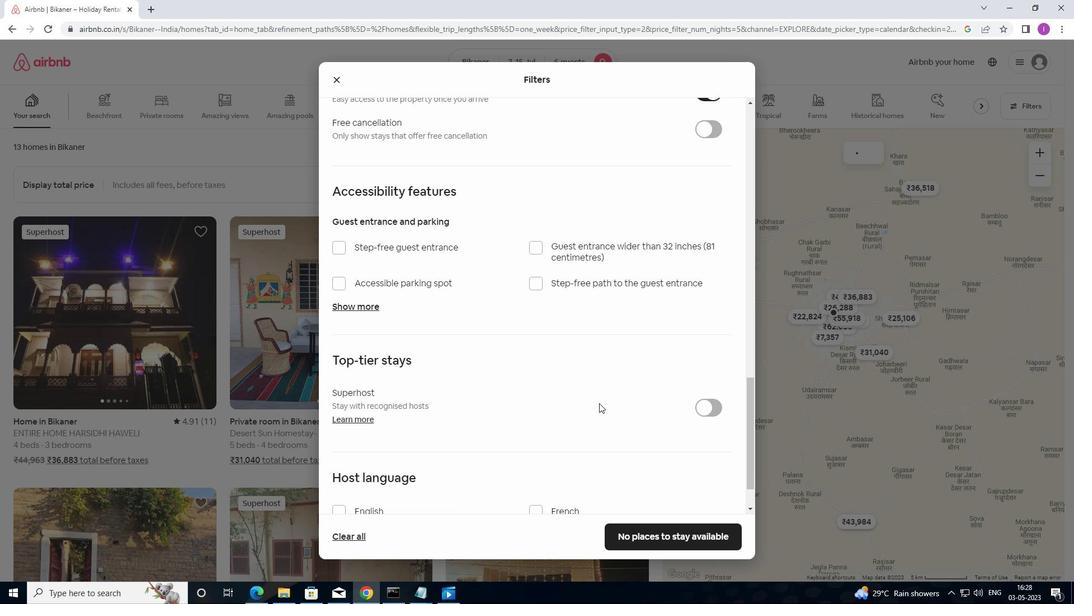 
Action: Mouse moved to (331, 453)
Screenshot: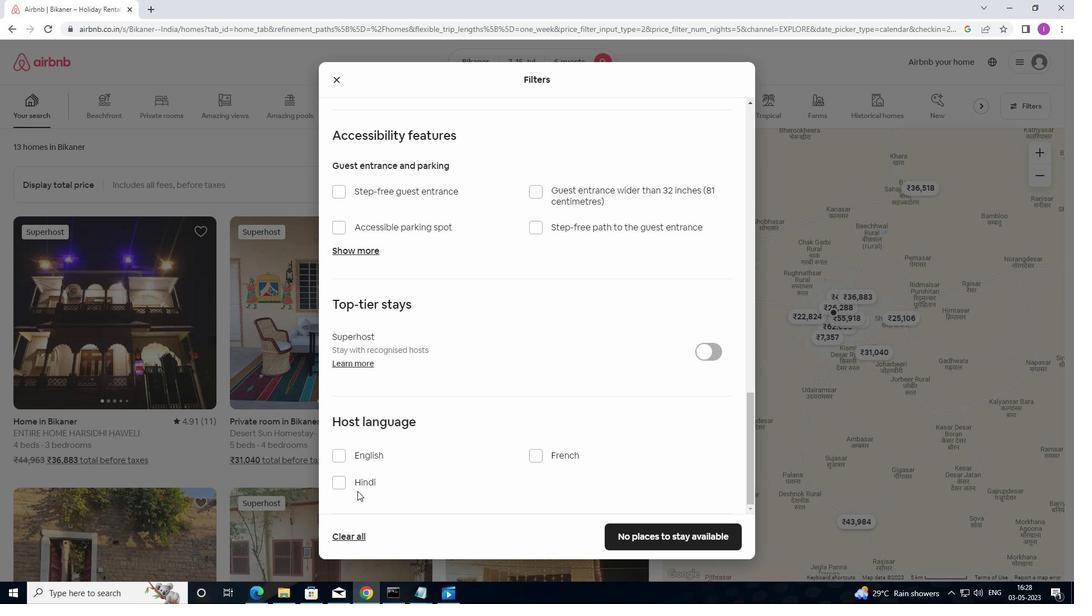 
Action: Mouse pressed left at (331, 453)
Screenshot: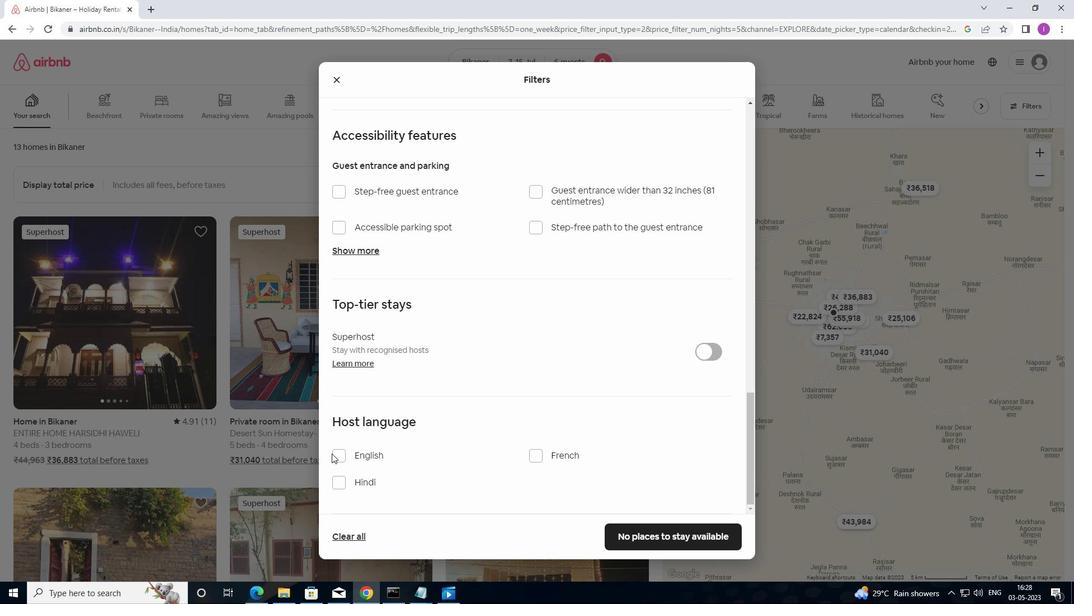 
Action: Mouse moved to (336, 455)
Screenshot: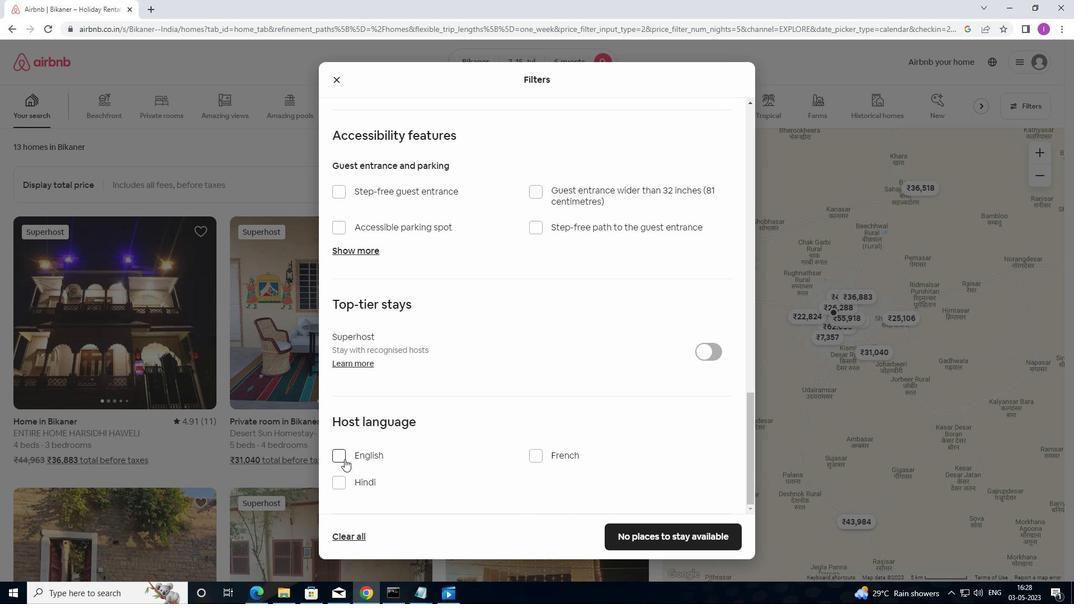 
Action: Mouse pressed left at (336, 455)
Screenshot: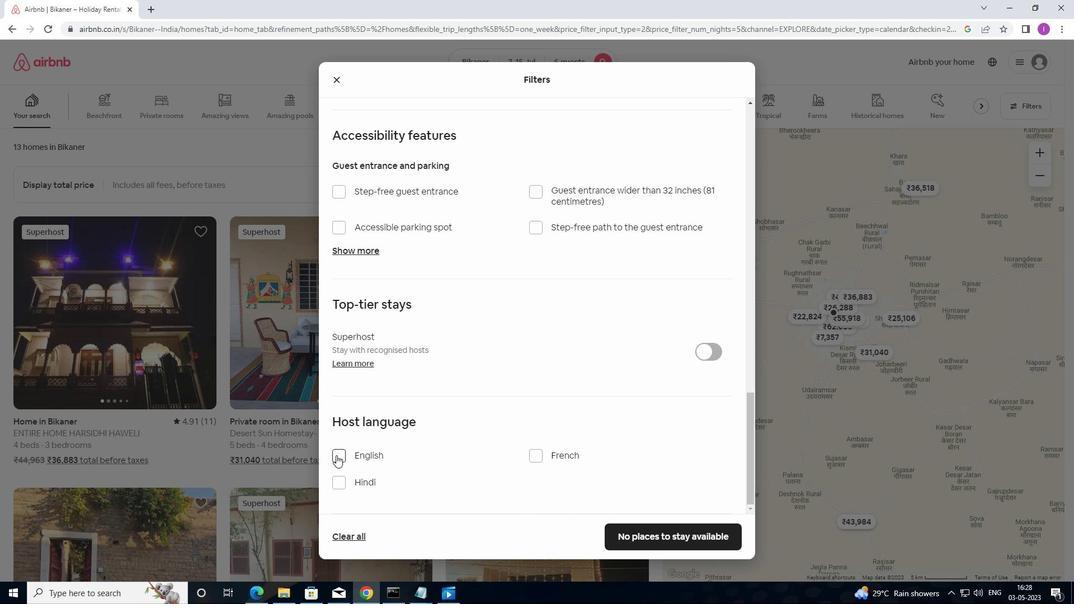 
Action: Mouse moved to (684, 542)
Screenshot: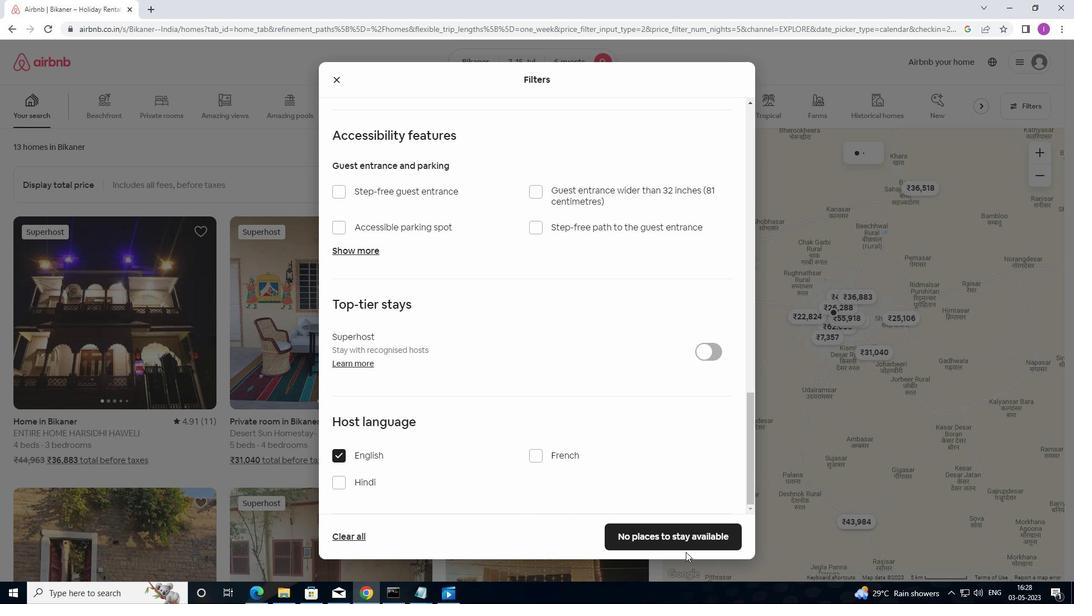 
Action: Mouse pressed left at (684, 542)
Screenshot: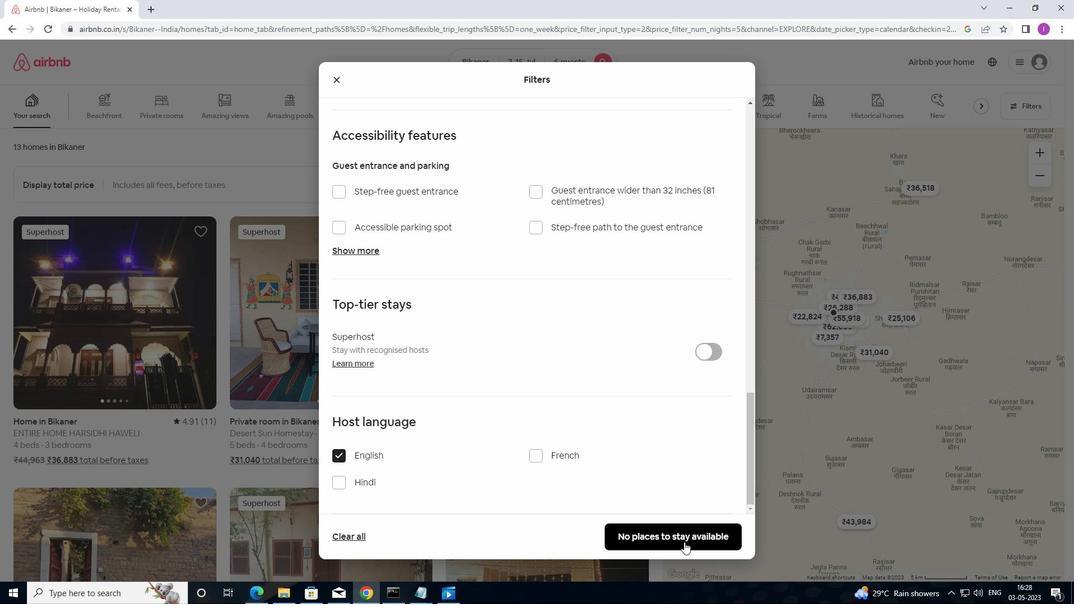 
Action: Mouse moved to (694, 536)
Screenshot: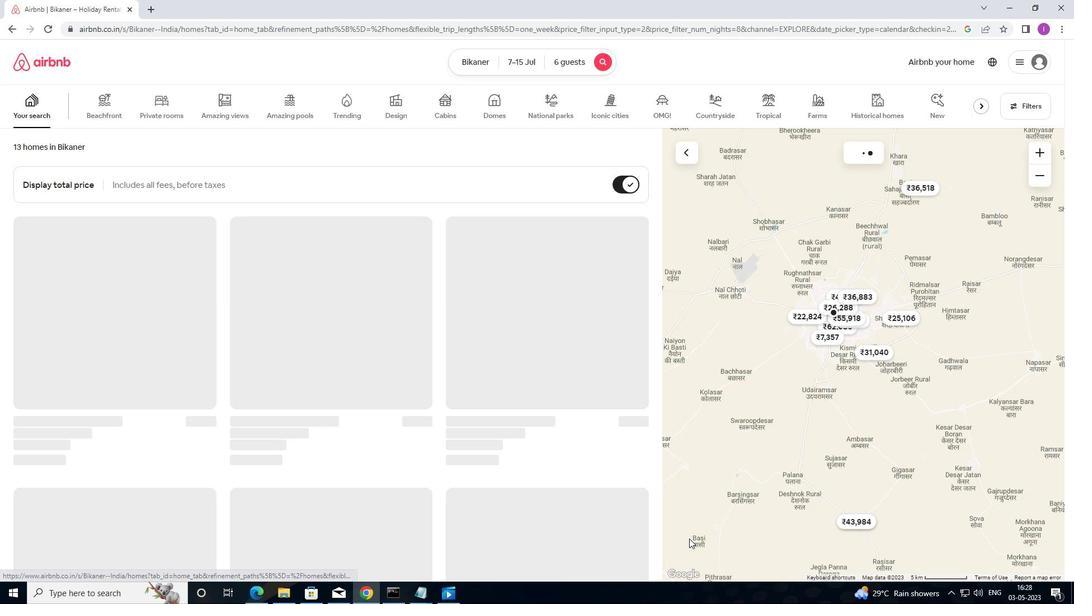 
